 Task: Find connections with filter location White Rock with filter topic #Analyticswith filter profile language English with filter current company Pharma Job Portal with filter school New Era High School with filter industry Wholesale Paper Products with filter service category Grant Writing with filter keywords title Geologist
Action: Mouse moved to (652, 125)
Screenshot: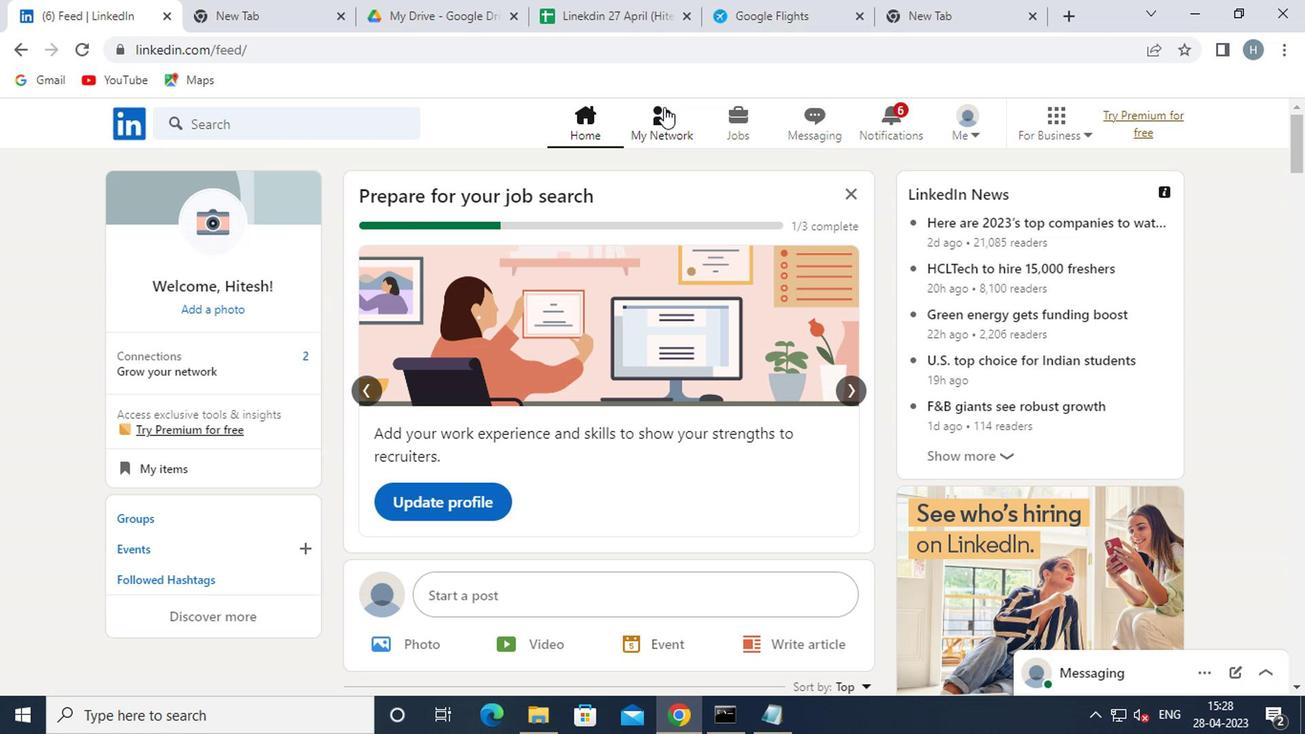 
Action: Mouse pressed left at (652, 125)
Screenshot: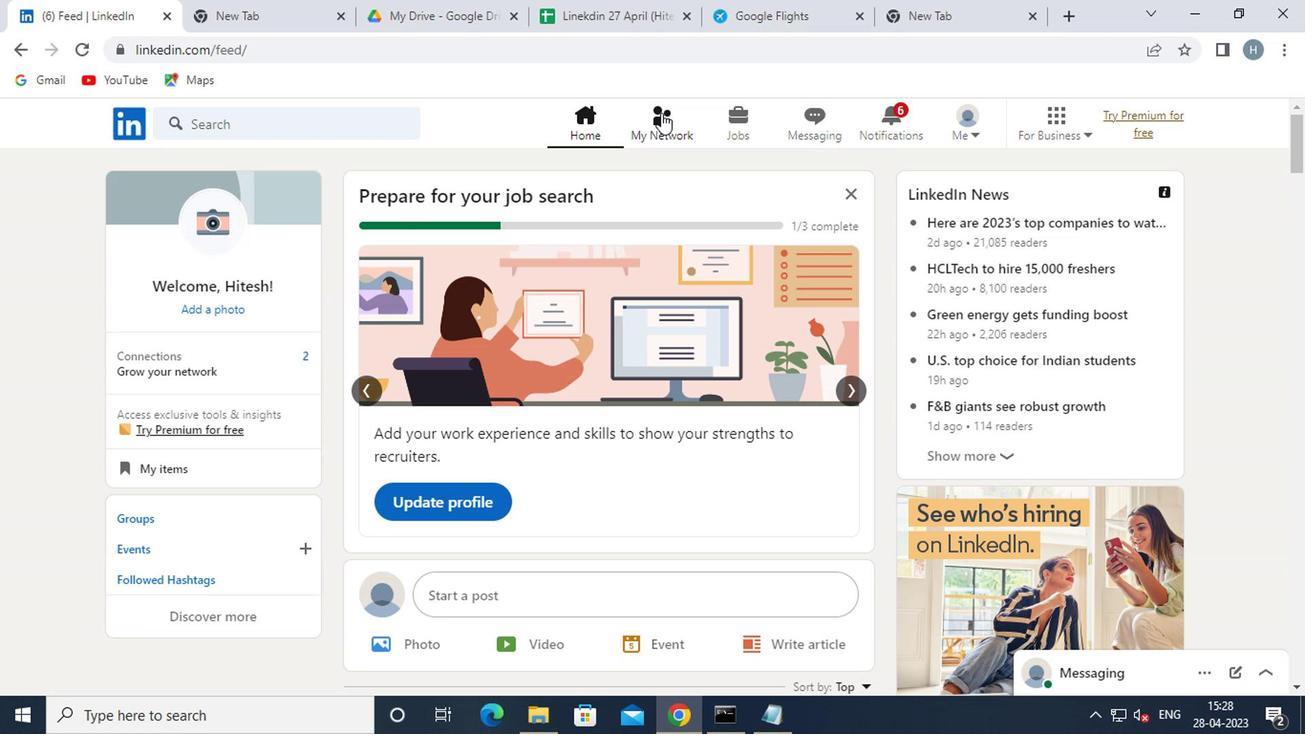 
Action: Mouse moved to (352, 236)
Screenshot: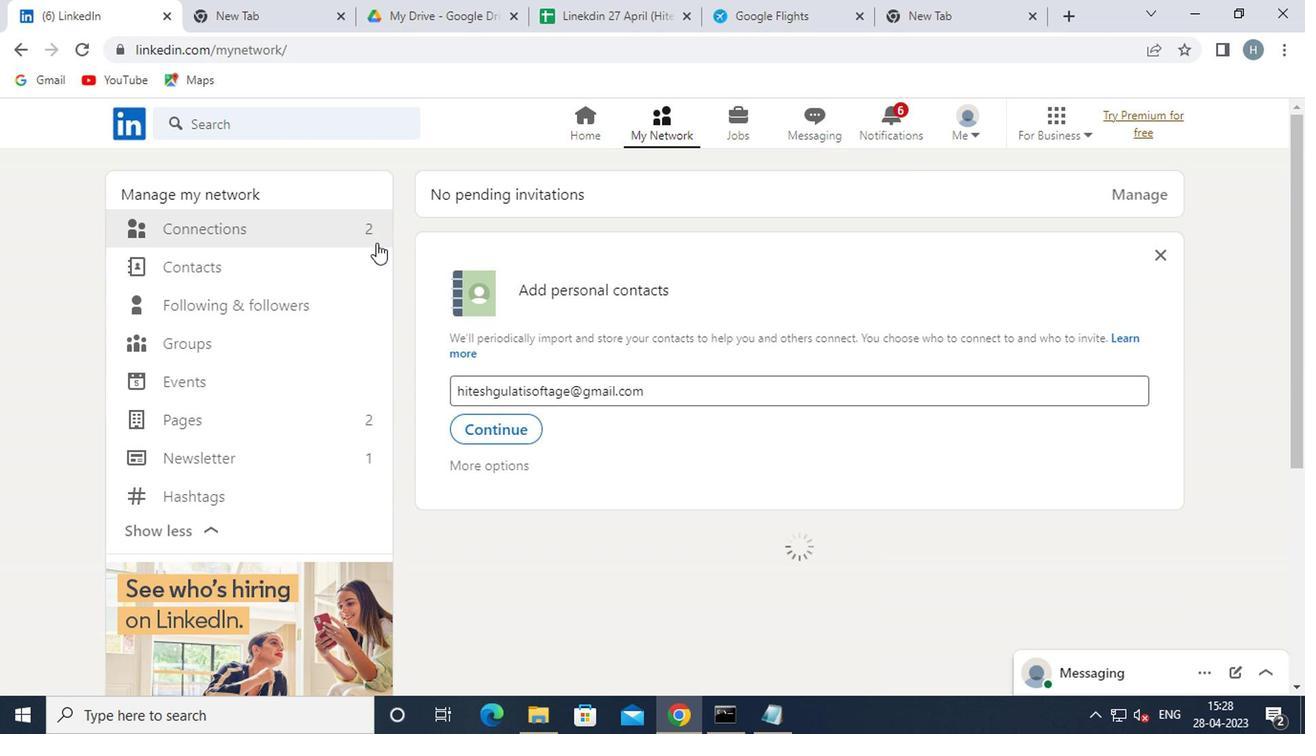 
Action: Mouse pressed left at (352, 236)
Screenshot: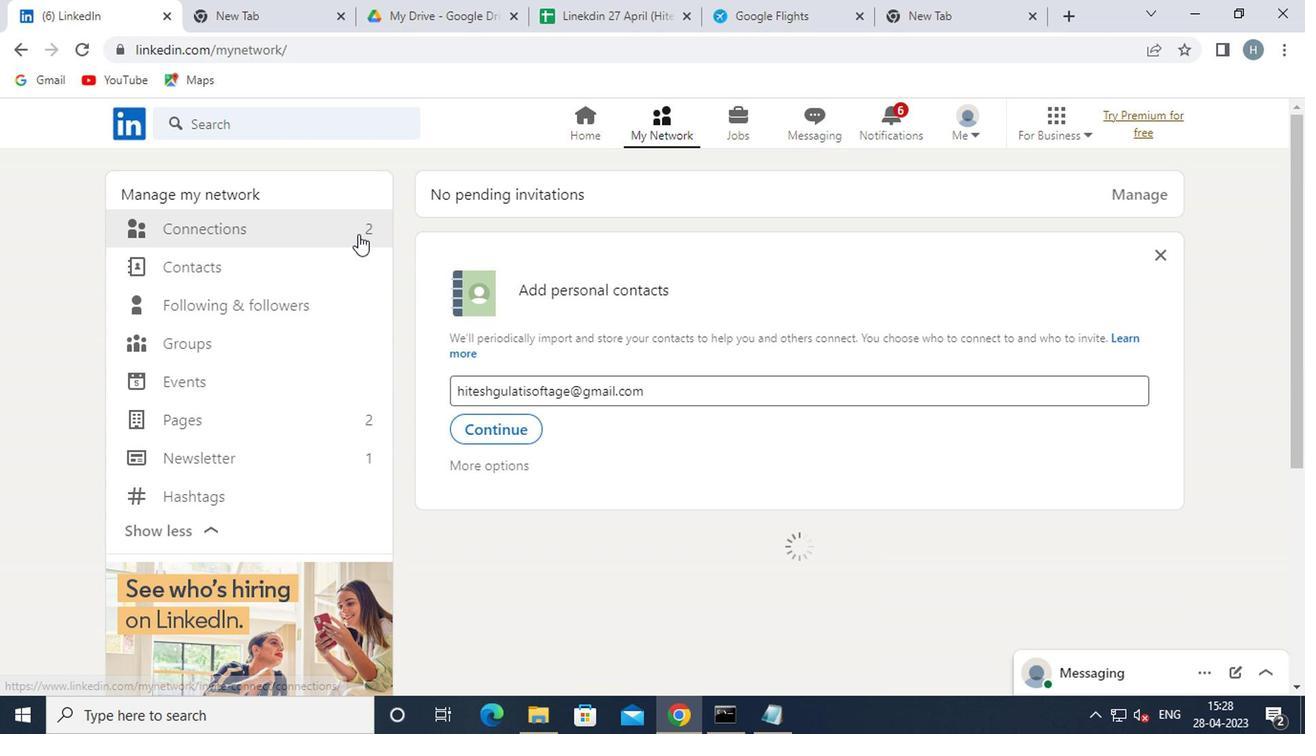 
Action: Mouse moved to (756, 231)
Screenshot: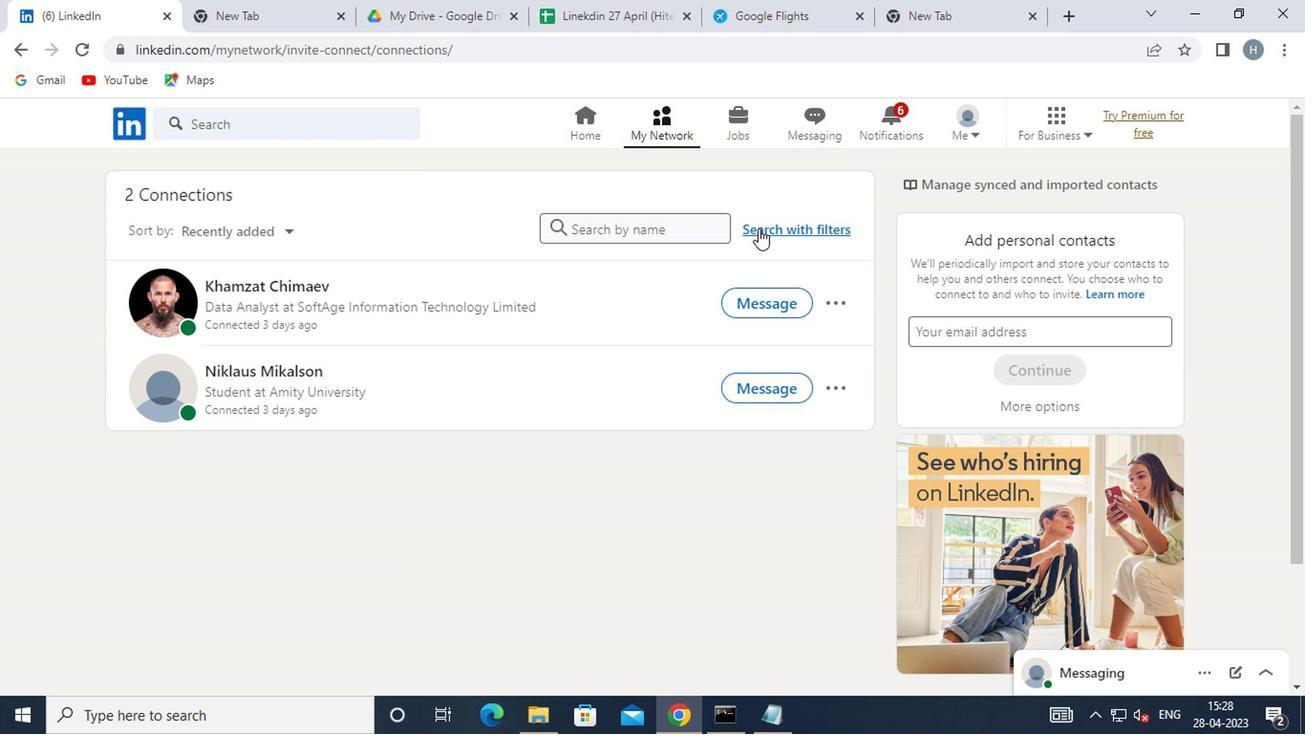 
Action: Mouse pressed left at (756, 231)
Screenshot: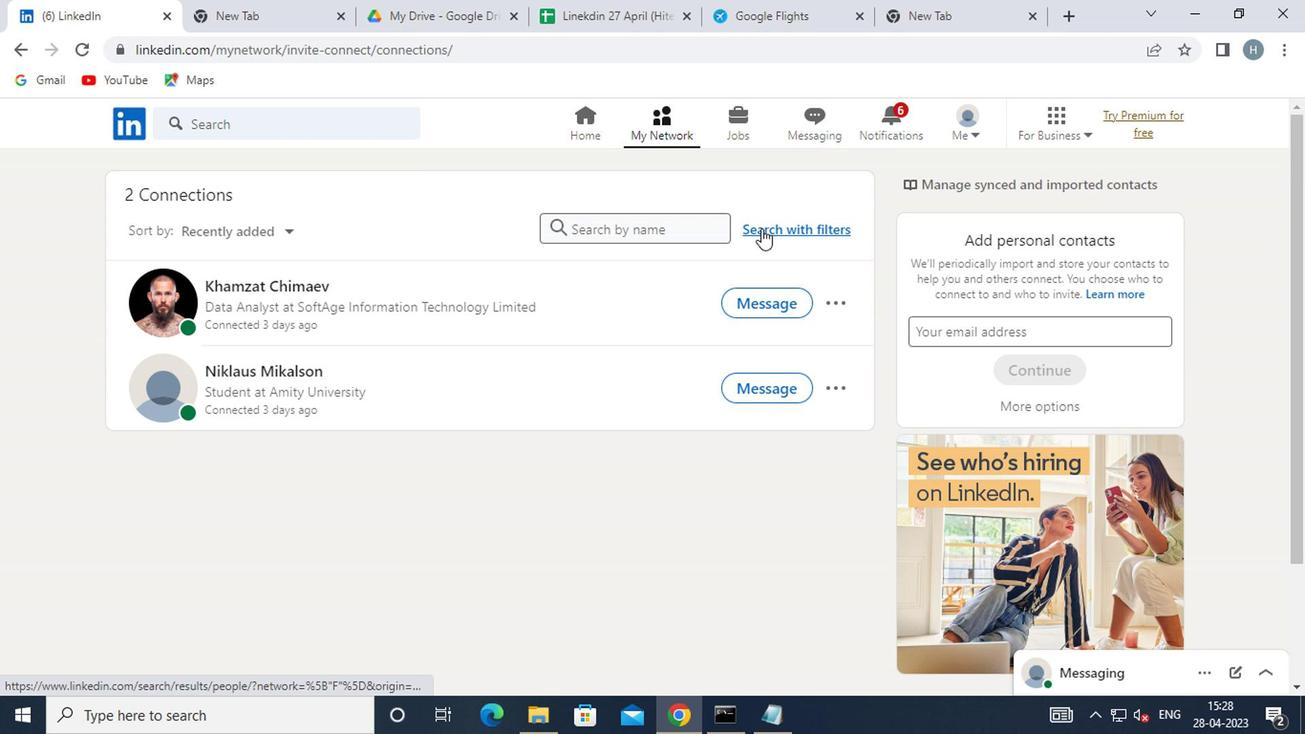 
Action: Mouse moved to (717, 177)
Screenshot: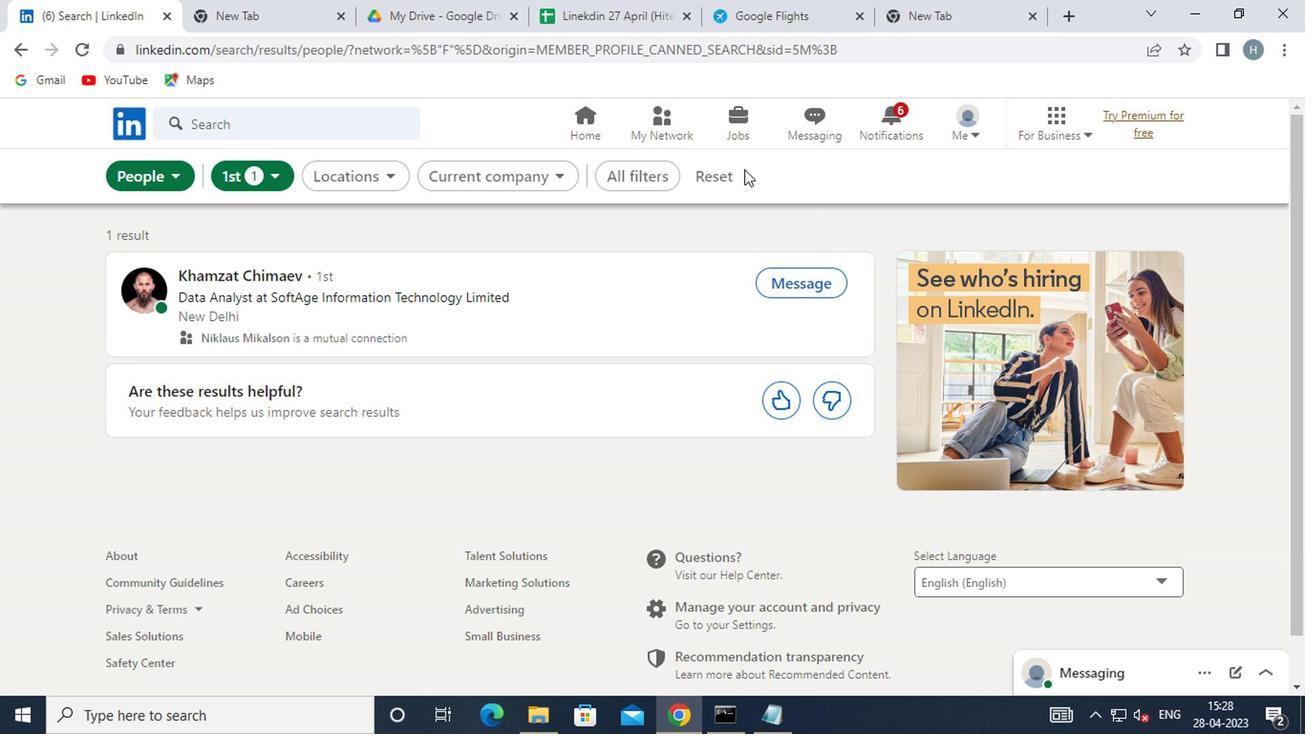 
Action: Mouse pressed left at (717, 177)
Screenshot: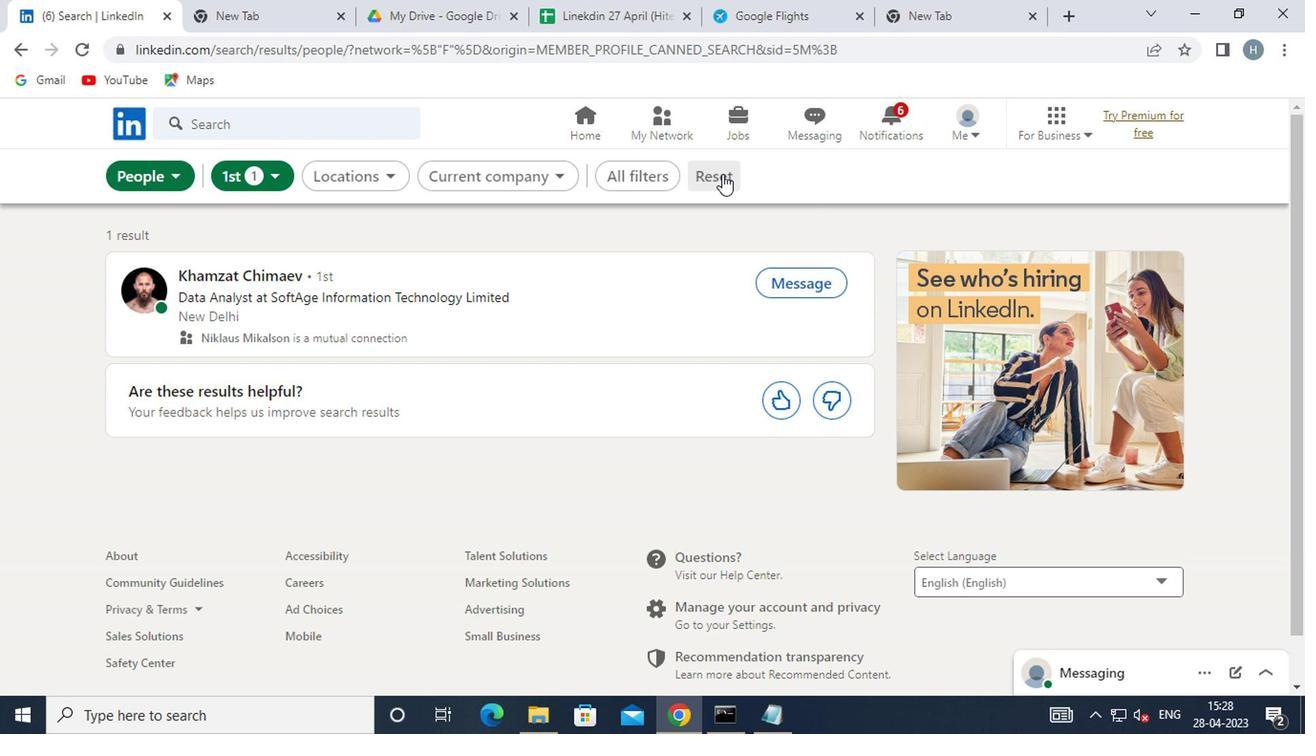 
Action: Mouse moved to (696, 180)
Screenshot: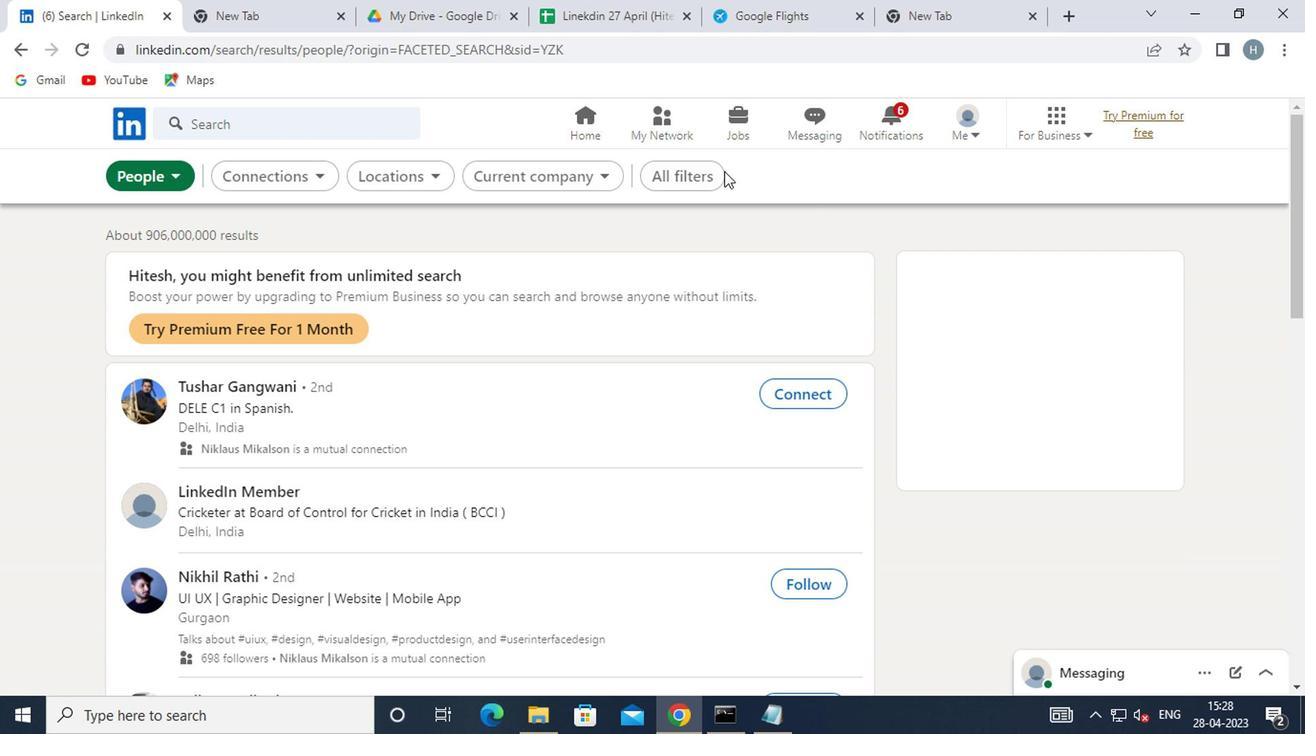 
Action: Mouse pressed left at (696, 180)
Screenshot: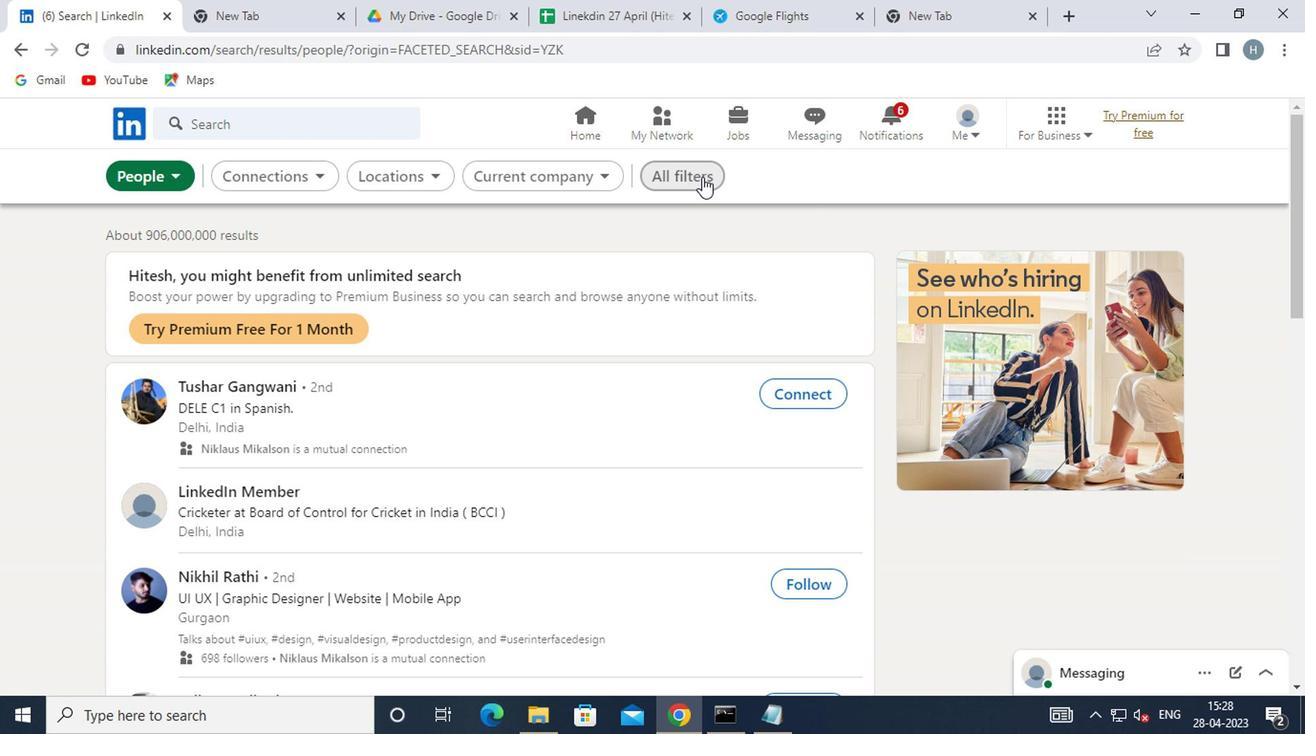 
Action: Mouse moved to (950, 361)
Screenshot: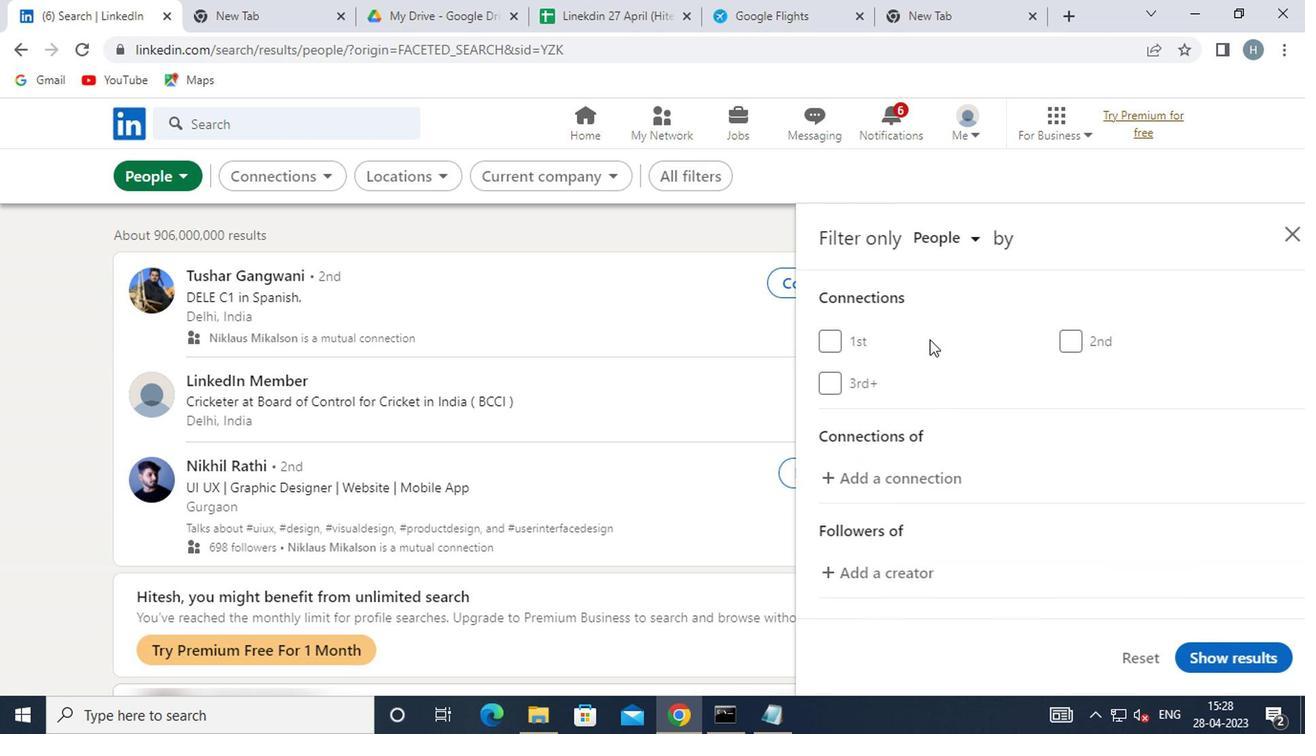 
Action: Mouse scrolled (950, 361) with delta (0, 0)
Screenshot: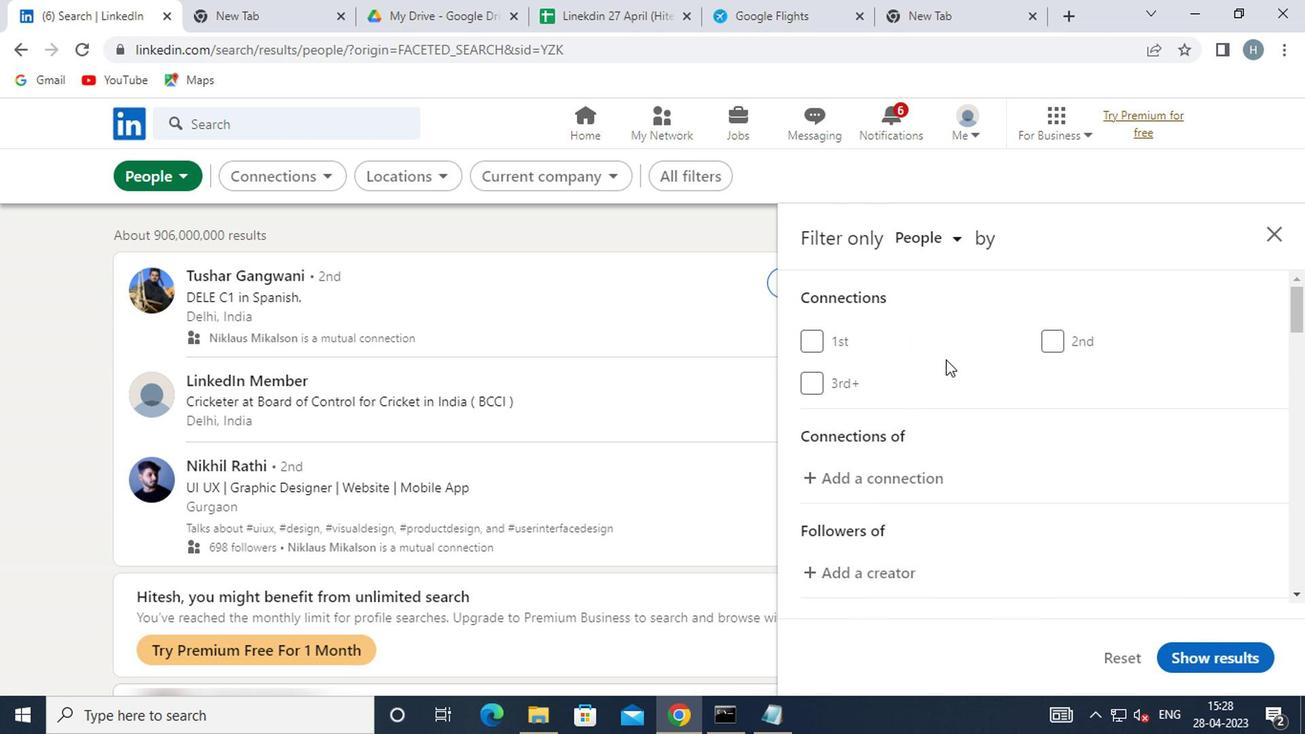 
Action: Mouse scrolled (950, 361) with delta (0, 0)
Screenshot: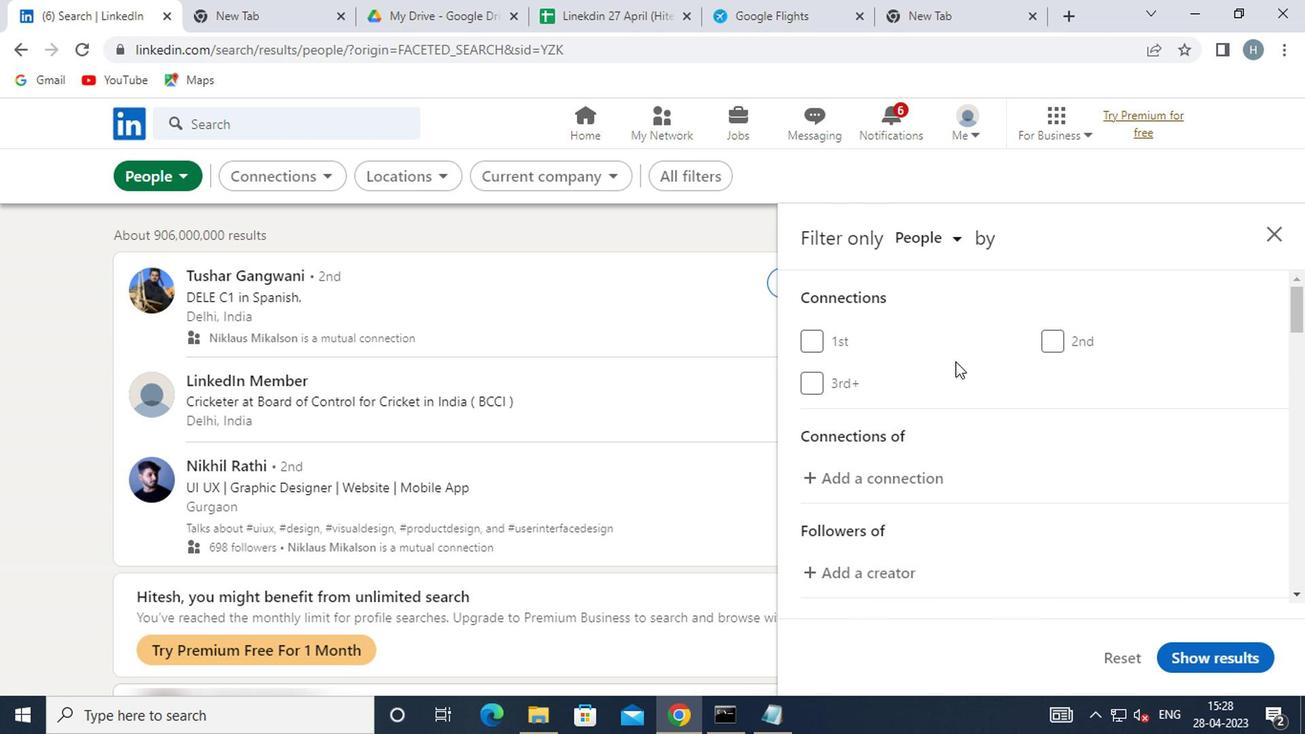 
Action: Mouse scrolled (950, 361) with delta (0, 0)
Screenshot: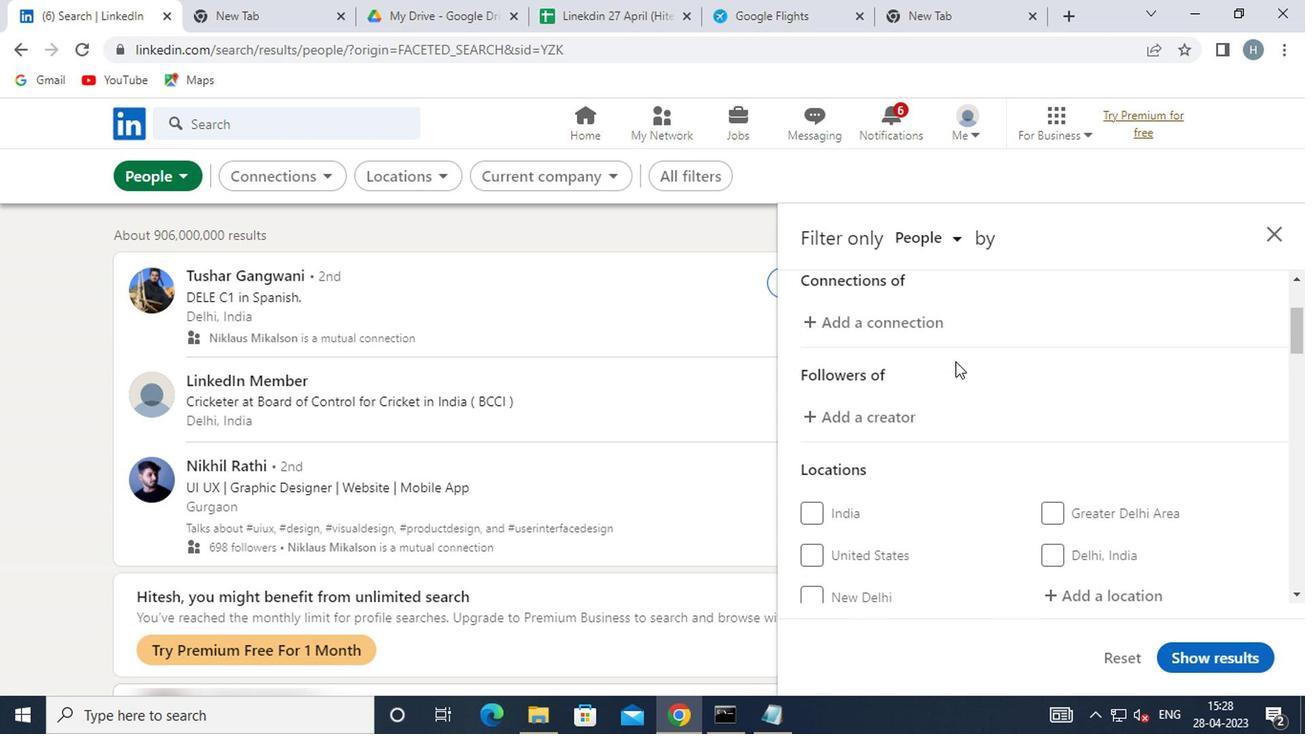 
Action: Mouse moved to (1066, 456)
Screenshot: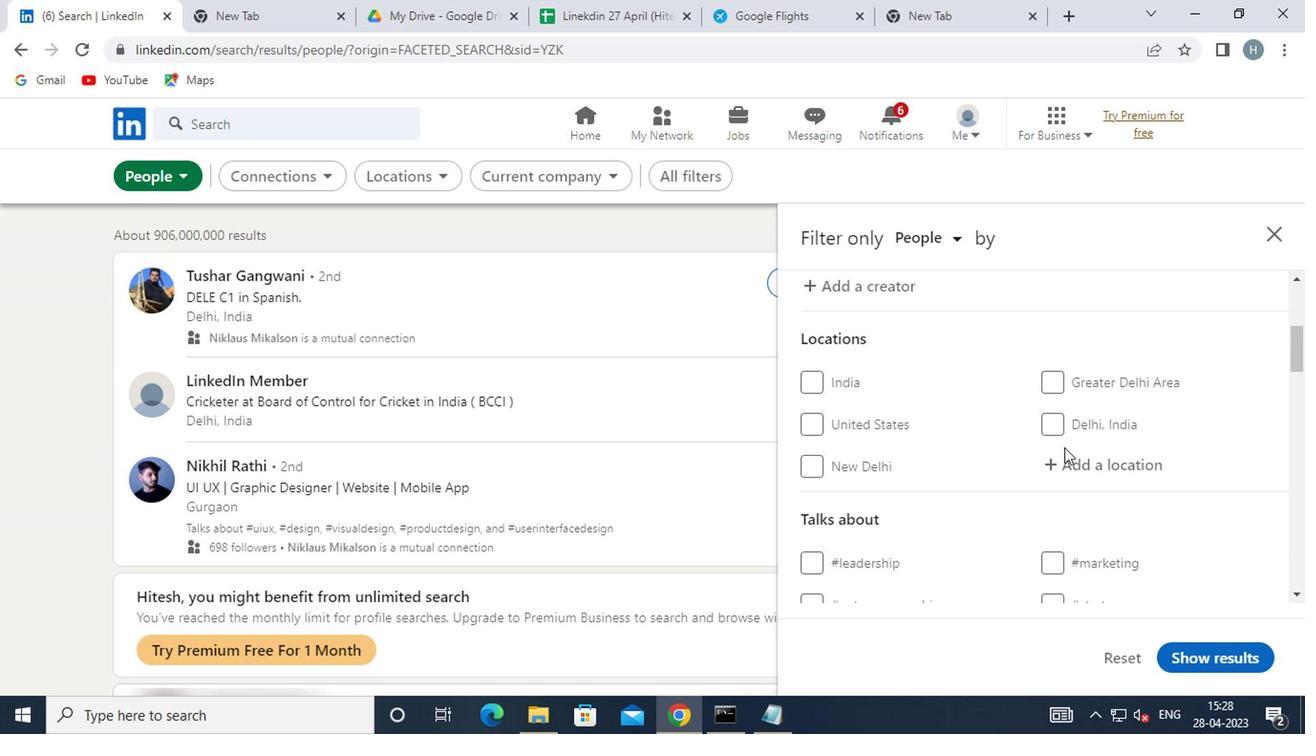 
Action: Mouse pressed left at (1066, 456)
Screenshot: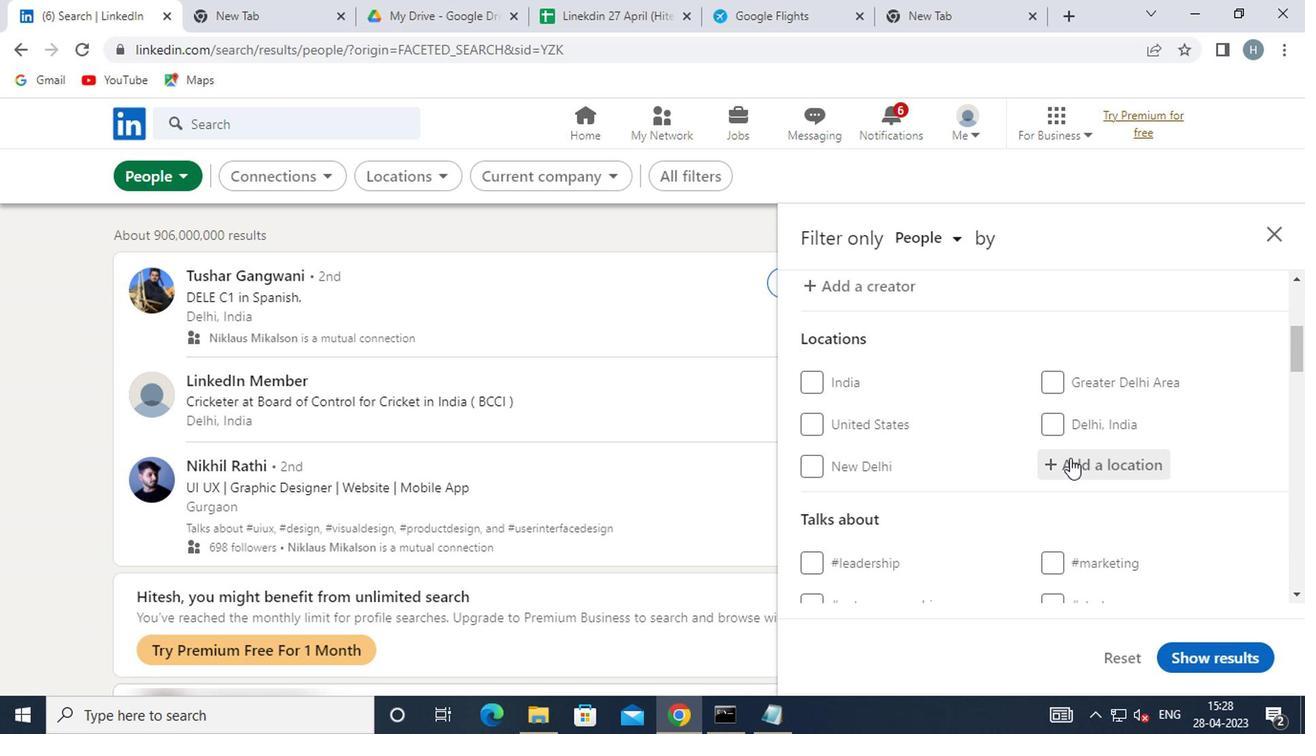 
Action: Mouse moved to (1057, 451)
Screenshot: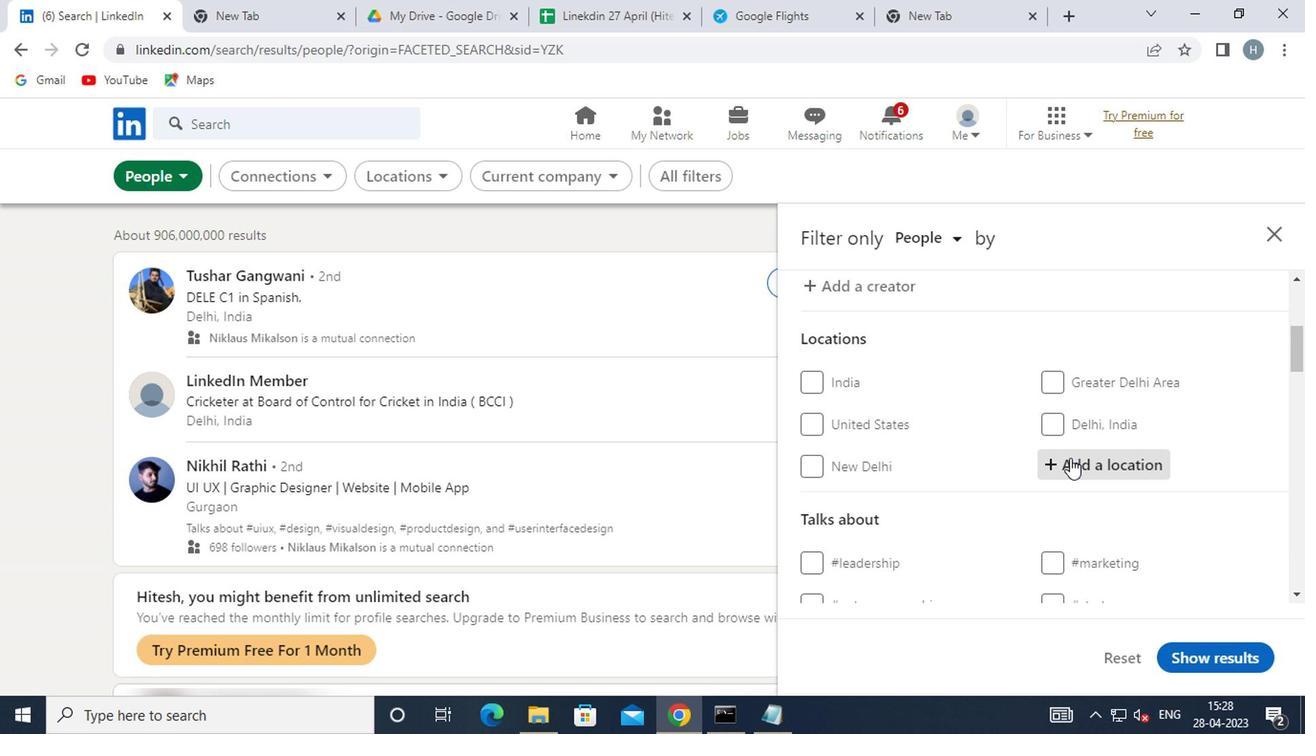 
Action: Key pressed <Key.shift>WHITE<Key.space><Key.shift>ROCK<Key.space><Key.enter>
Screenshot: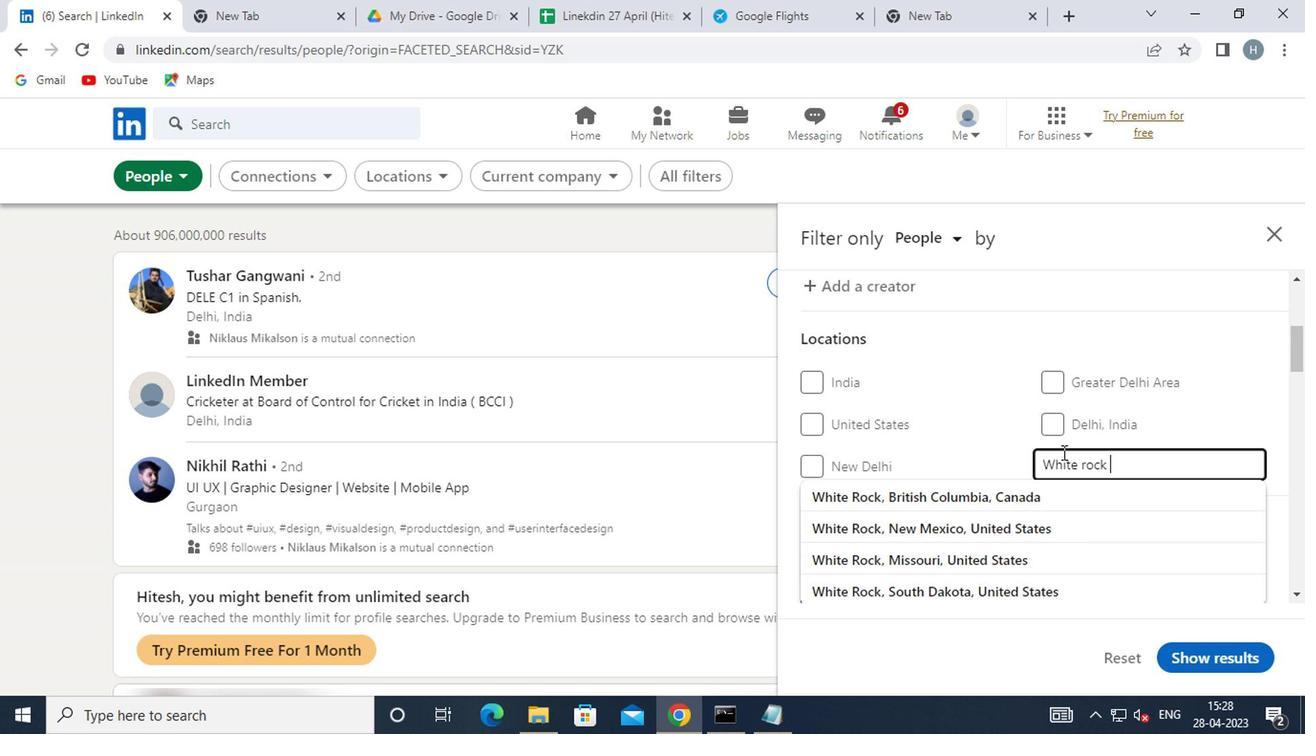 
Action: Mouse moved to (1125, 473)
Screenshot: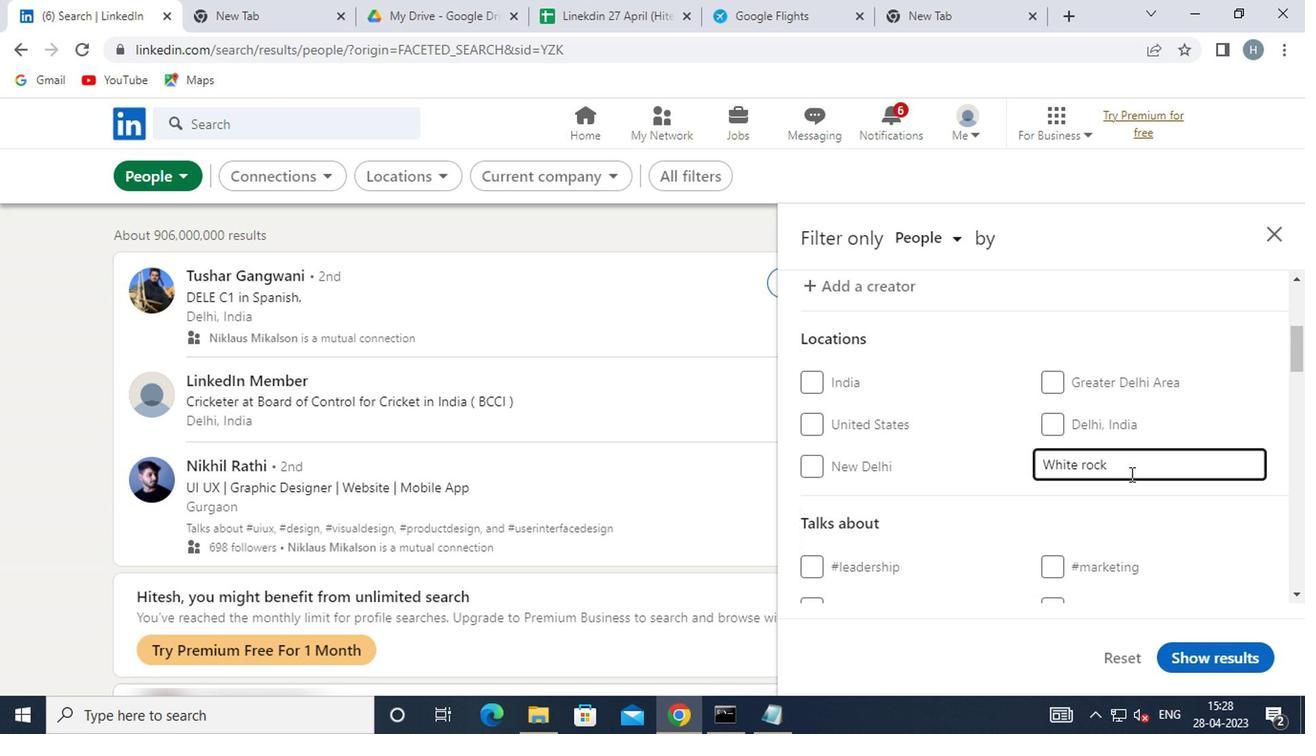 
Action: Key pressed <Key.enter>
Screenshot: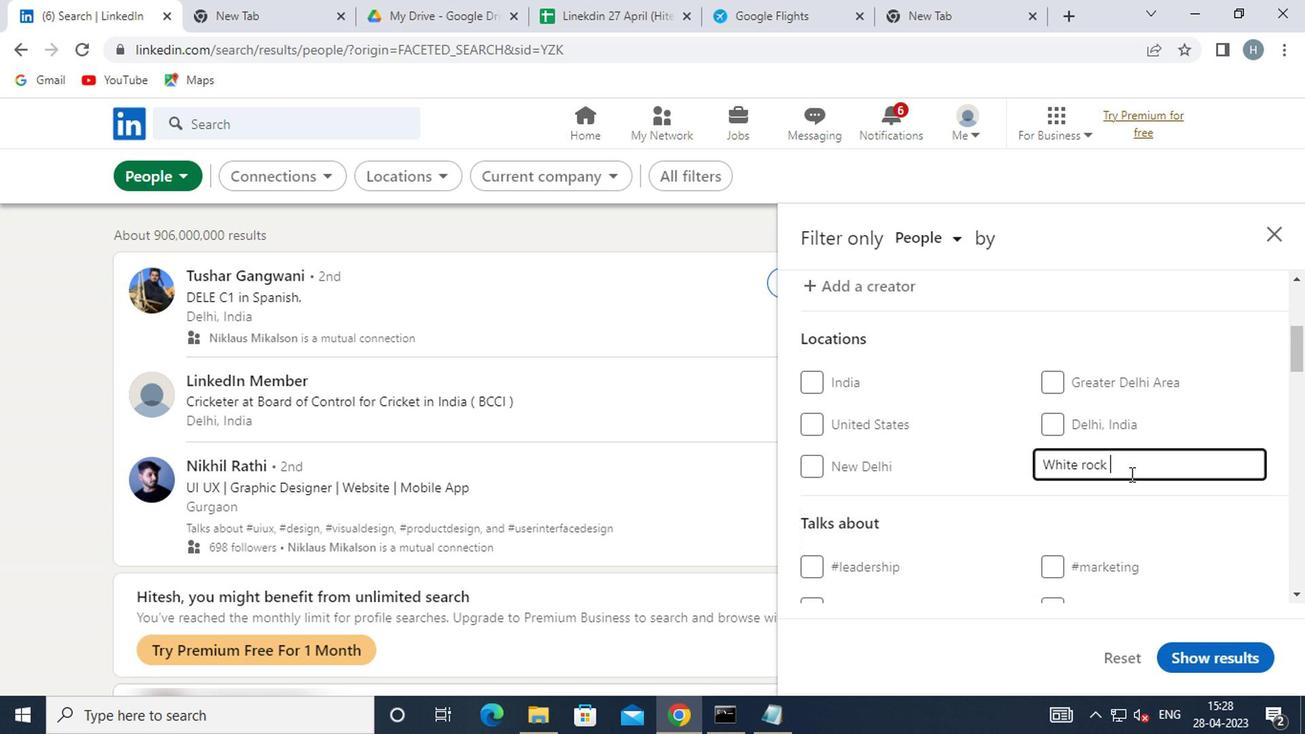
Action: Mouse moved to (1130, 459)
Screenshot: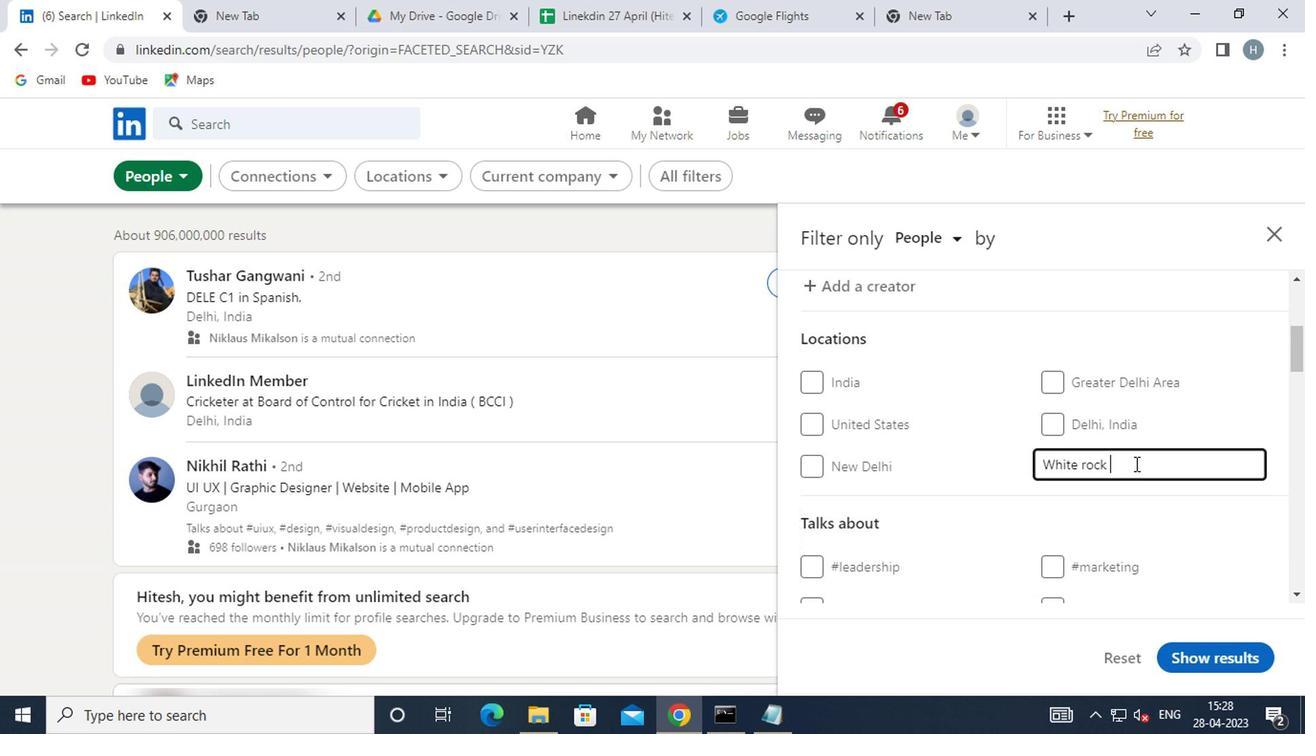 
Action: Key pressed <Key.backspace><Key.backspace><Key.backspace><Key.backspace><Key.backspace><Key.shift>ROCK<Key.enter>
Screenshot: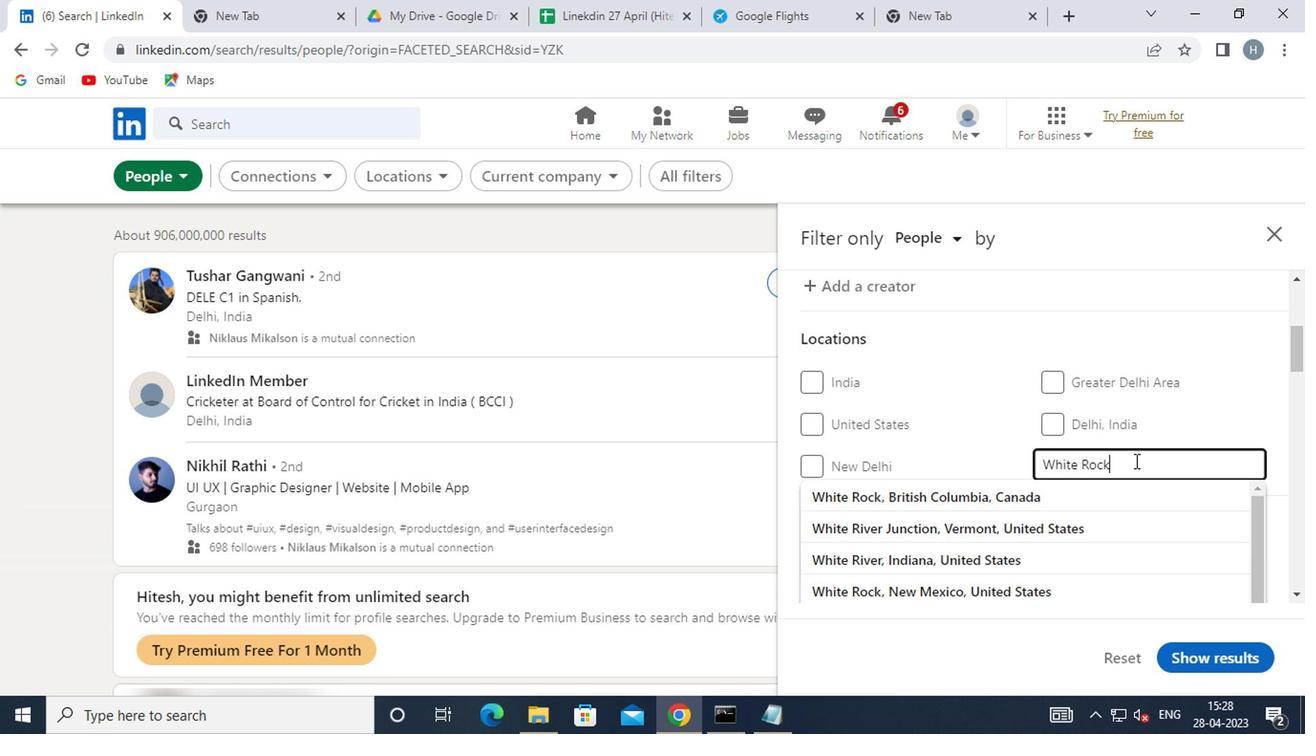 
Action: Mouse moved to (1155, 463)
Screenshot: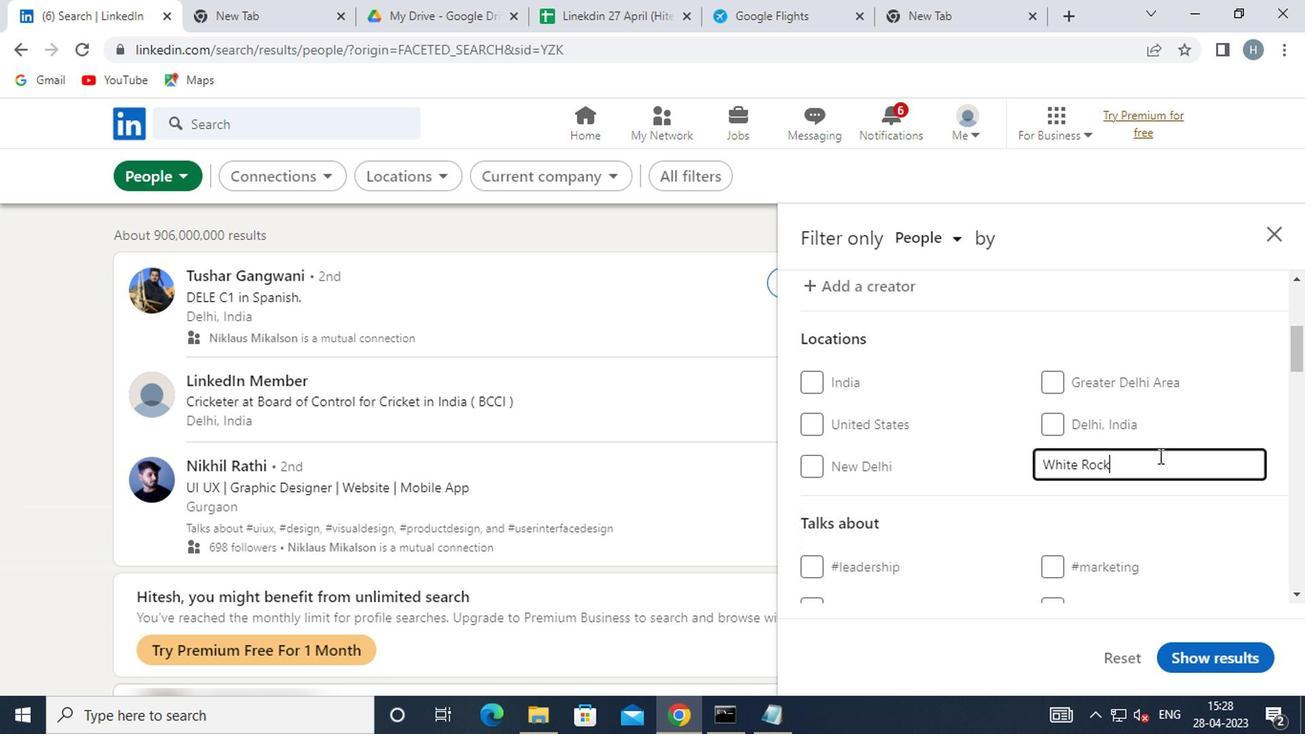 
Action: Mouse scrolled (1155, 463) with delta (0, 0)
Screenshot: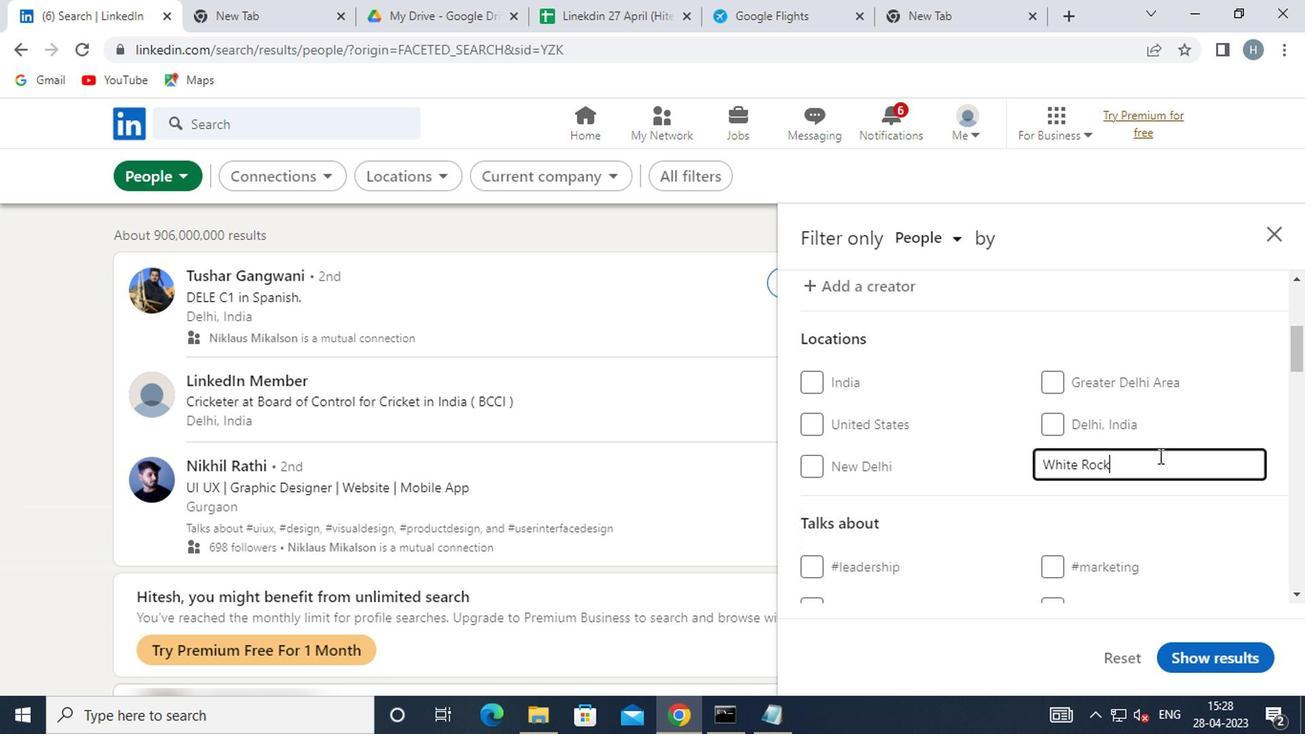 
Action: Mouse moved to (1153, 470)
Screenshot: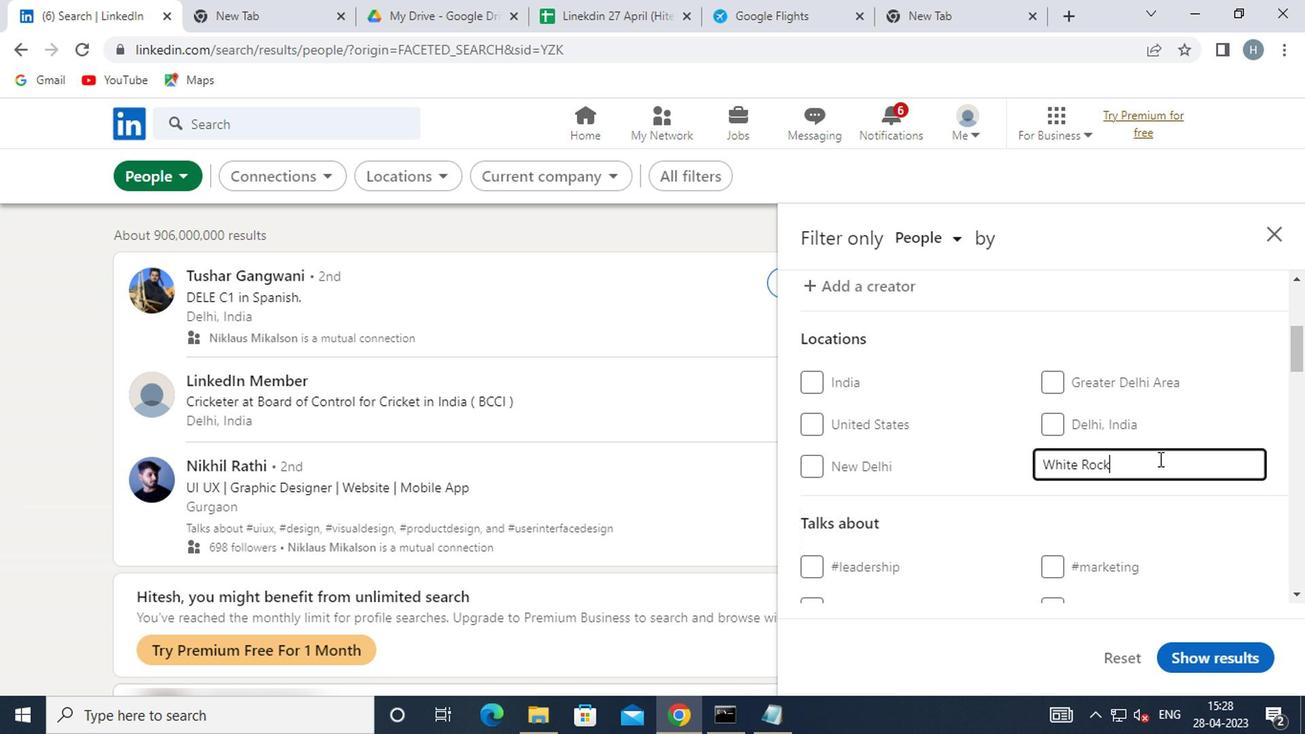 
Action: Mouse scrolled (1153, 469) with delta (0, -1)
Screenshot: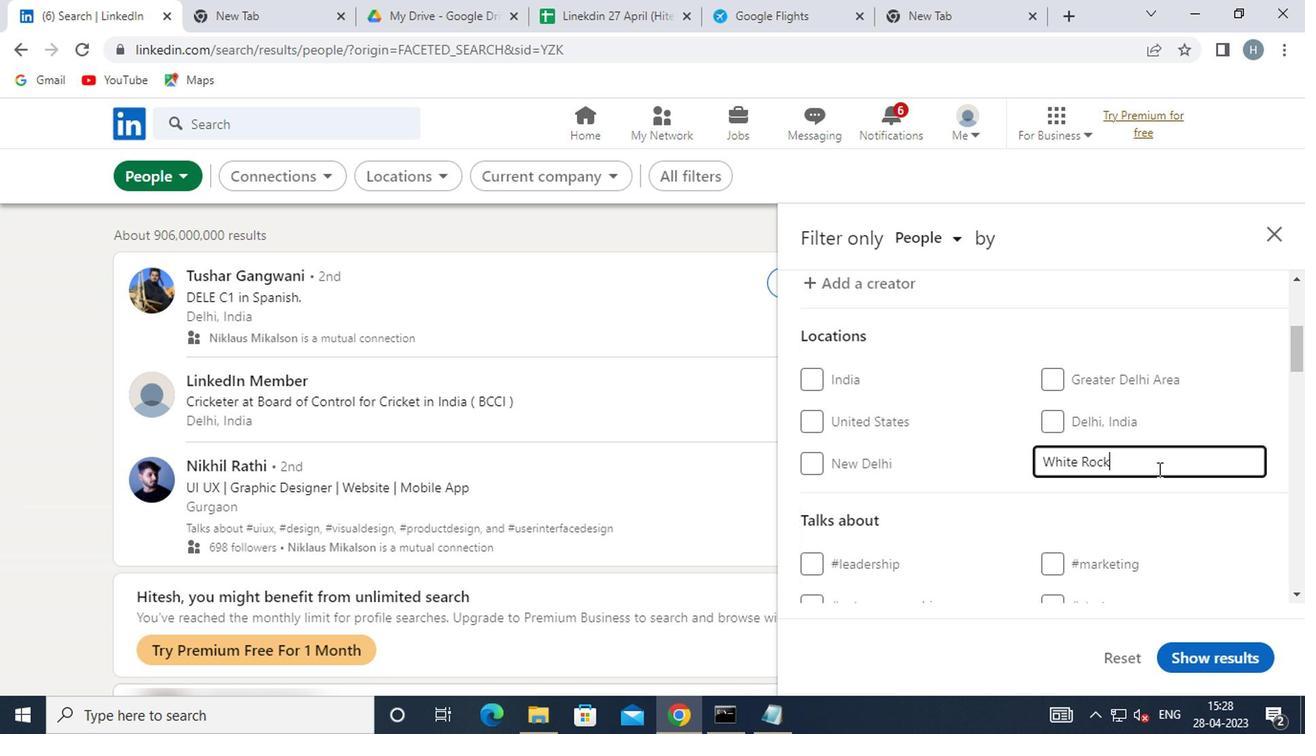 
Action: Mouse scrolled (1153, 469) with delta (0, -1)
Screenshot: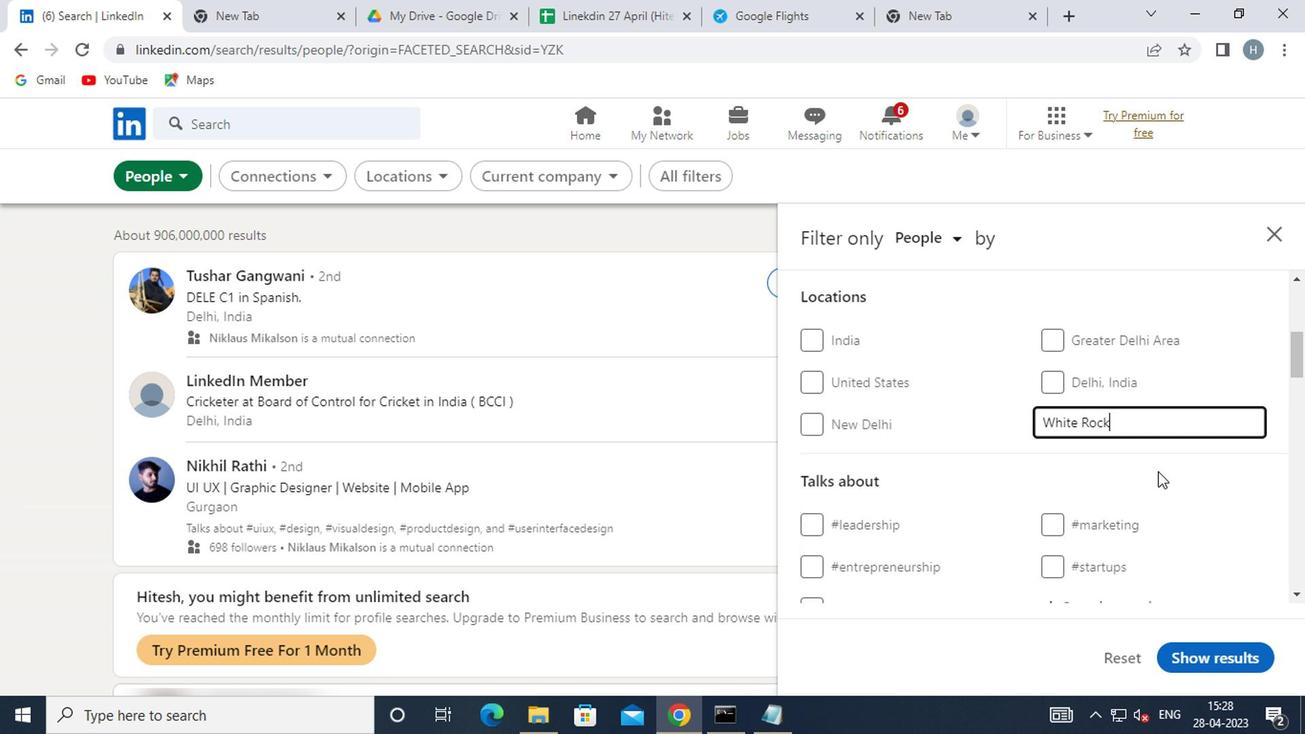 
Action: Mouse moved to (1121, 365)
Screenshot: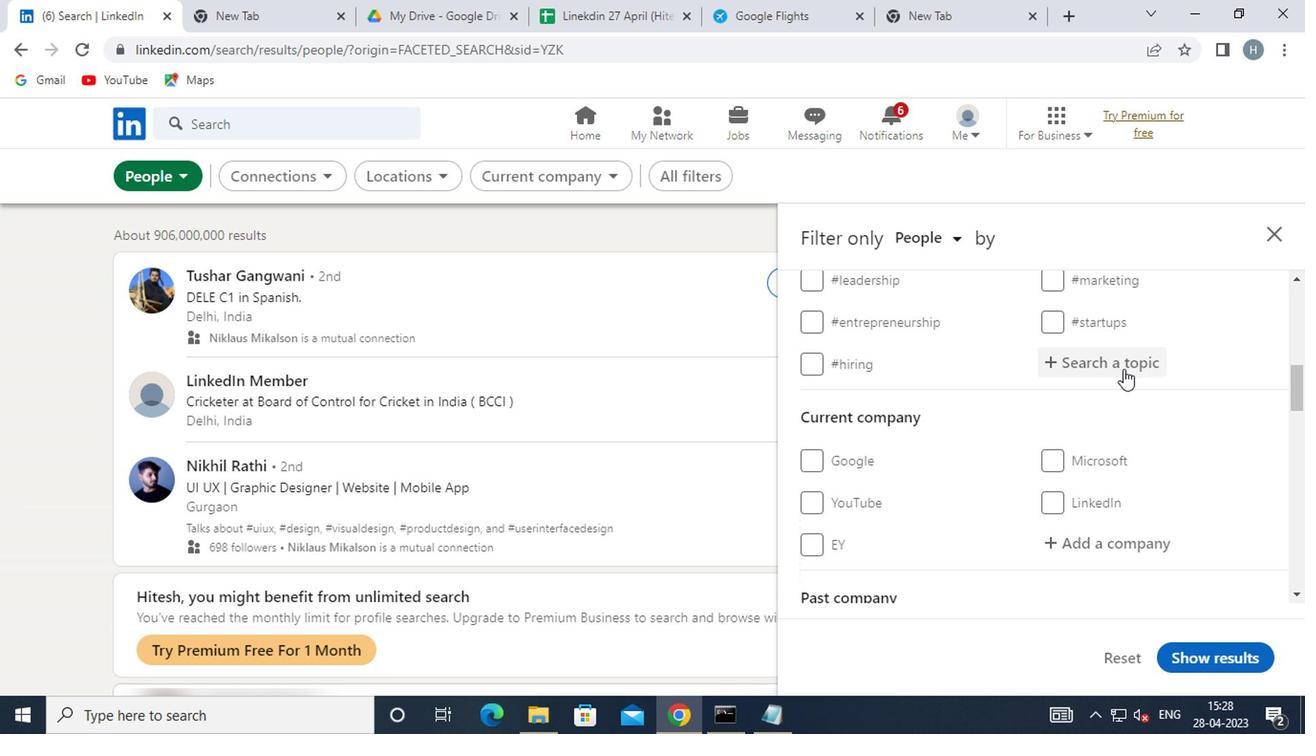 
Action: Mouse pressed left at (1121, 365)
Screenshot: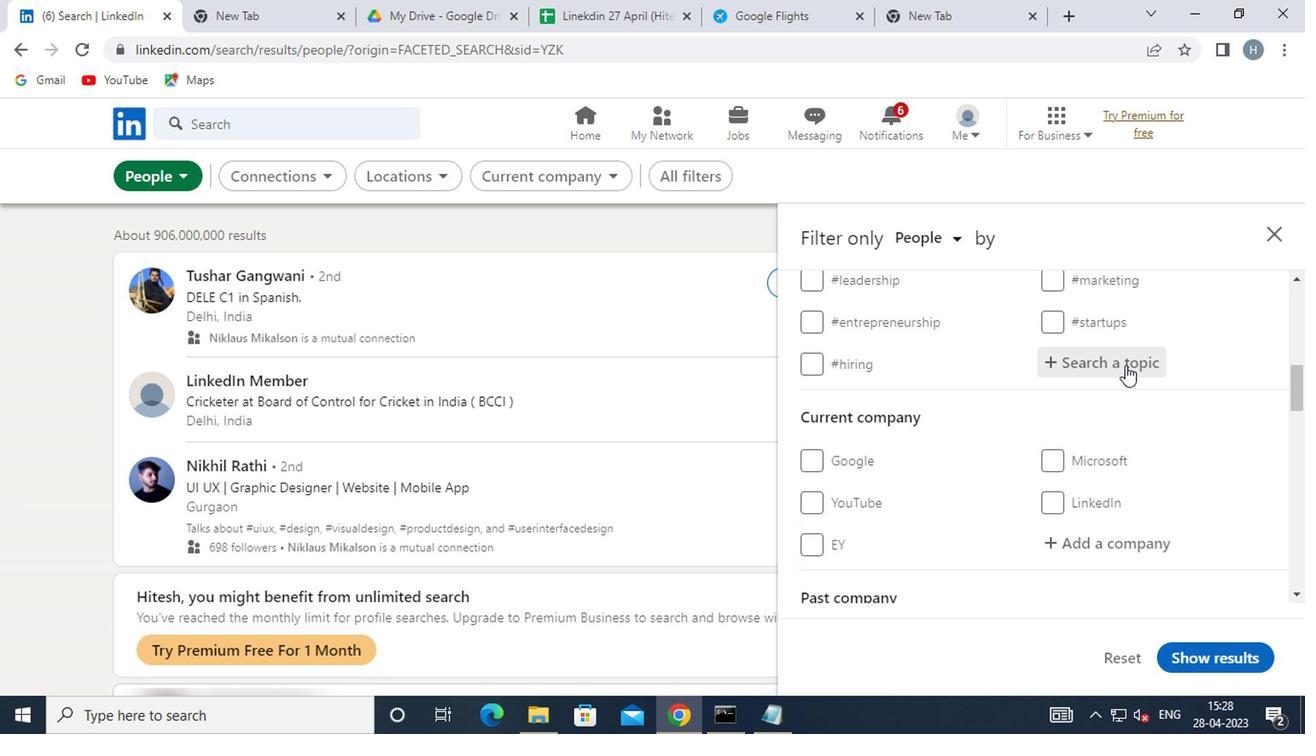 
Action: Key pressed <Key.shift>AN
Screenshot: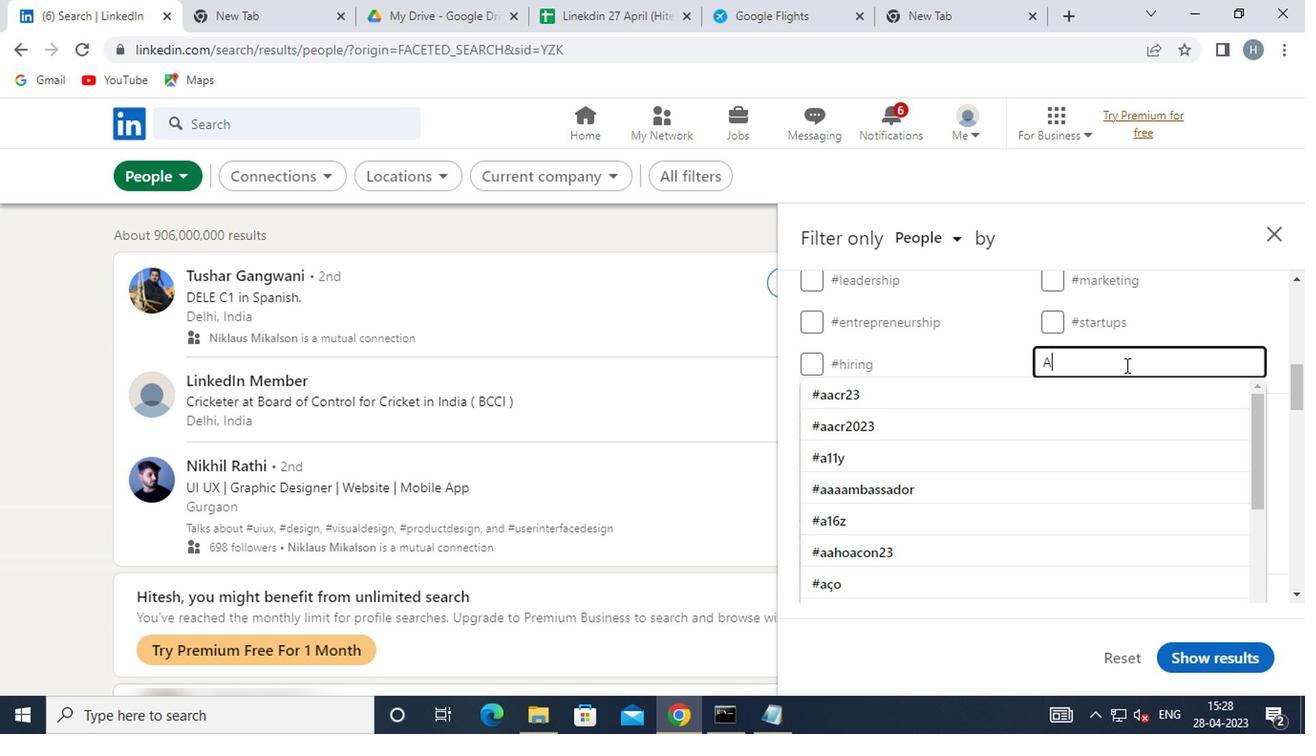 
Action: Mouse moved to (1125, 365)
Screenshot: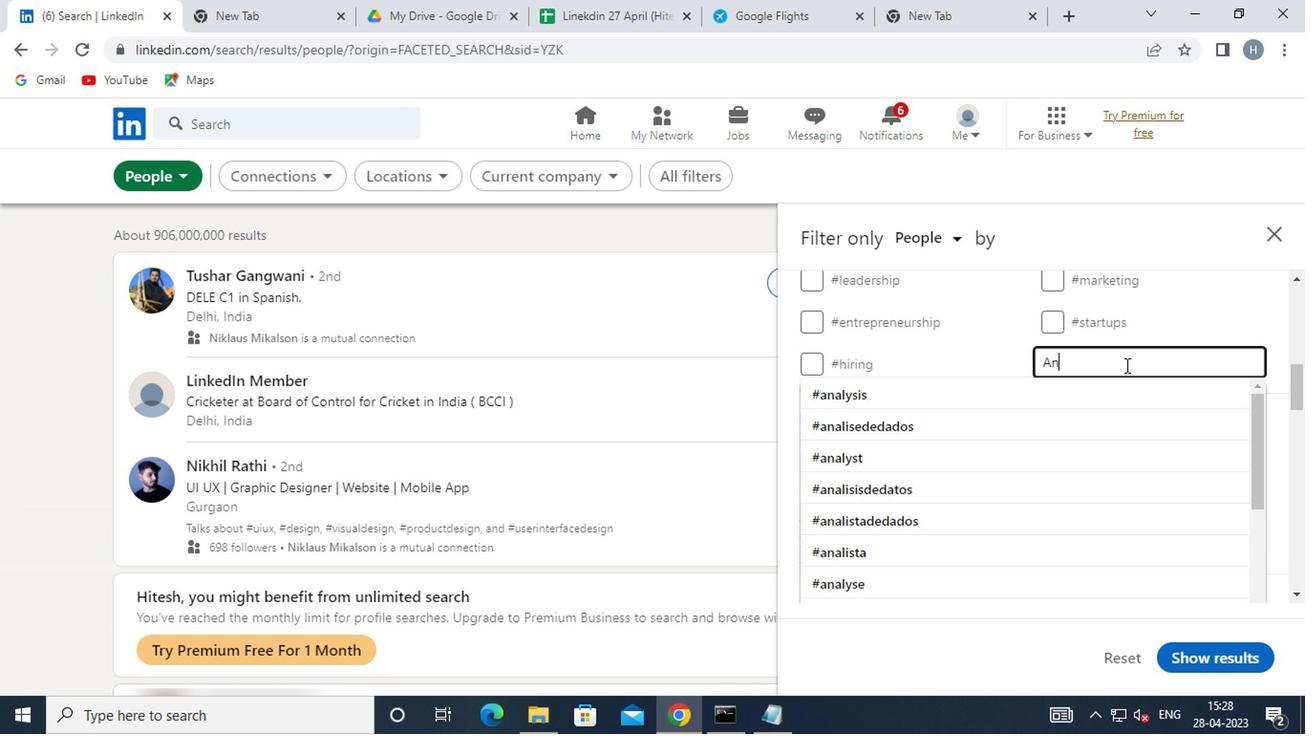 
Action: Key pressed ALY
Screenshot: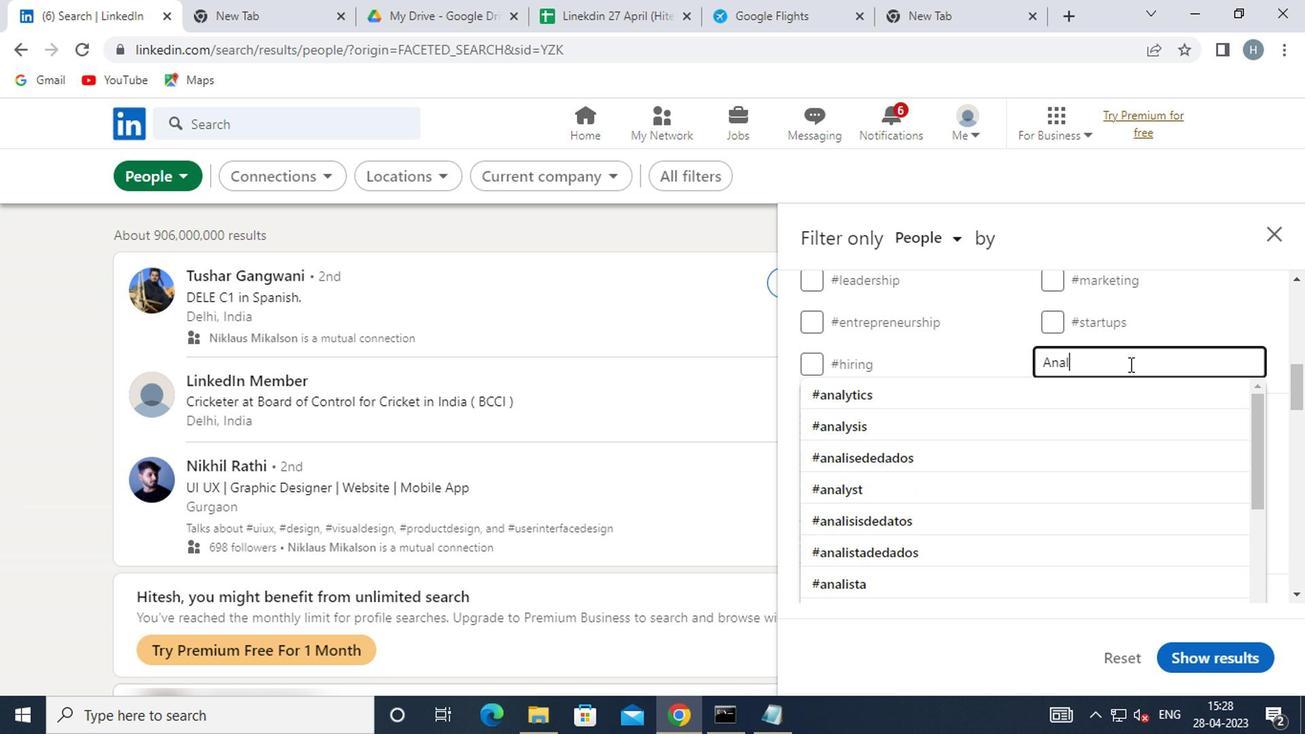
Action: Mouse moved to (987, 395)
Screenshot: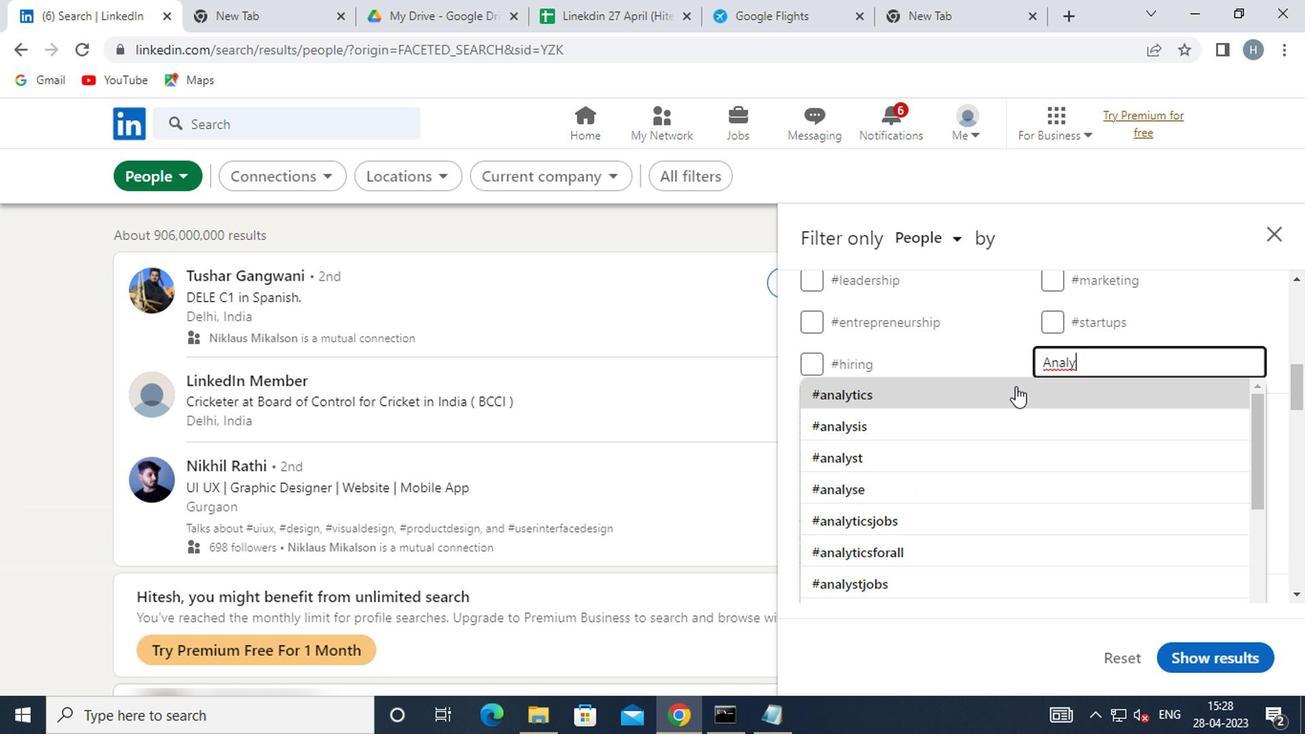 
Action: Mouse pressed left at (987, 395)
Screenshot: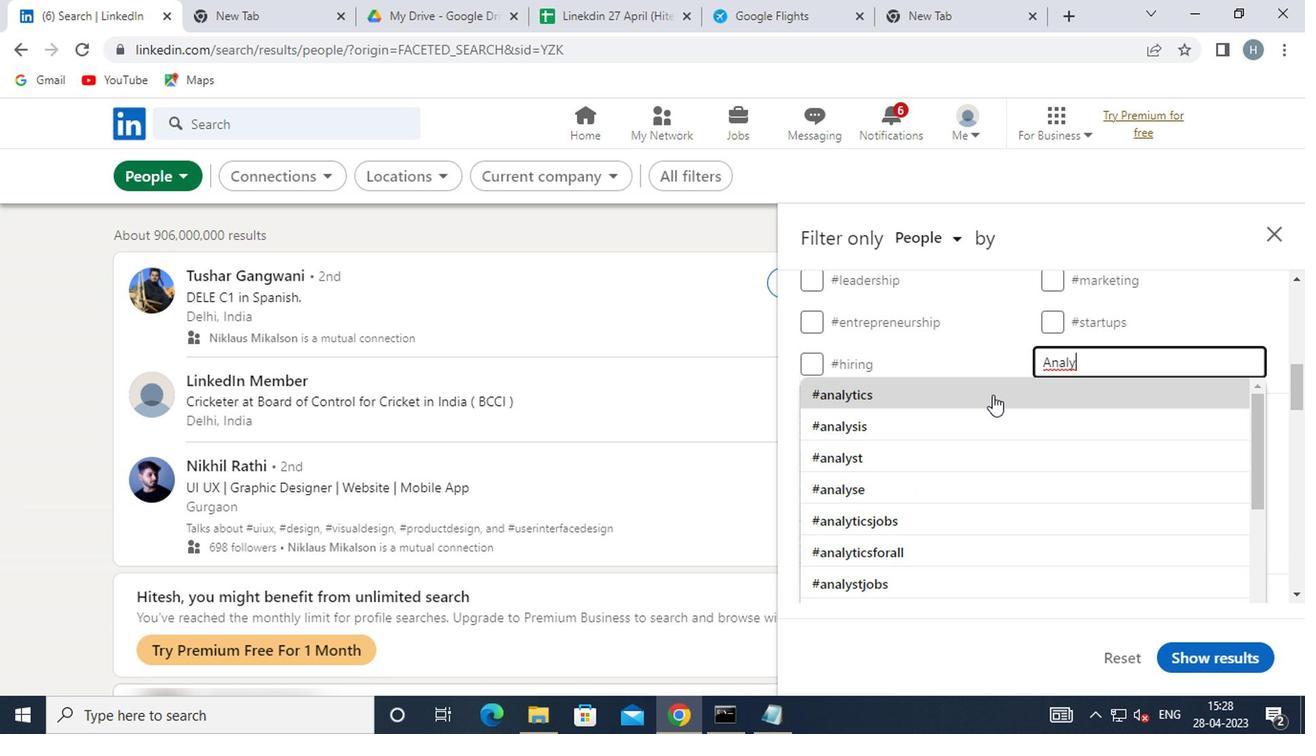 
Action: Mouse scrolled (987, 394) with delta (0, 0)
Screenshot: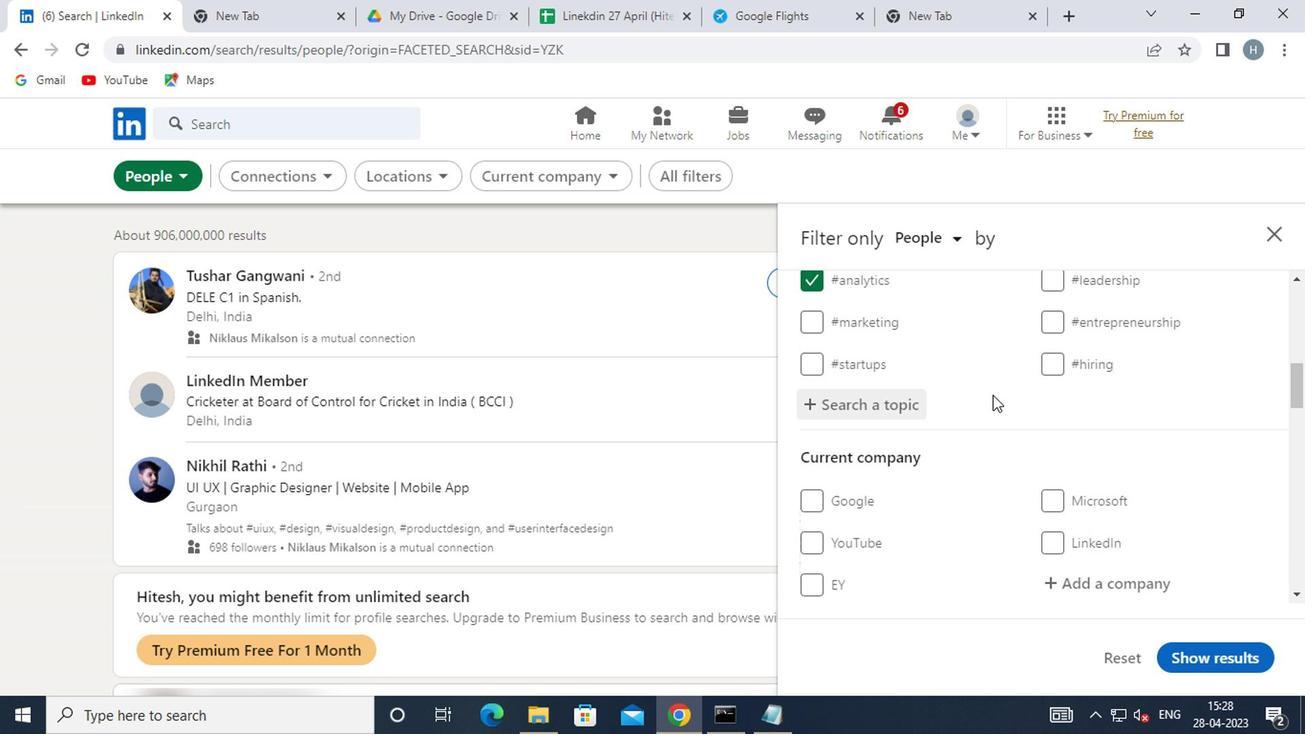 
Action: Mouse scrolled (987, 394) with delta (0, 0)
Screenshot: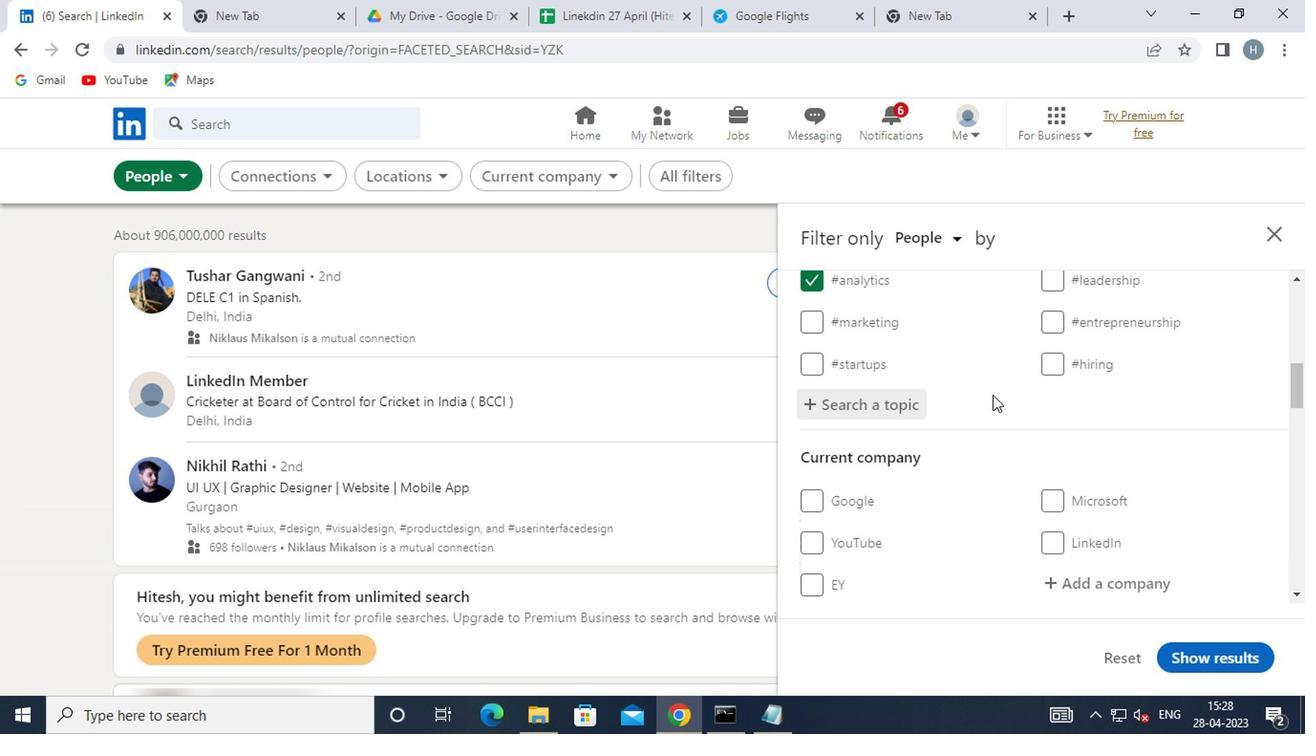
Action: Mouse scrolled (987, 394) with delta (0, 0)
Screenshot: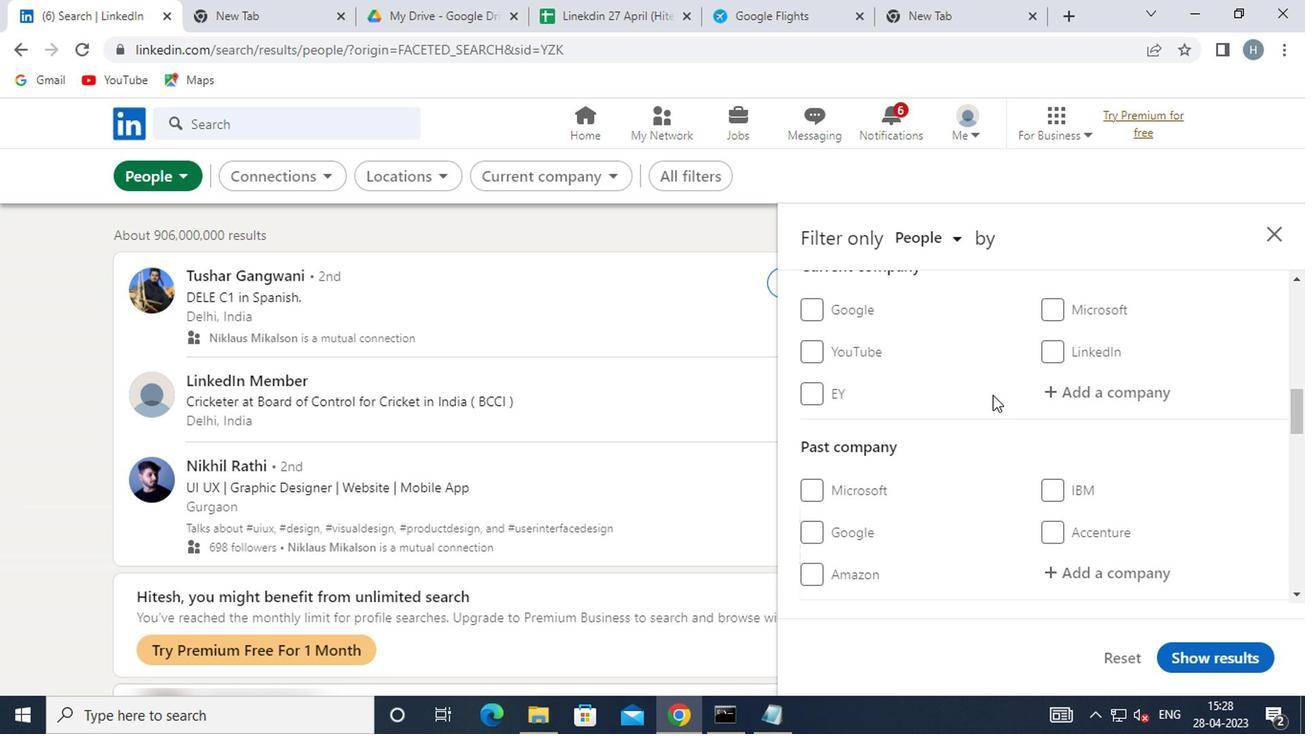
Action: Mouse moved to (987, 395)
Screenshot: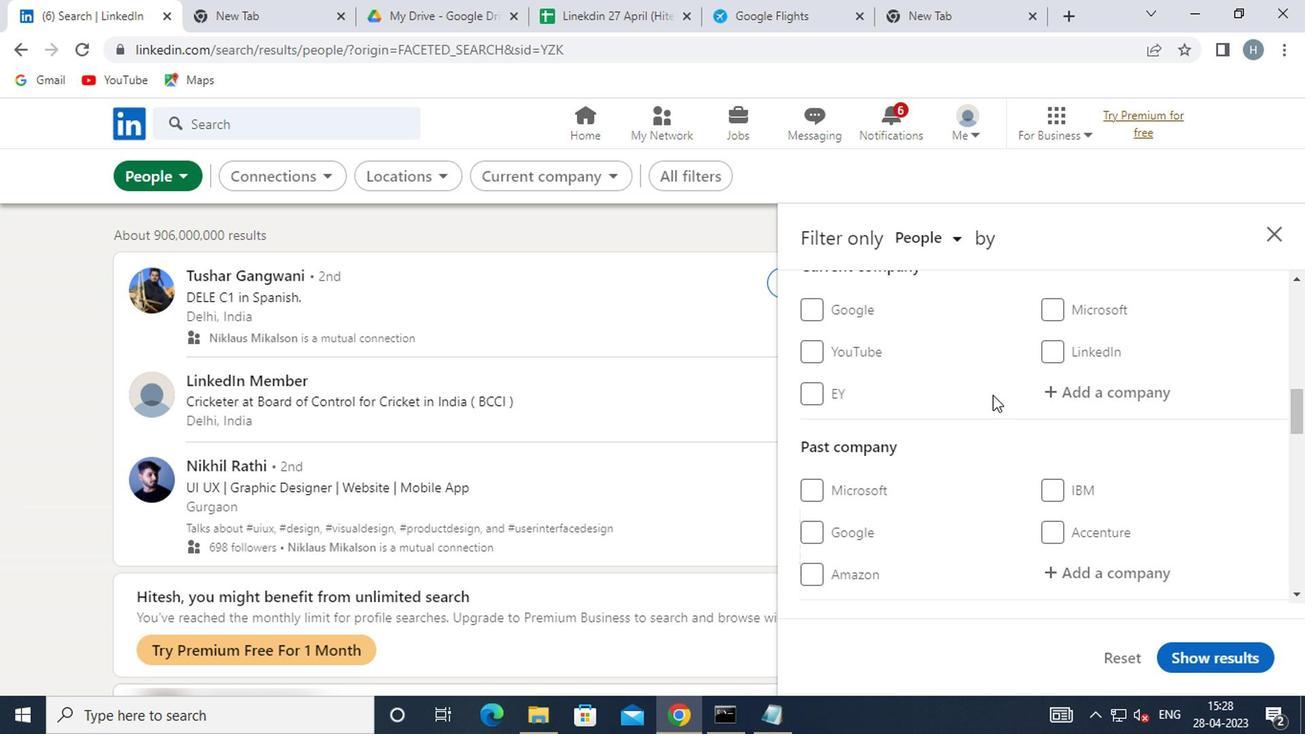 
Action: Mouse scrolled (987, 394) with delta (0, 0)
Screenshot: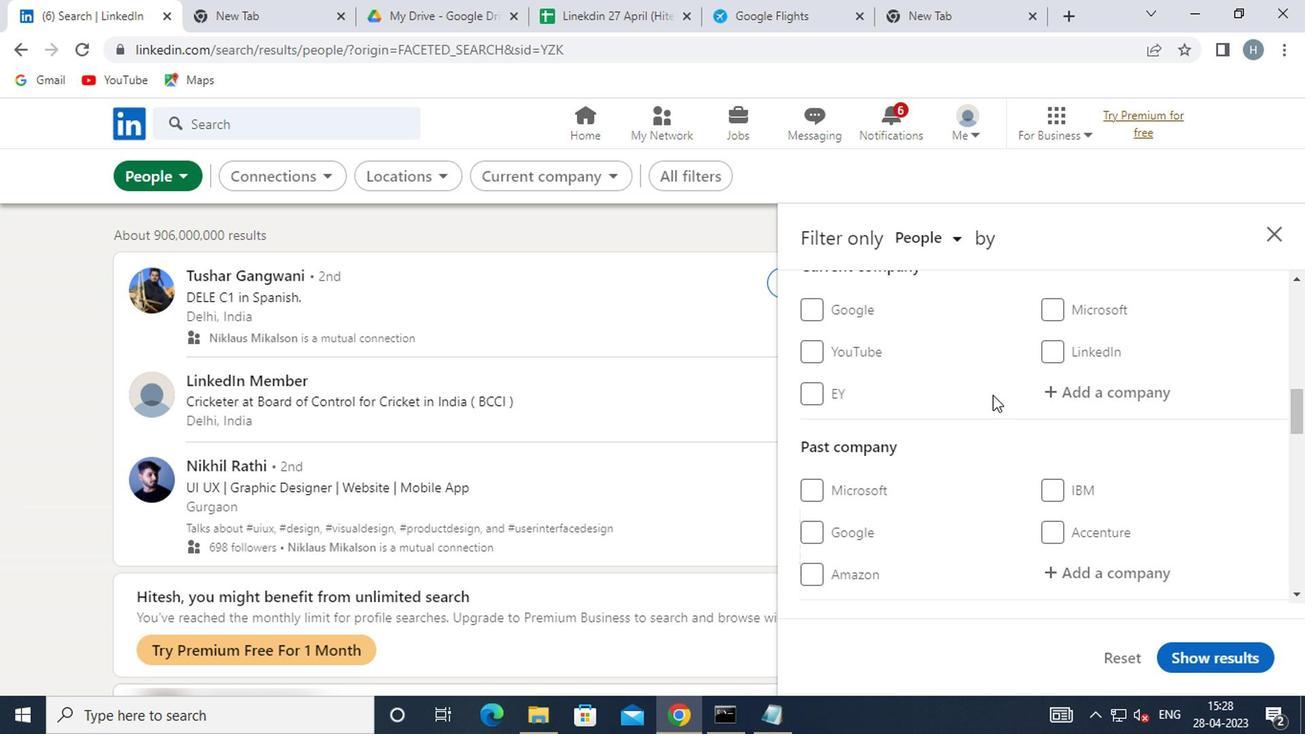 
Action: Mouse moved to (985, 398)
Screenshot: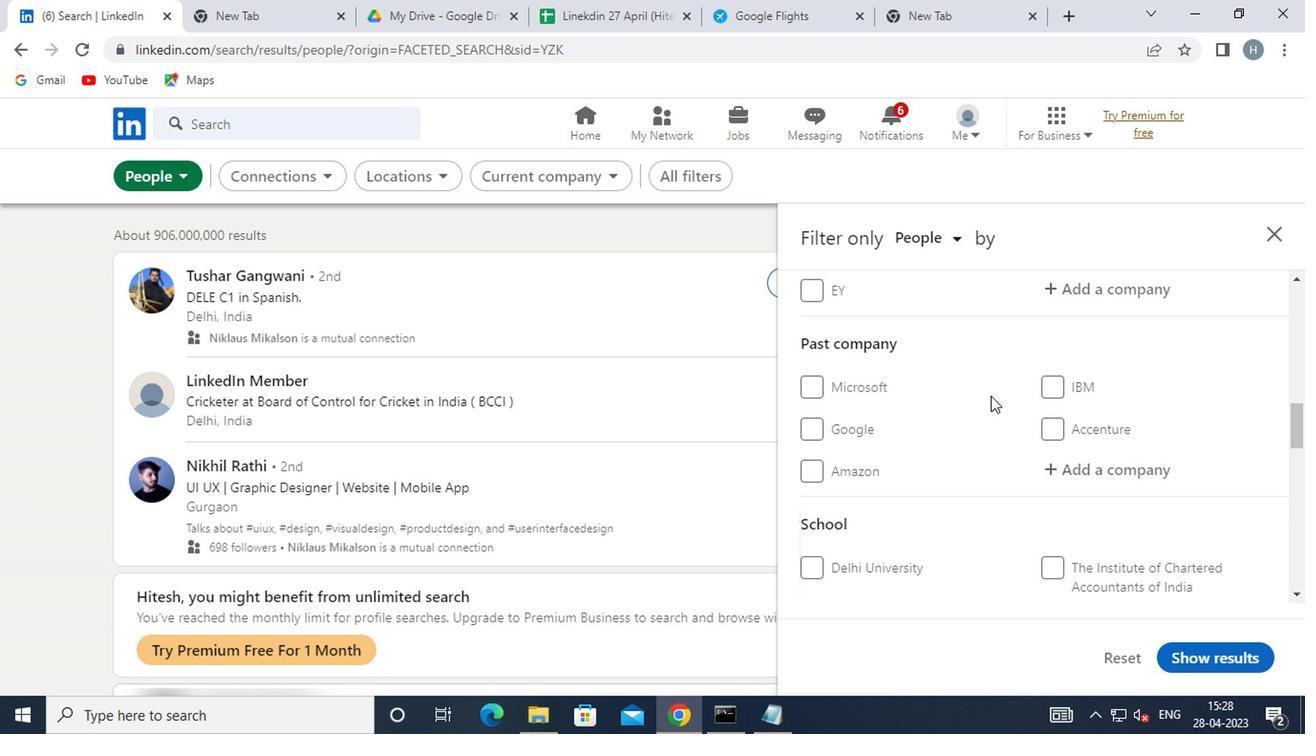 
Action: Mouse scrolled (985, 397) with delta (0, 0)
Screenshot: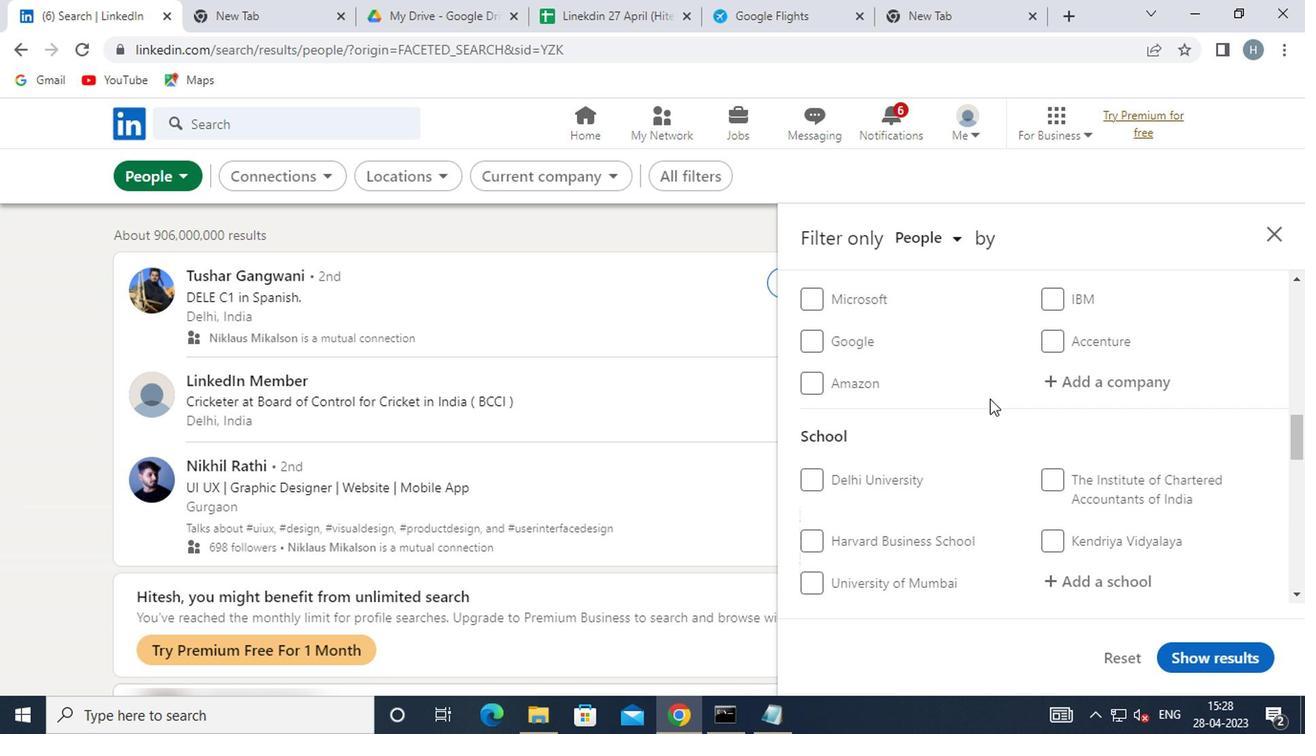 
Action: Mouse moved to (984, 398)
Screenshot: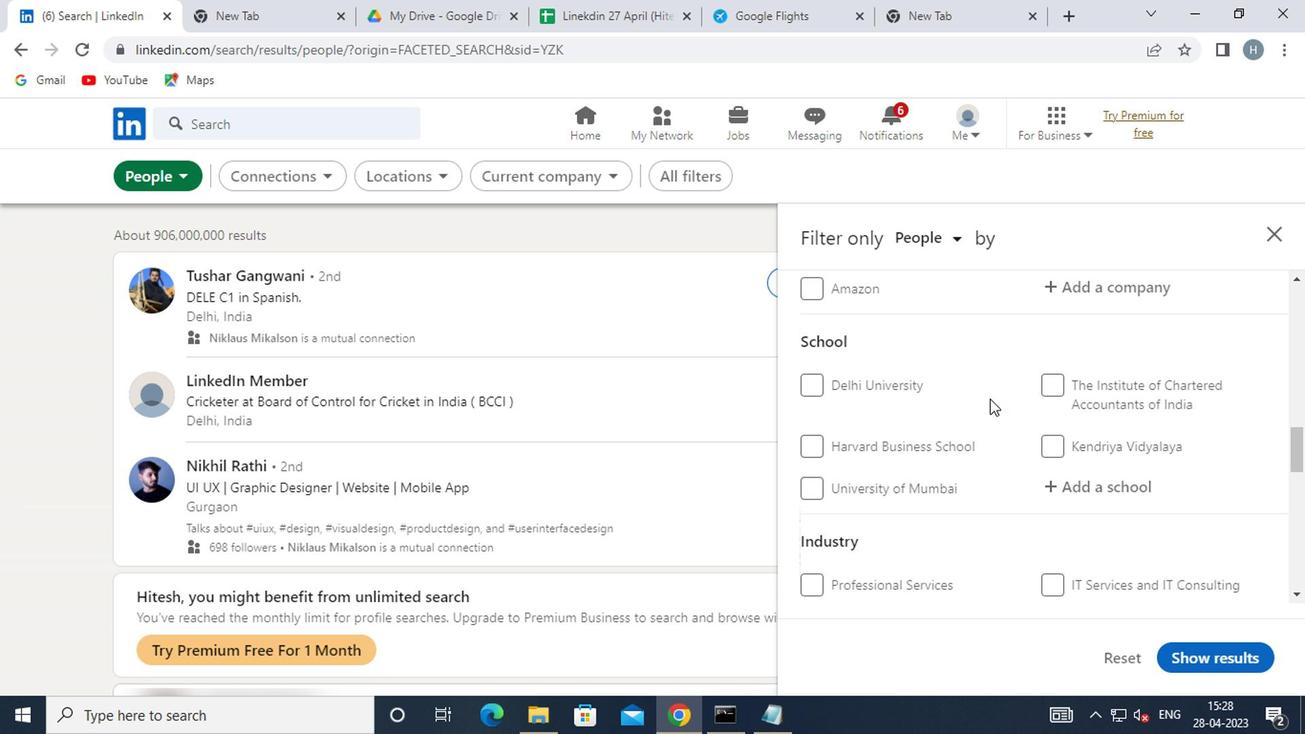 
Action: Mouse scrolled (984, 397) with delta (0, 0)
Screenshot: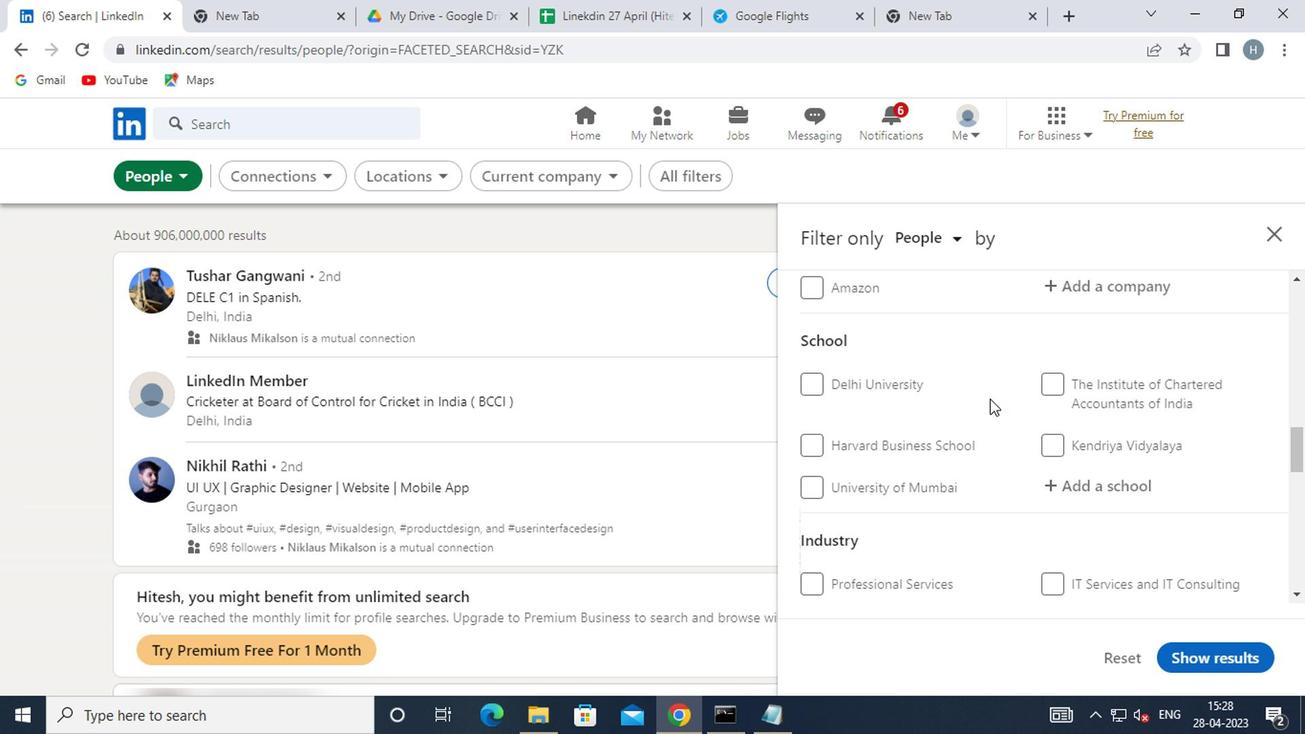
Action: Mouse moved to (987, 395)
Screenshot: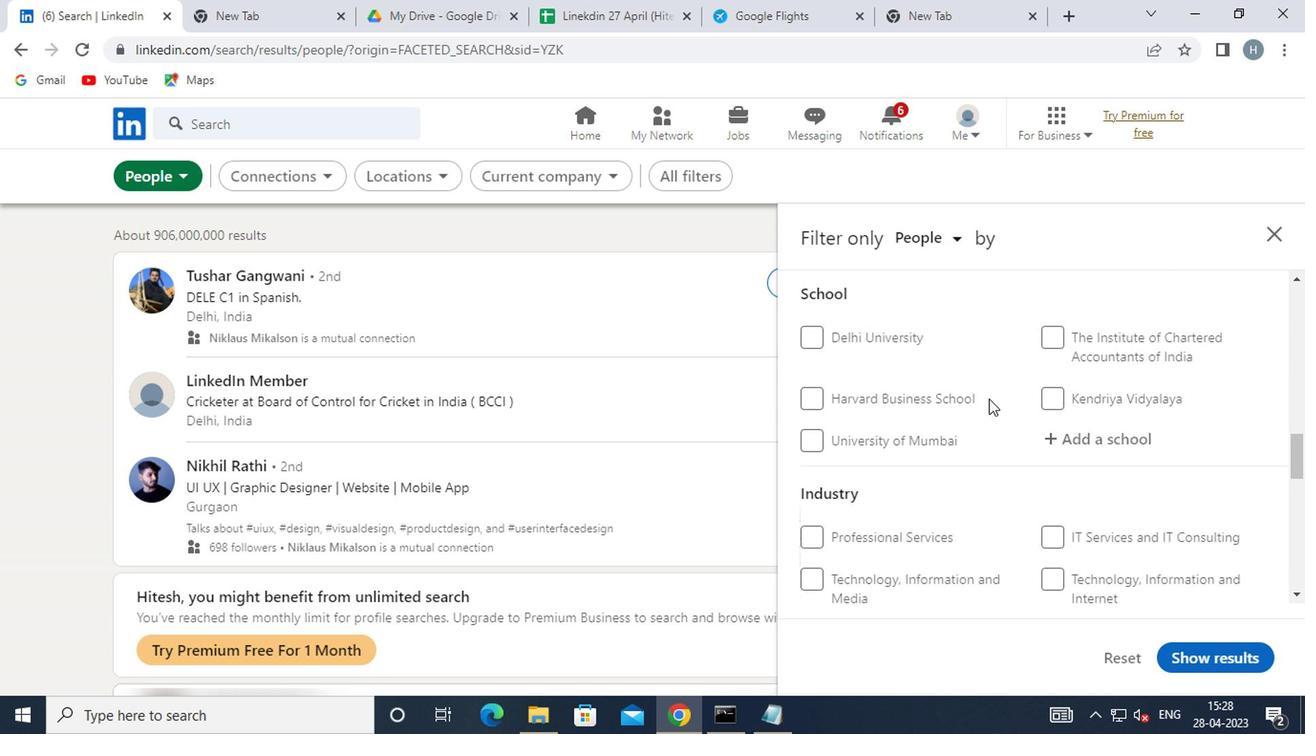 
Action: Mouse scrolled (987, 395) with delta (0, 0)
Screenshot: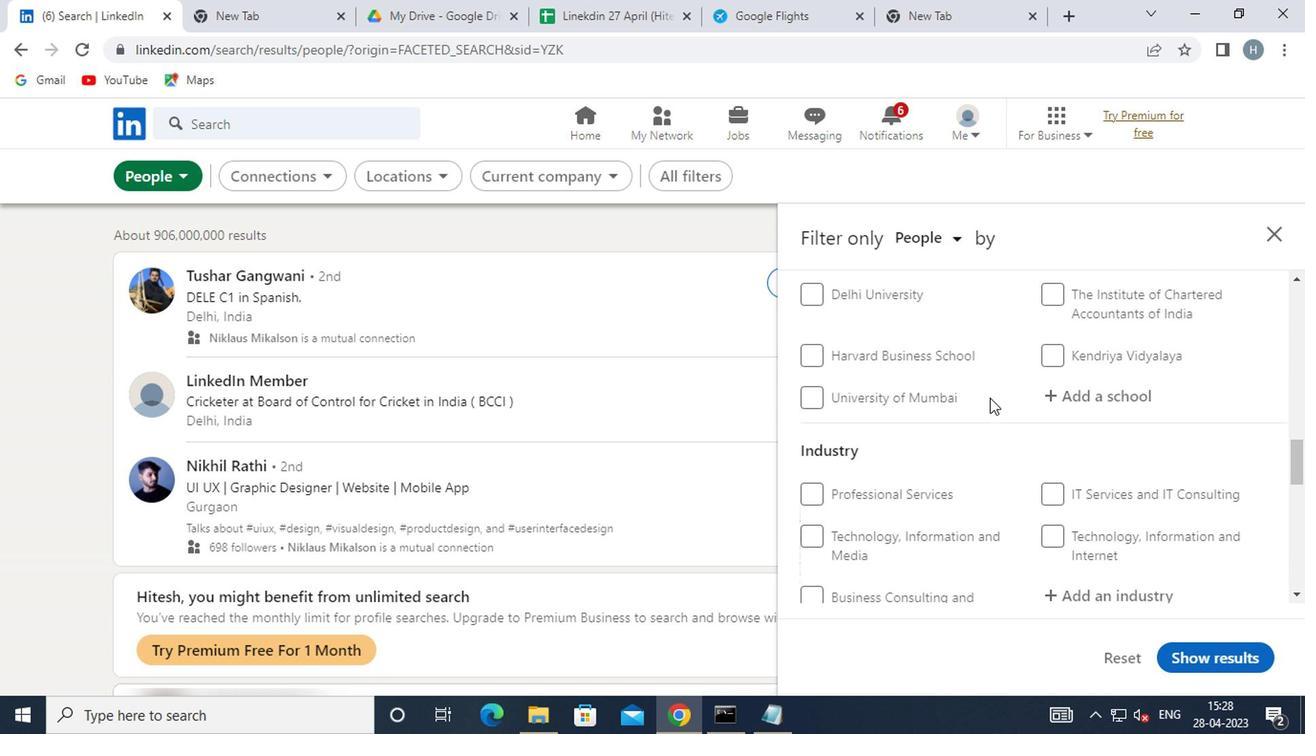 
Action: Mouse scrolled (987, 395) with delta (0, 0)
Screenshot: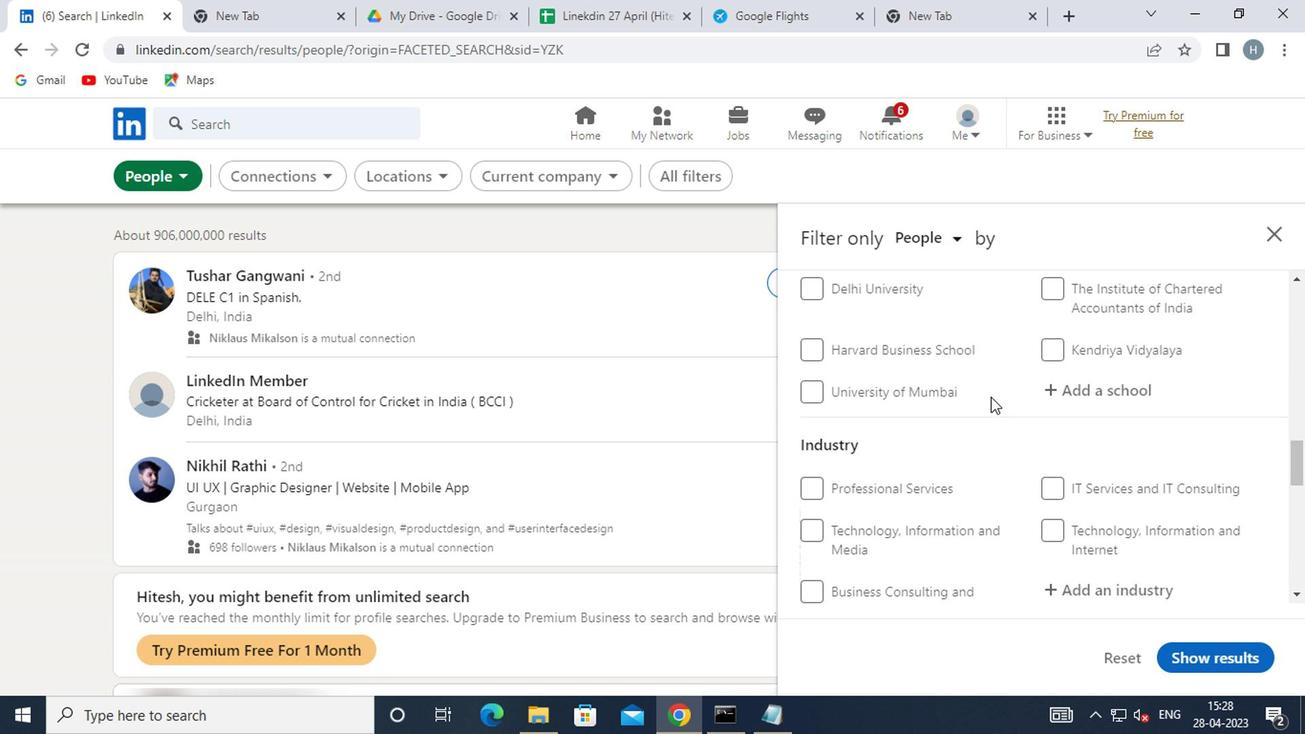 
Action: Mouse scrolled (987, 395) with delta (0, 0)
Screenshot: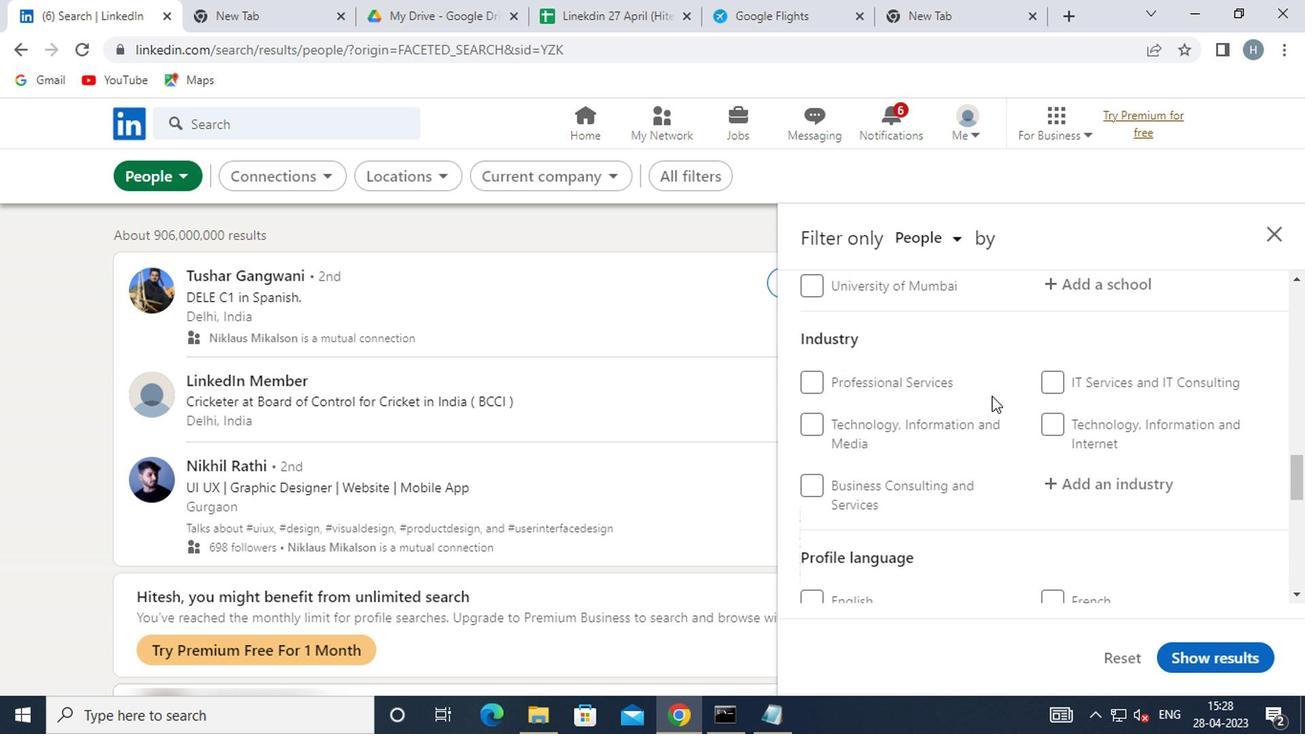 
Action: Mouse moved to (836, 420)
Screenshot: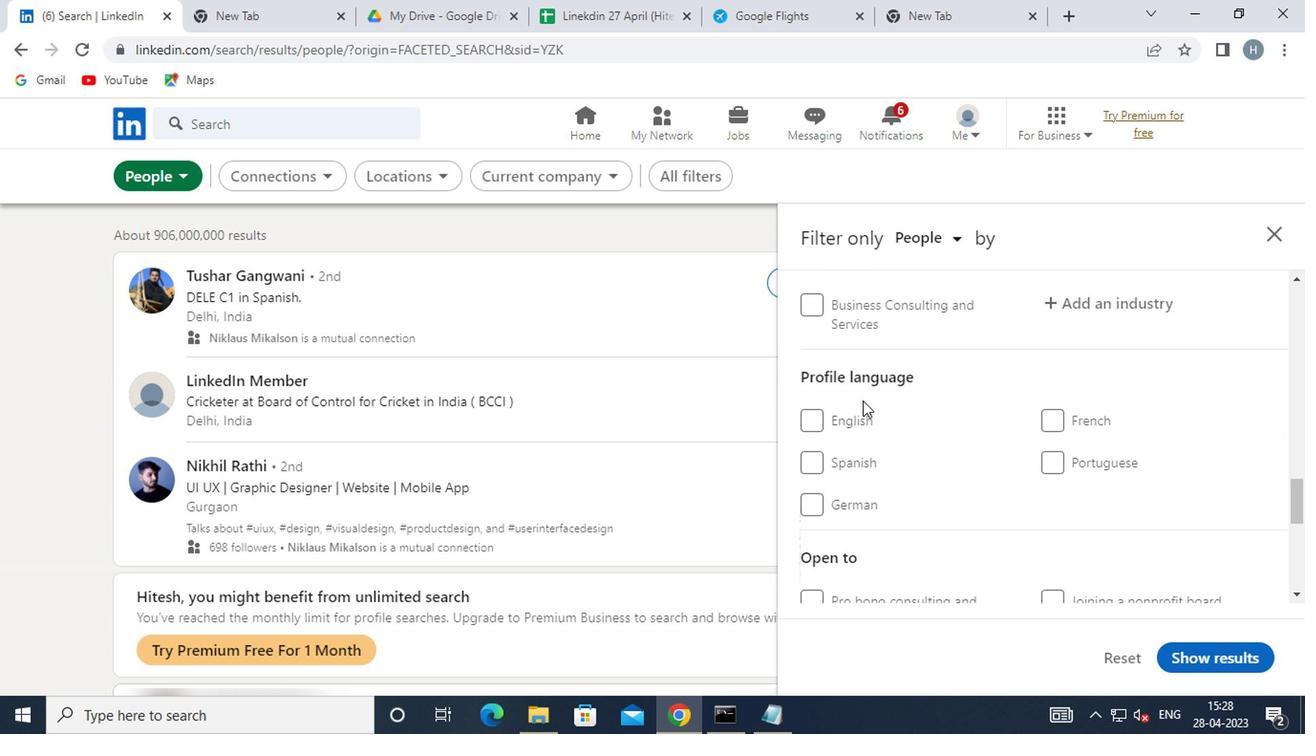 
Action: Mouse pressed left at (836, 420)
Screenshot: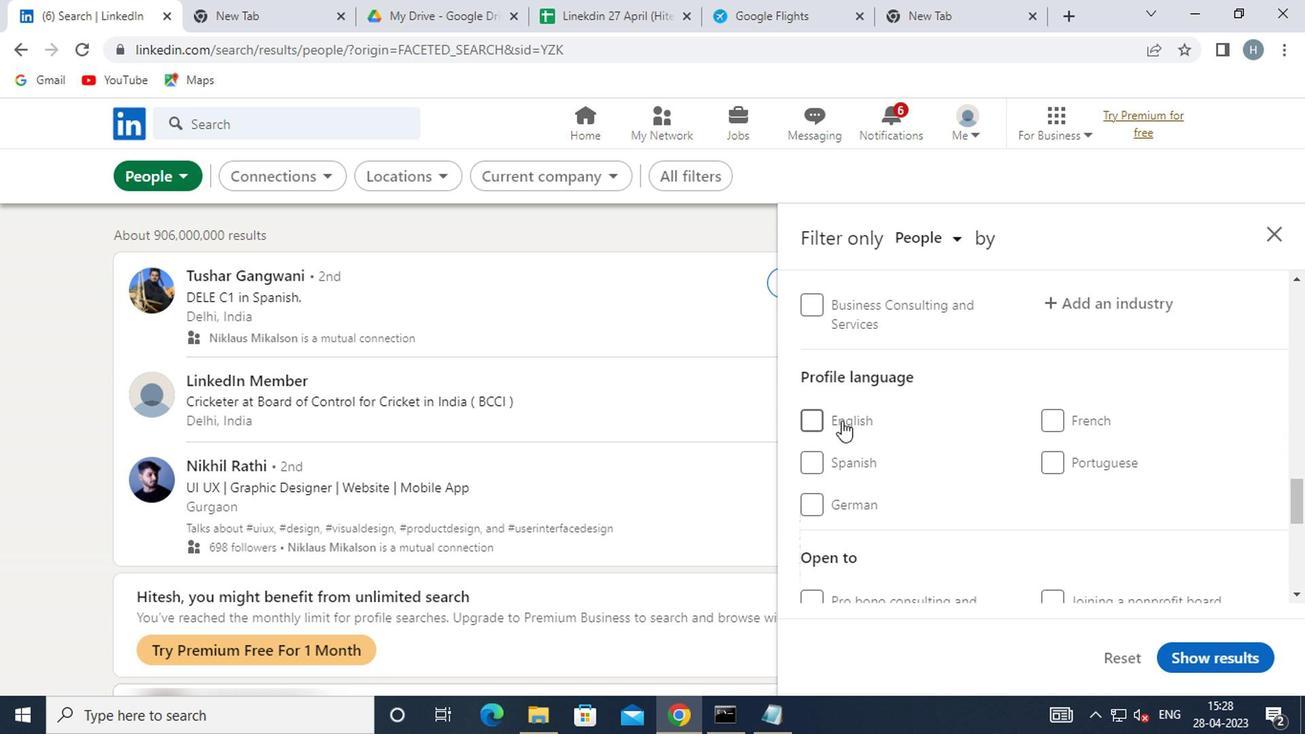 
Action: Mouse moved to (1052, 409)
Screenshot: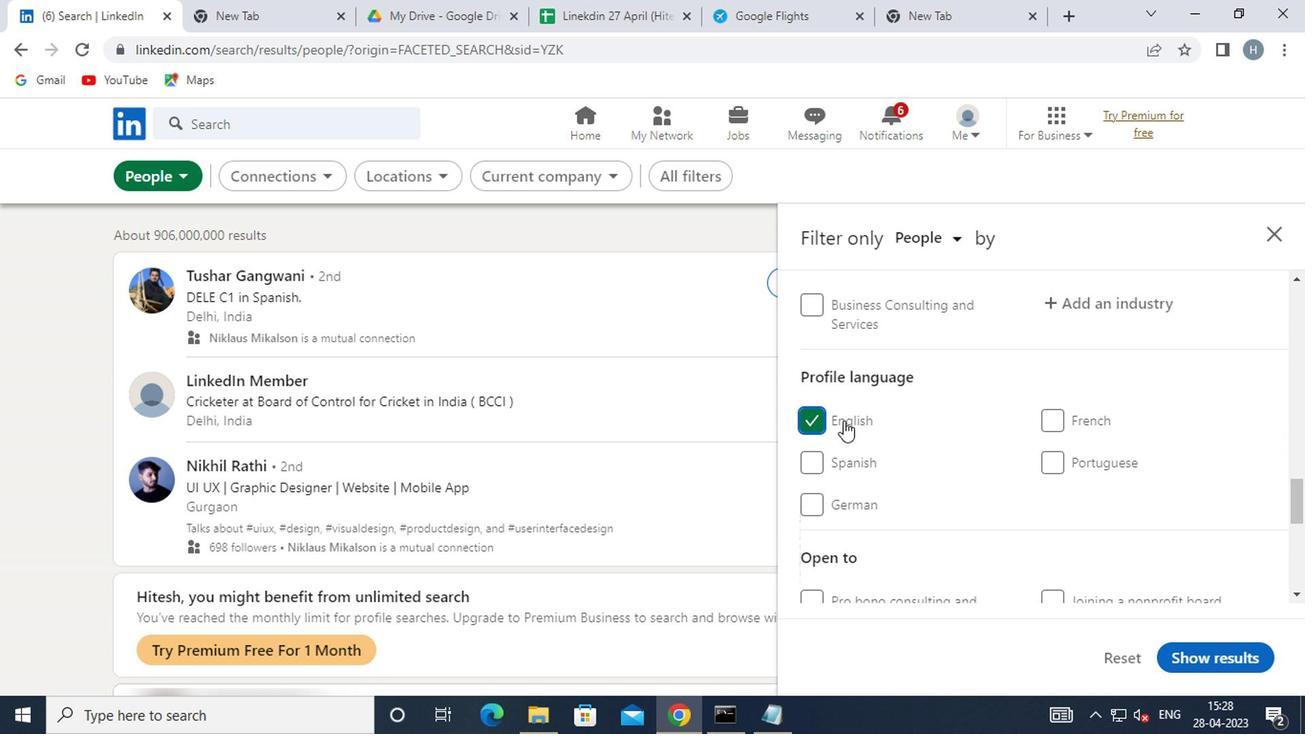 
Action: Mouse scrolled (1052, 409) with delta (0, 0)
Screenshot: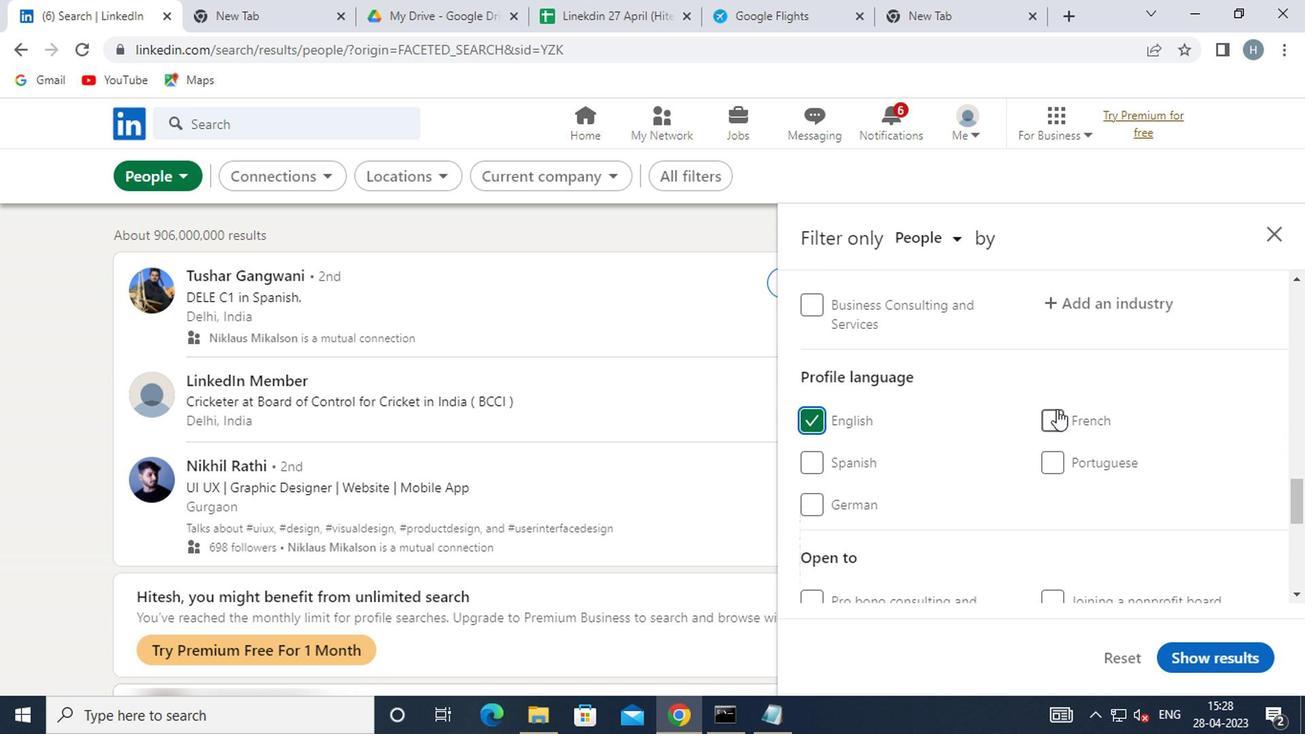 
Action: Mouse scrolled (1052, 409) with delta (0, 0)
Screenshot: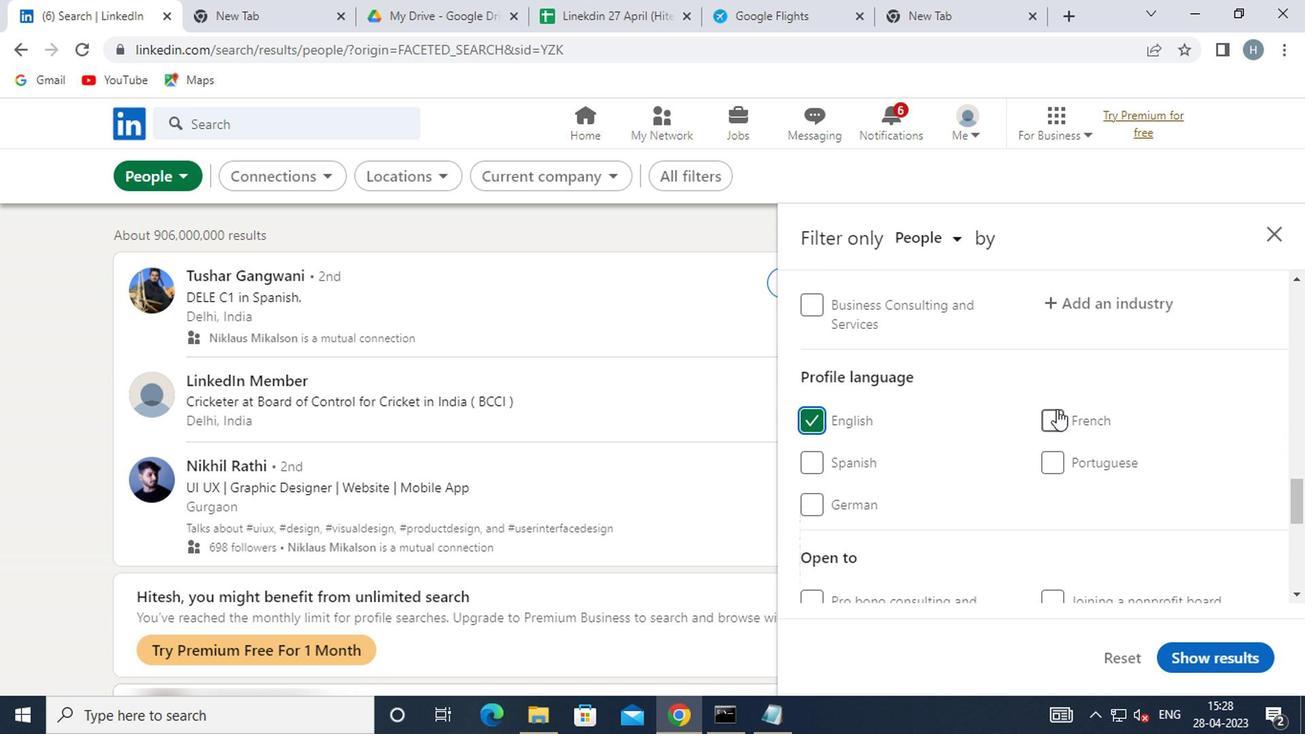 
Action: Mouse scrolled (1052, 409) with delta (0, 0)
Screenshot: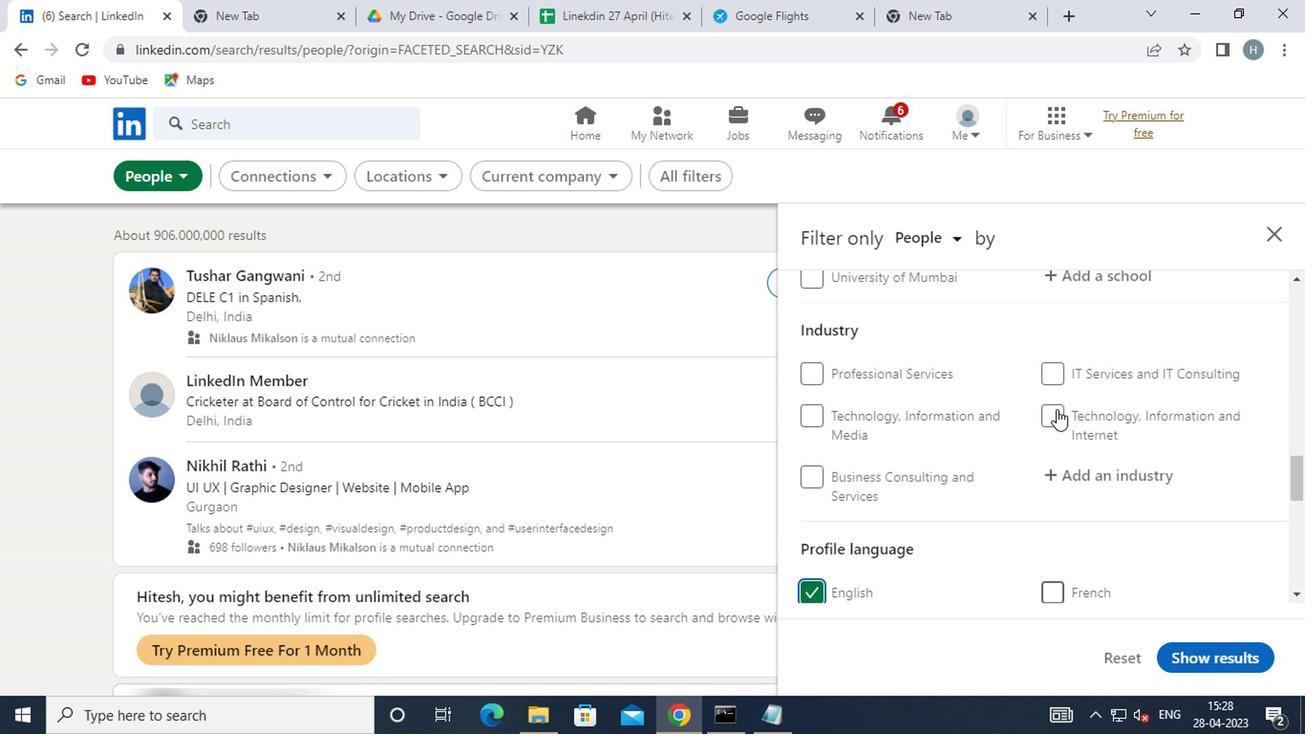 
Action: Mouse scrolled (1052, 409) with delta (0, 0)
Screenshot: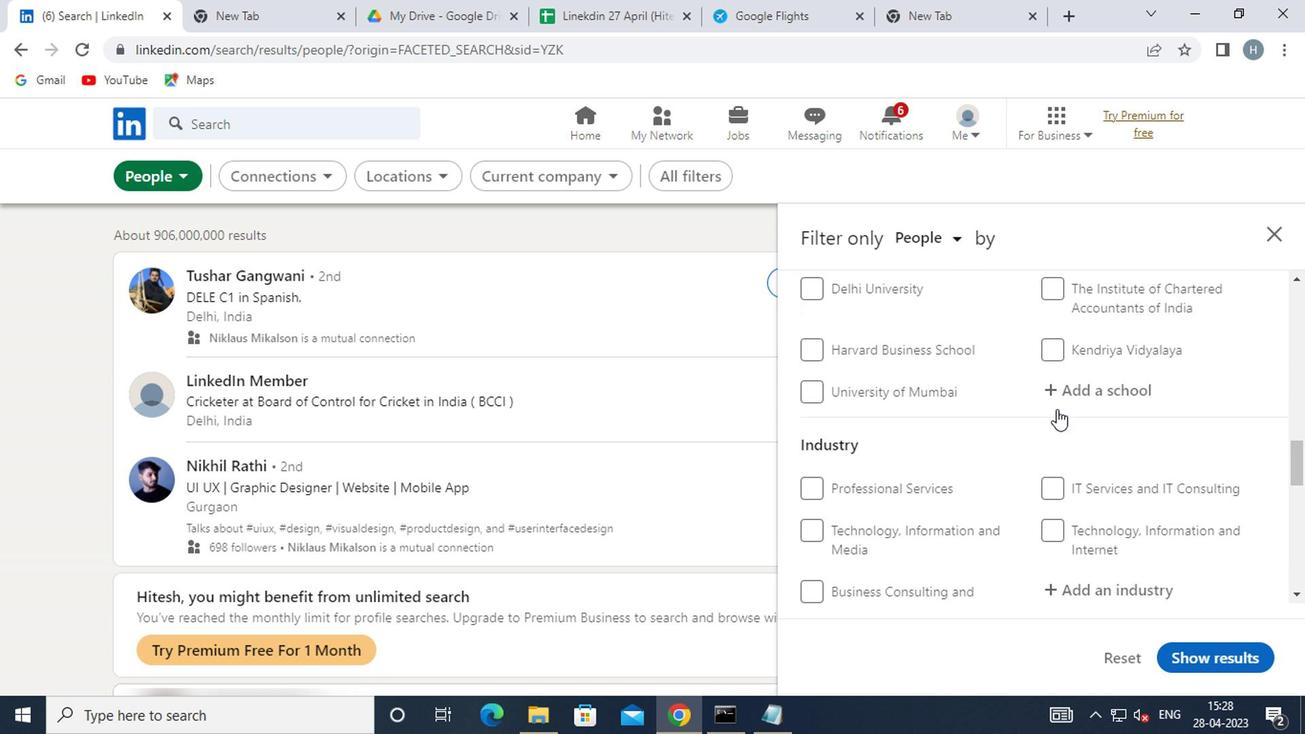 
Action: Mouse moved to (1053, 409)
Screenshot: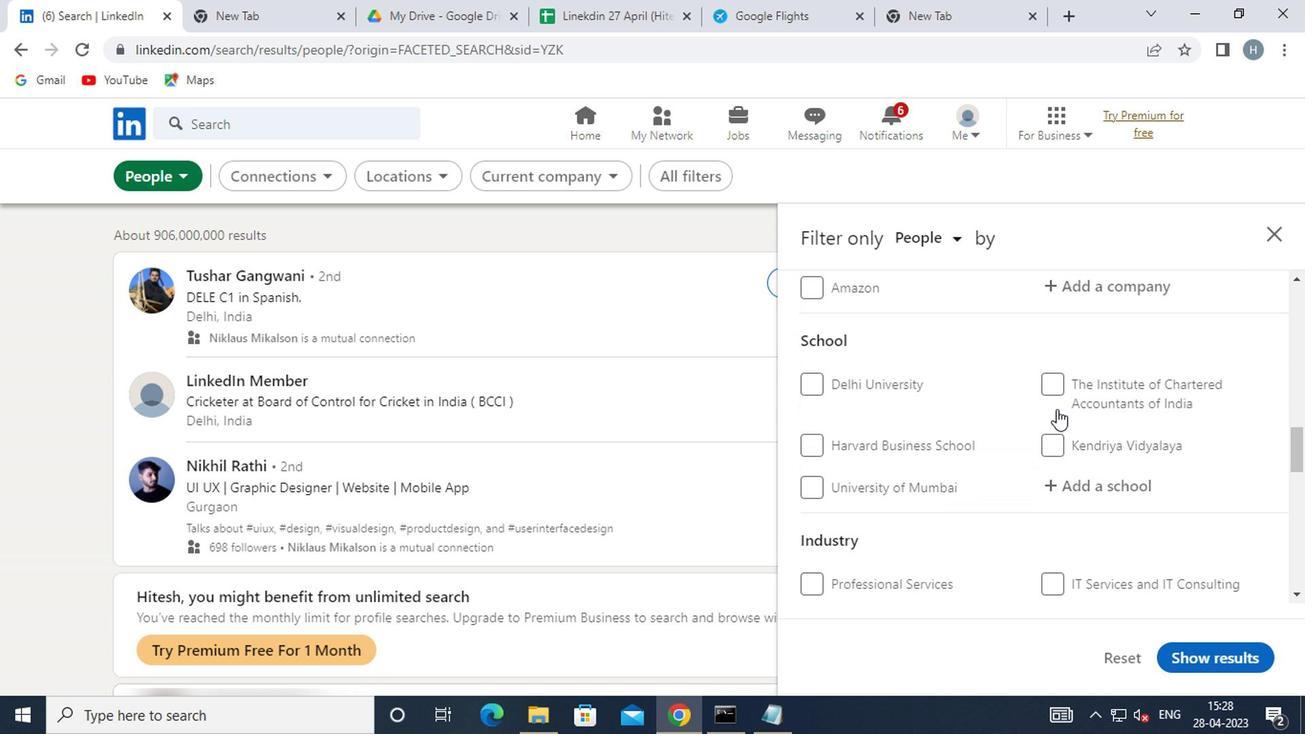 
Action: Mouse scrolled (1053, 410) with delta (0, 0)
Screenshot: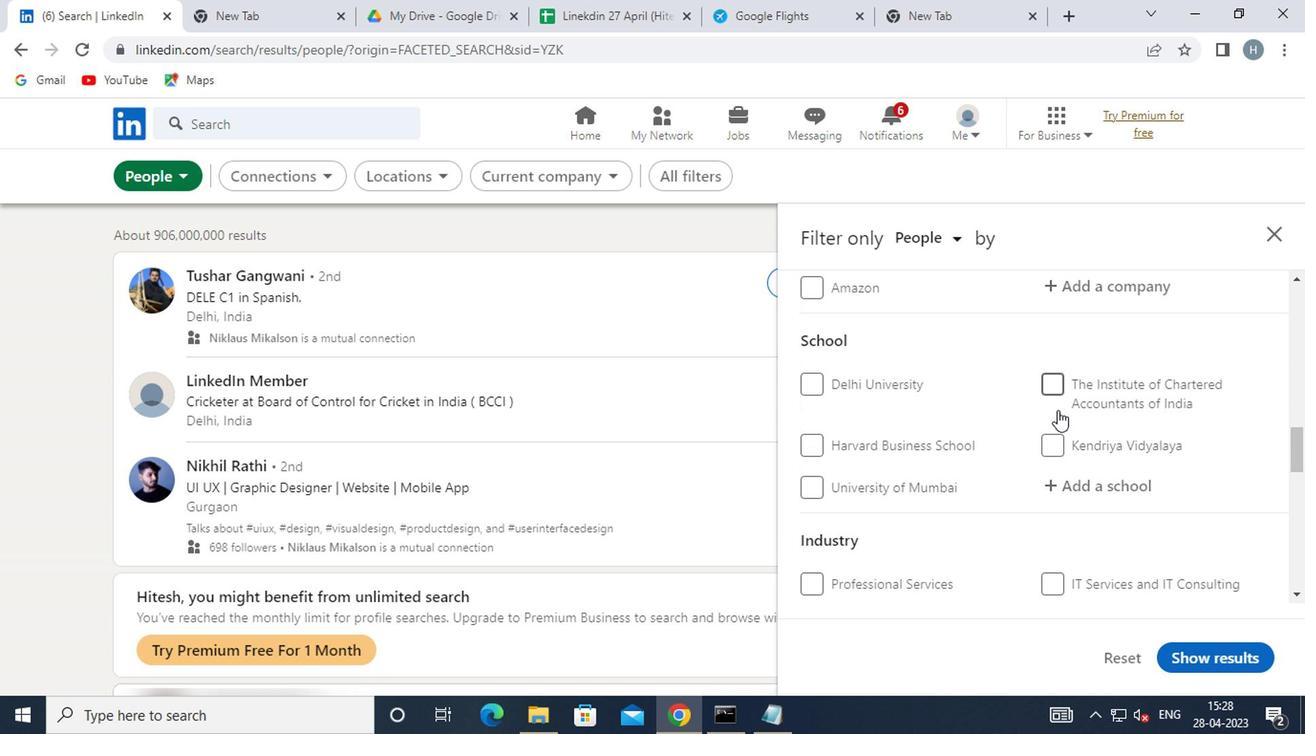 
Action: Mouse scrolled (1053, 410) with delta (0, 0)
Screenshot: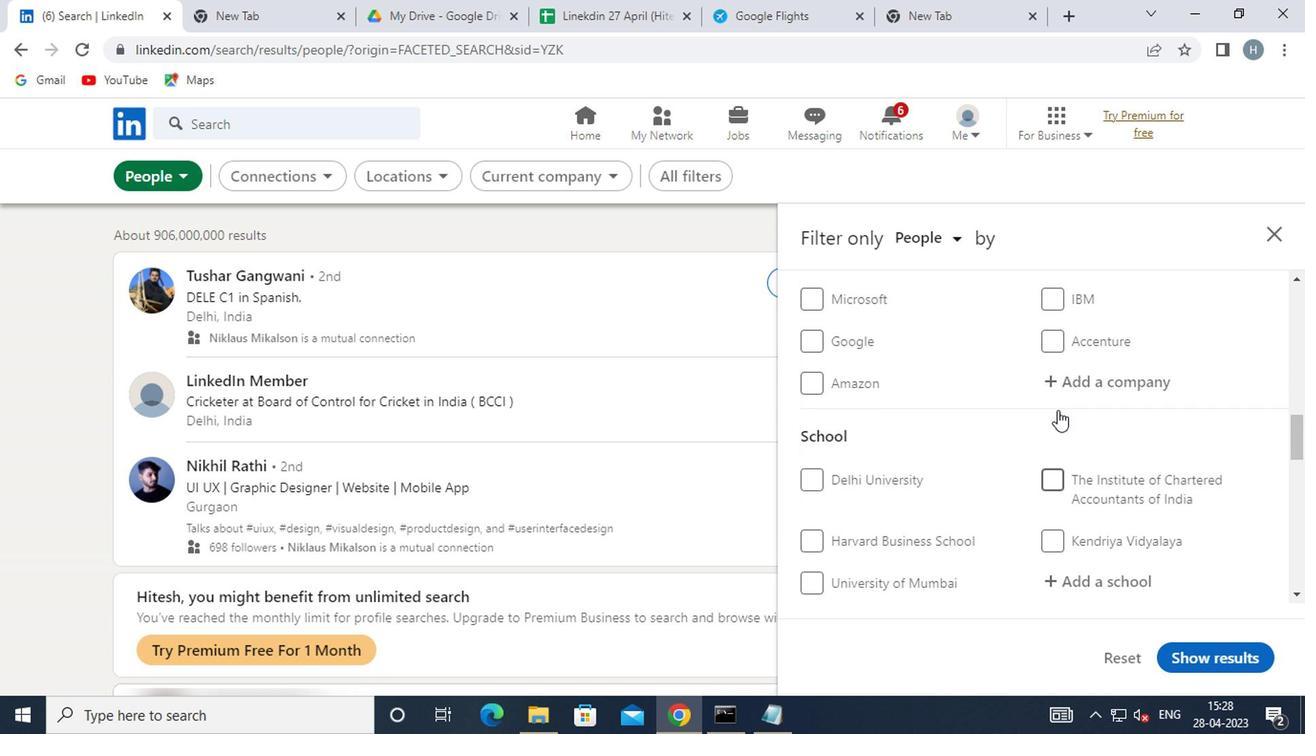 
Action: Mouse scrolled (1053, 410) with delta (0, 0)
Screenshot: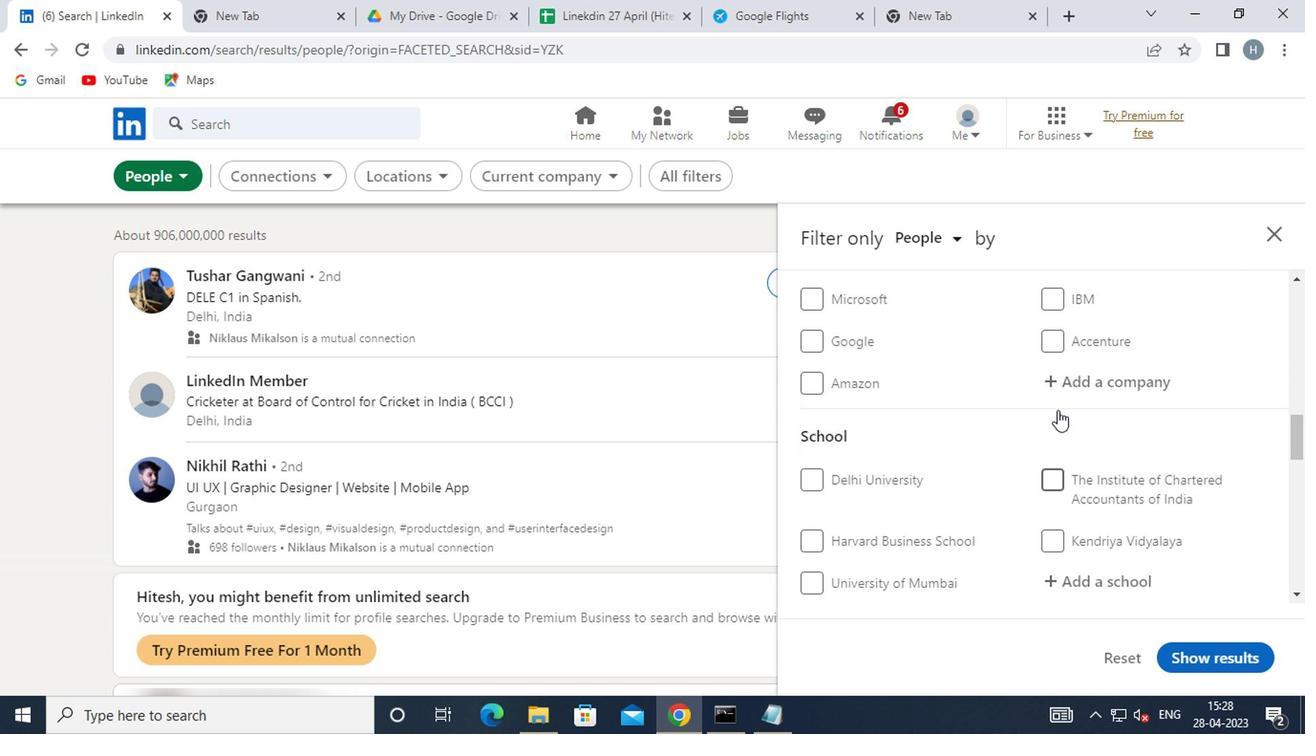 
Action: Mouse scrolled (1053, 410) with delta (0, 0)
Screenshot: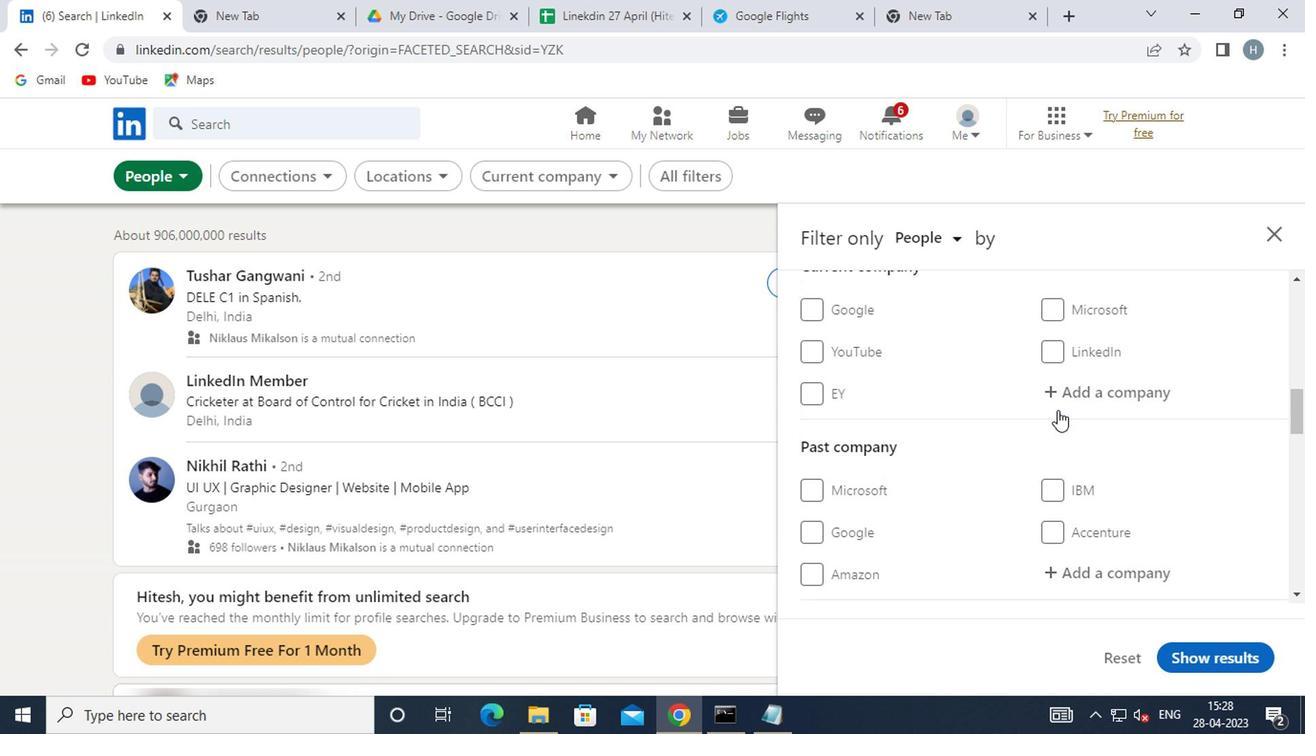 
Action: Mouse moved to (1076, 478)
Screenshot: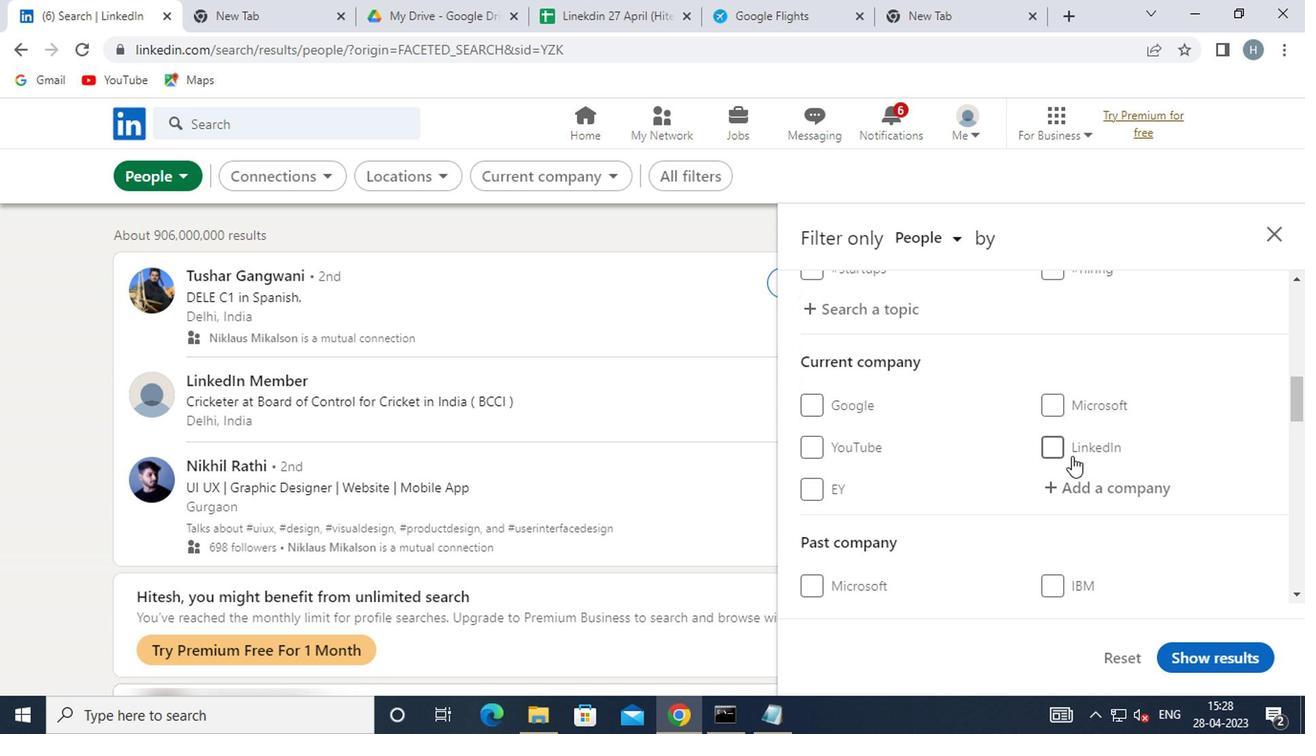 
Action: Mouse pressed left at (1076, 478)
Screenshot: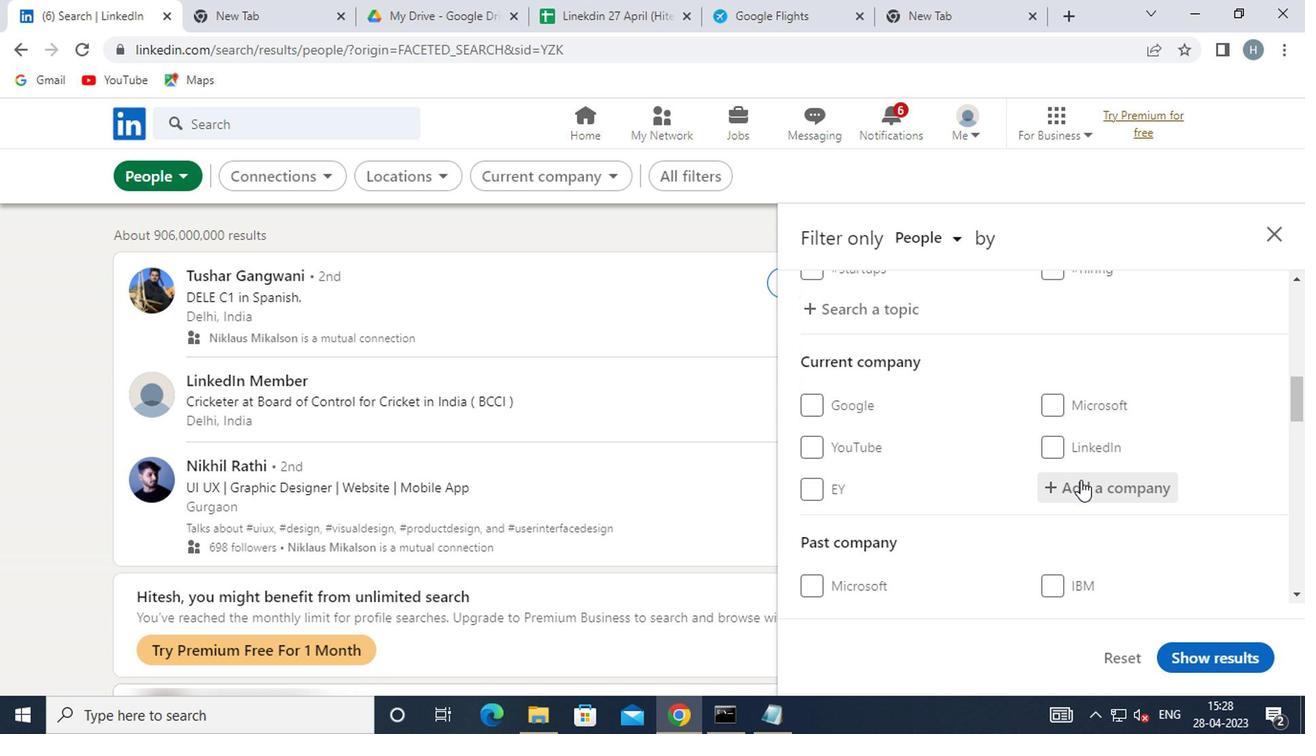 
Action: Mouse moved to (1076, 479)
Screenshot: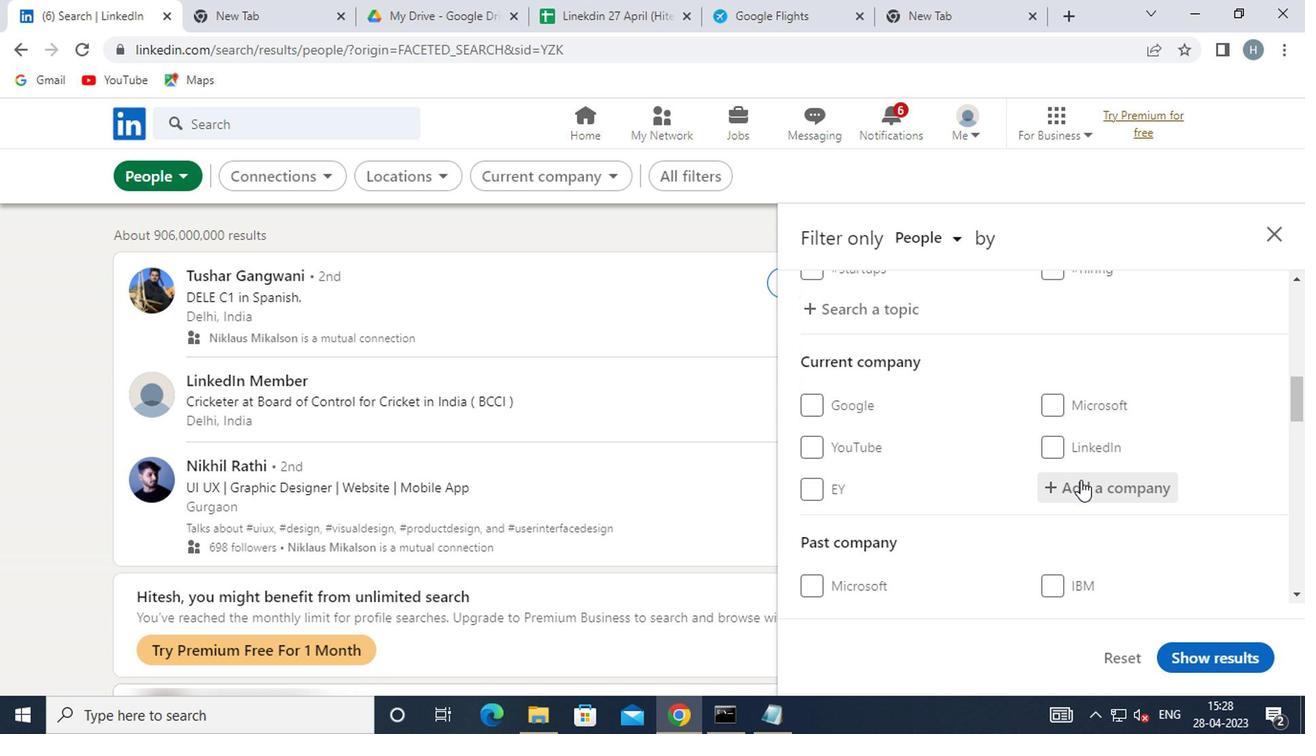 
Action: Key pressed <Key.shift>PHARMA<Key.space><Key.shift>JOB
Screenshot: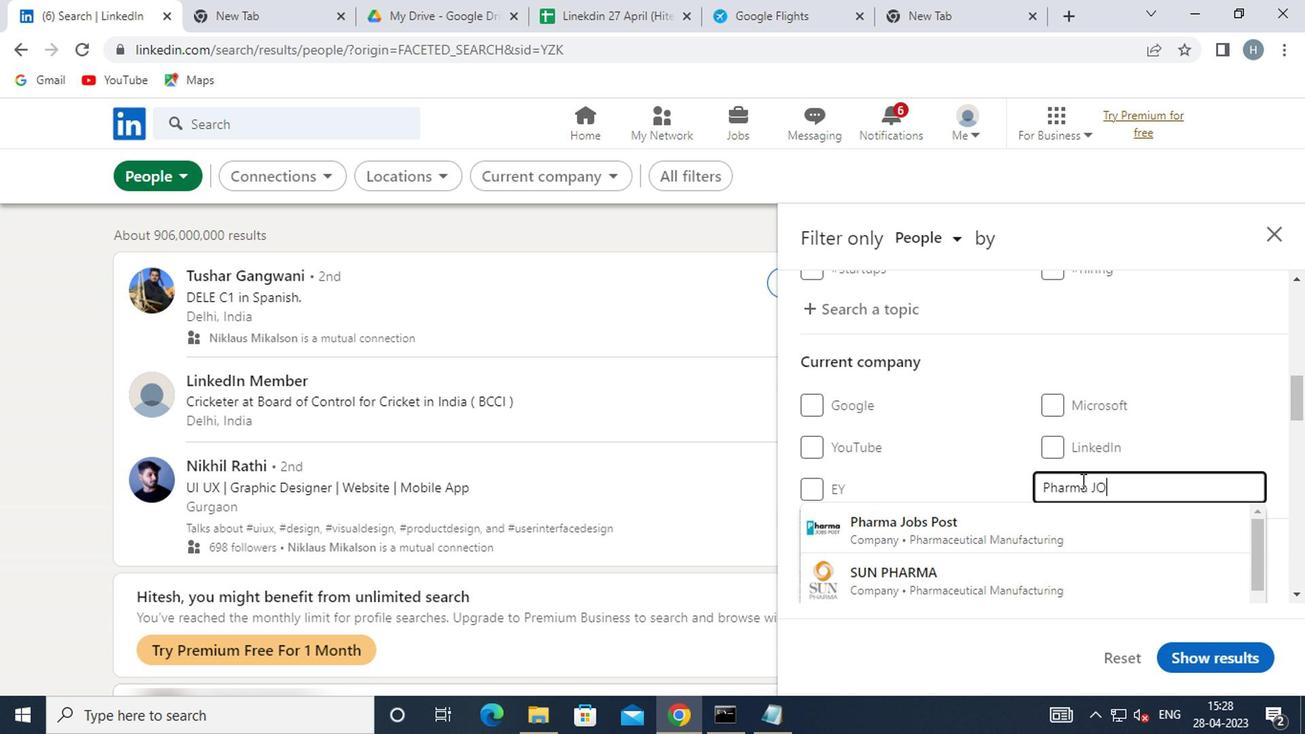 
Action: Mouse moved to (1162, 522)
Screenshot: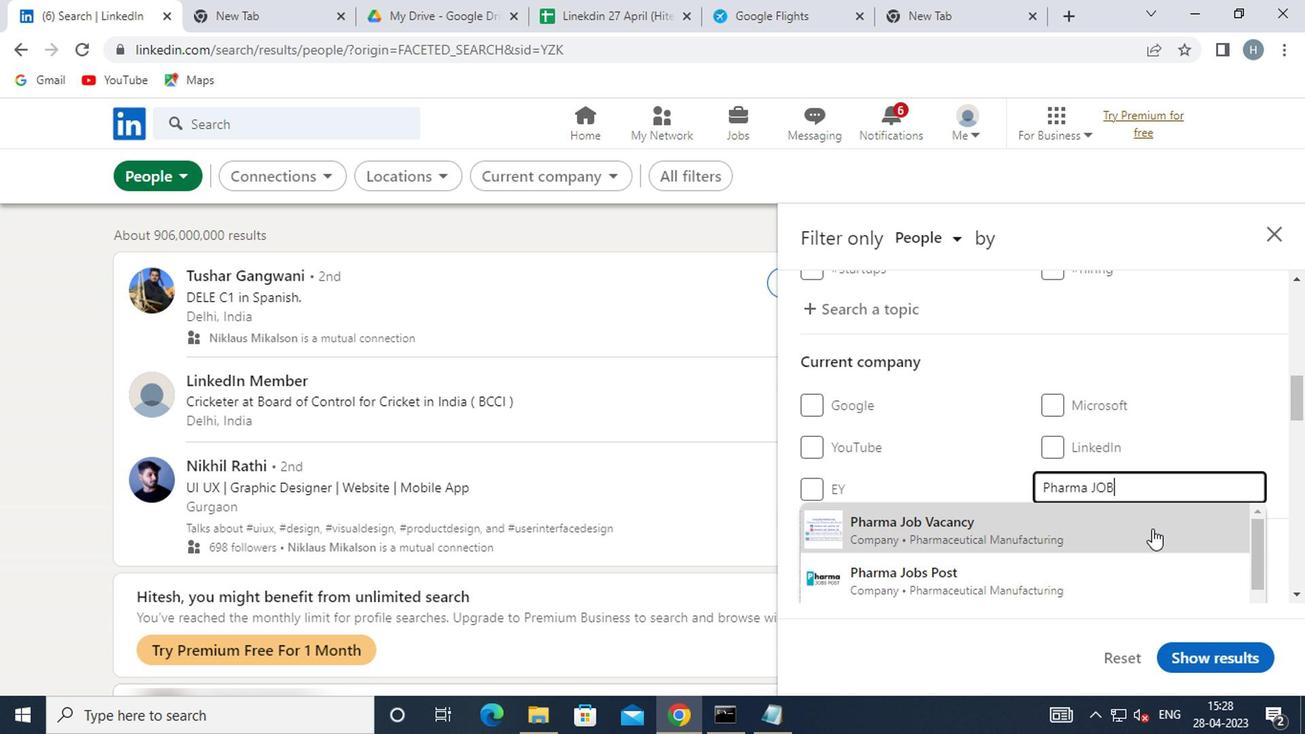 
Action: Key pressed <Key.space><Key.shift>PORT
Screenshot: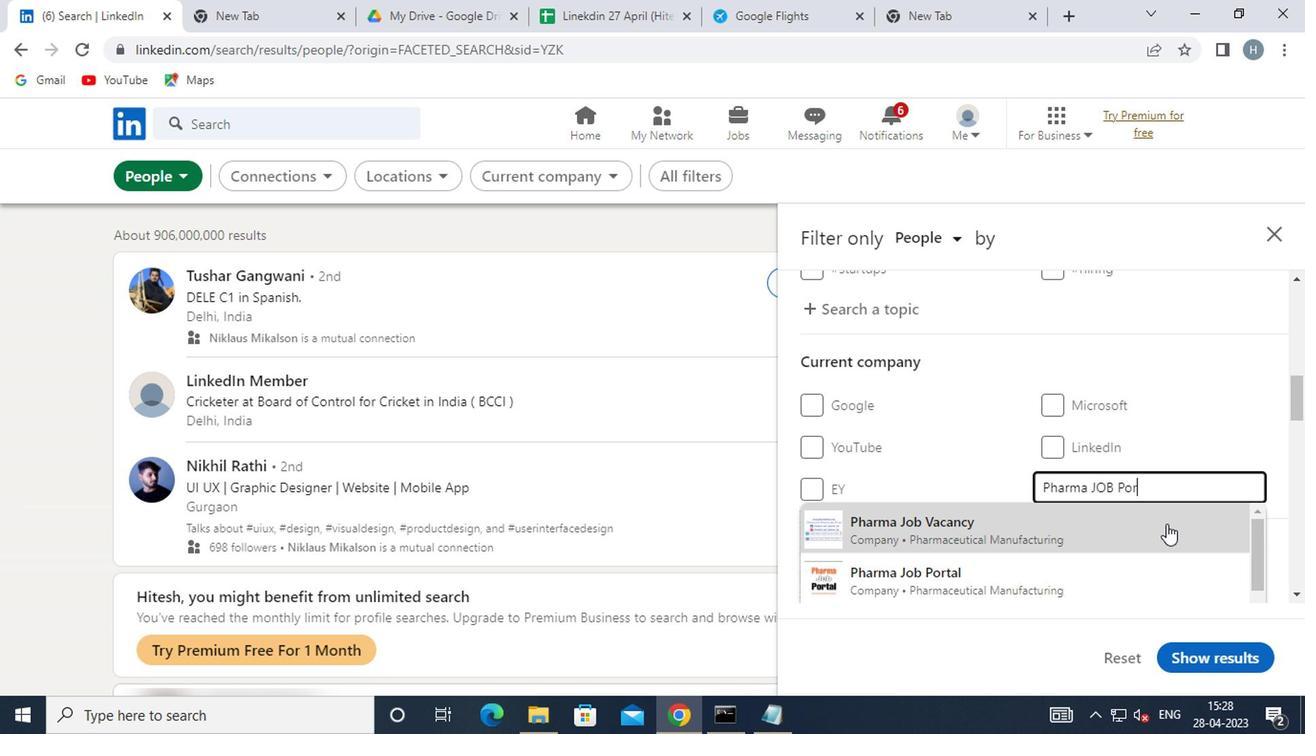 
Action: Mouse pressed left at (1162, 522)
Screenshot: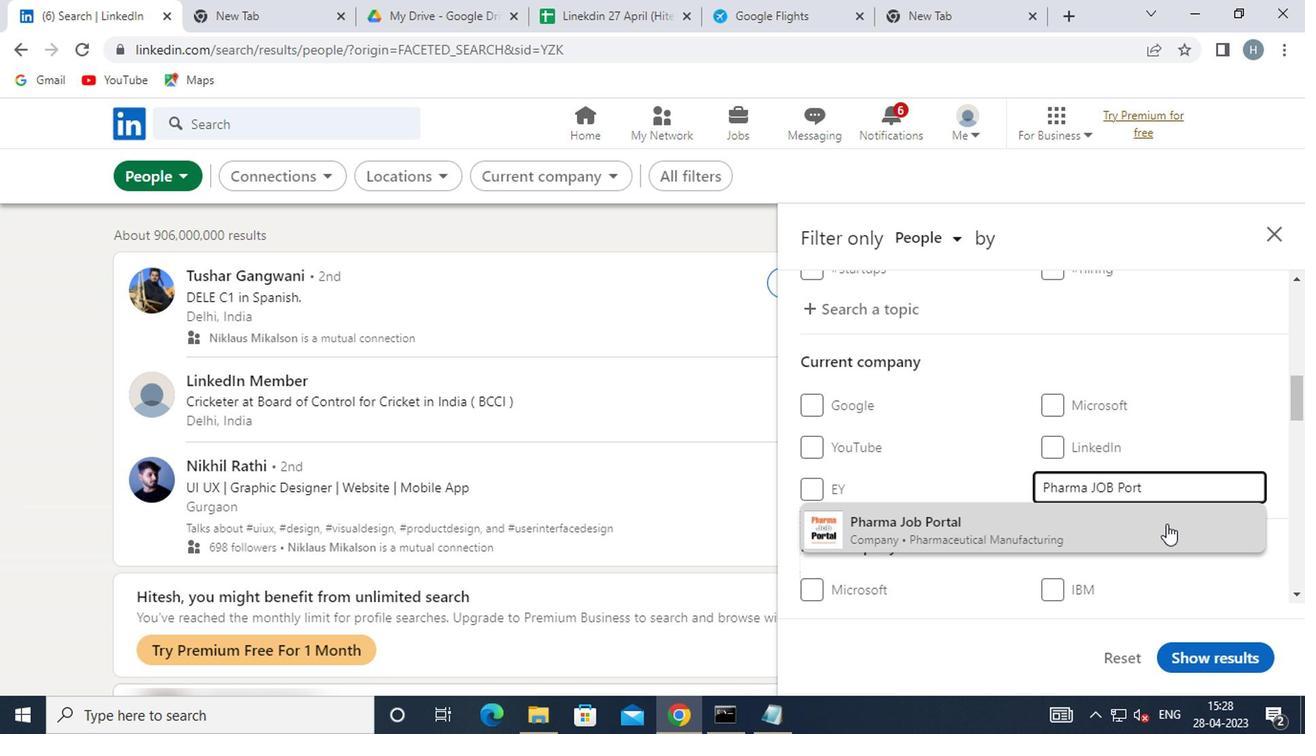 
Action: Mouse moved to (1076, 515)
Screenshot: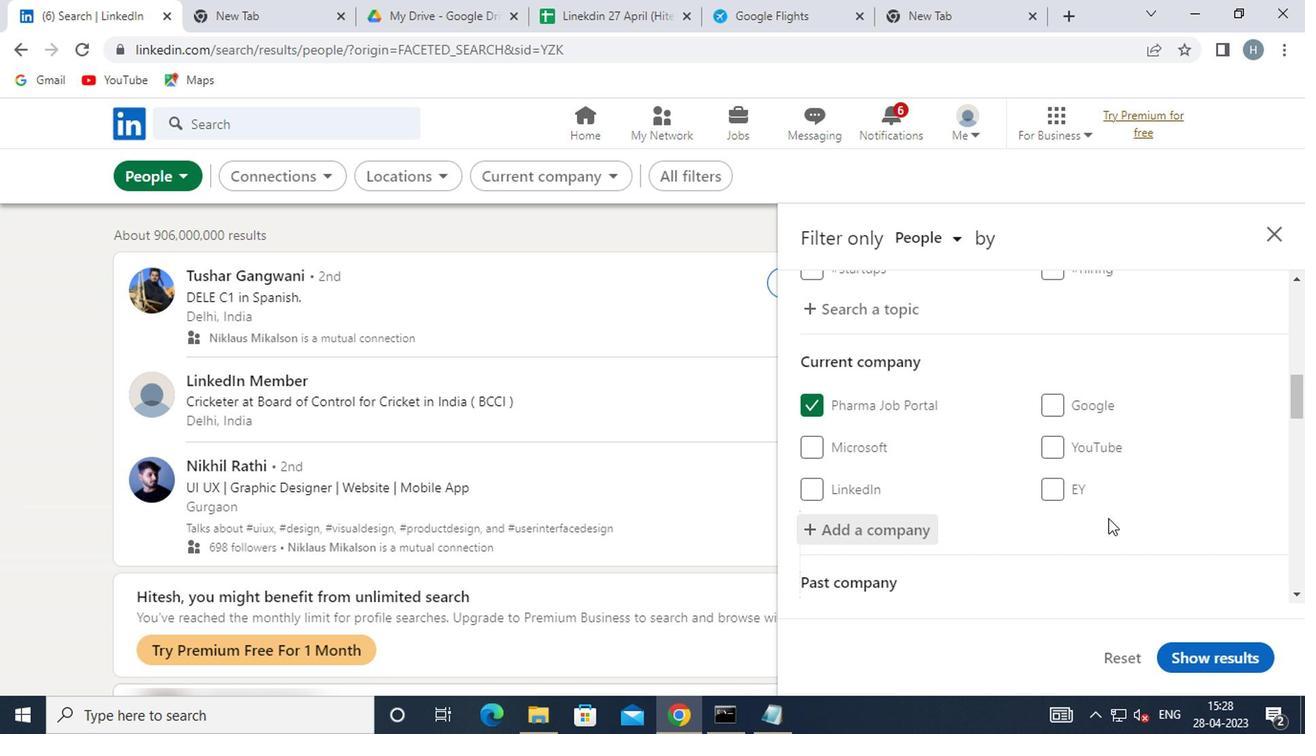 
Action: Mouse scrolled (1076, 514) with delta (0, 0)
Screenshot: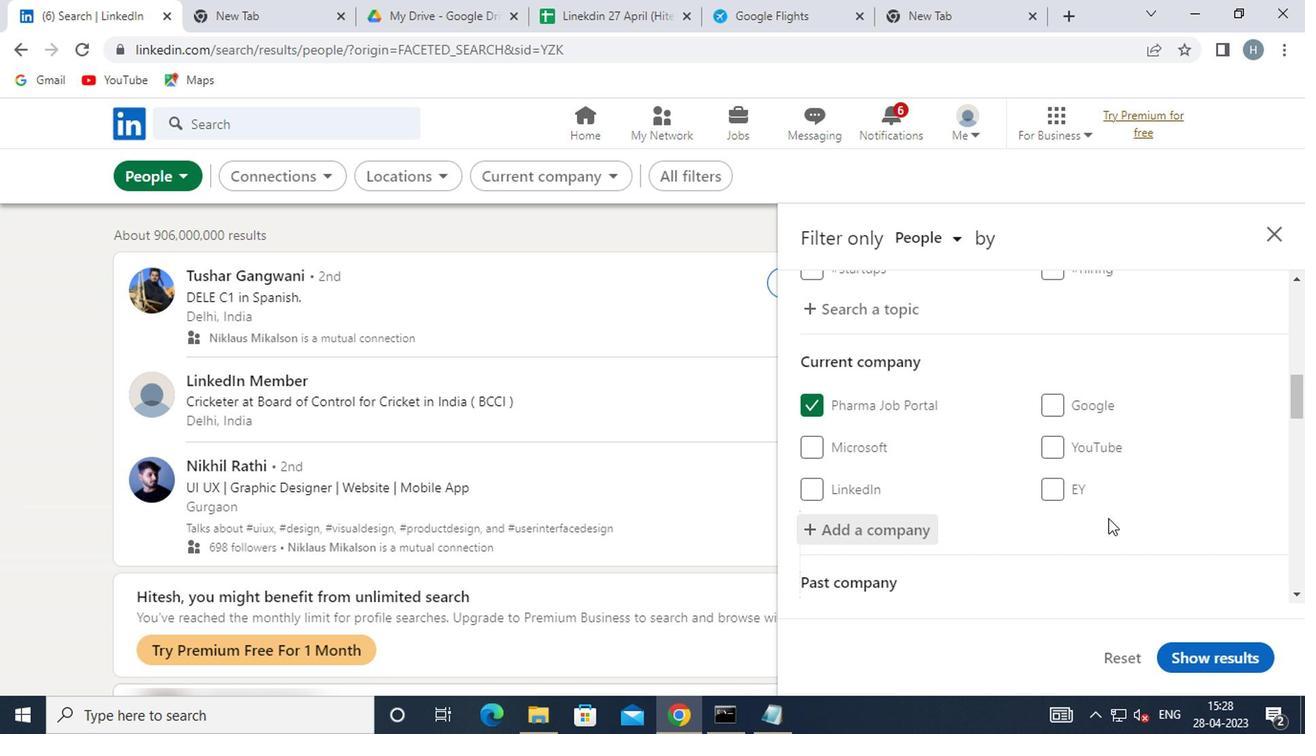 
Action: Mouse scrolled (1076, 514) with delta (0, 0)
Screenshot: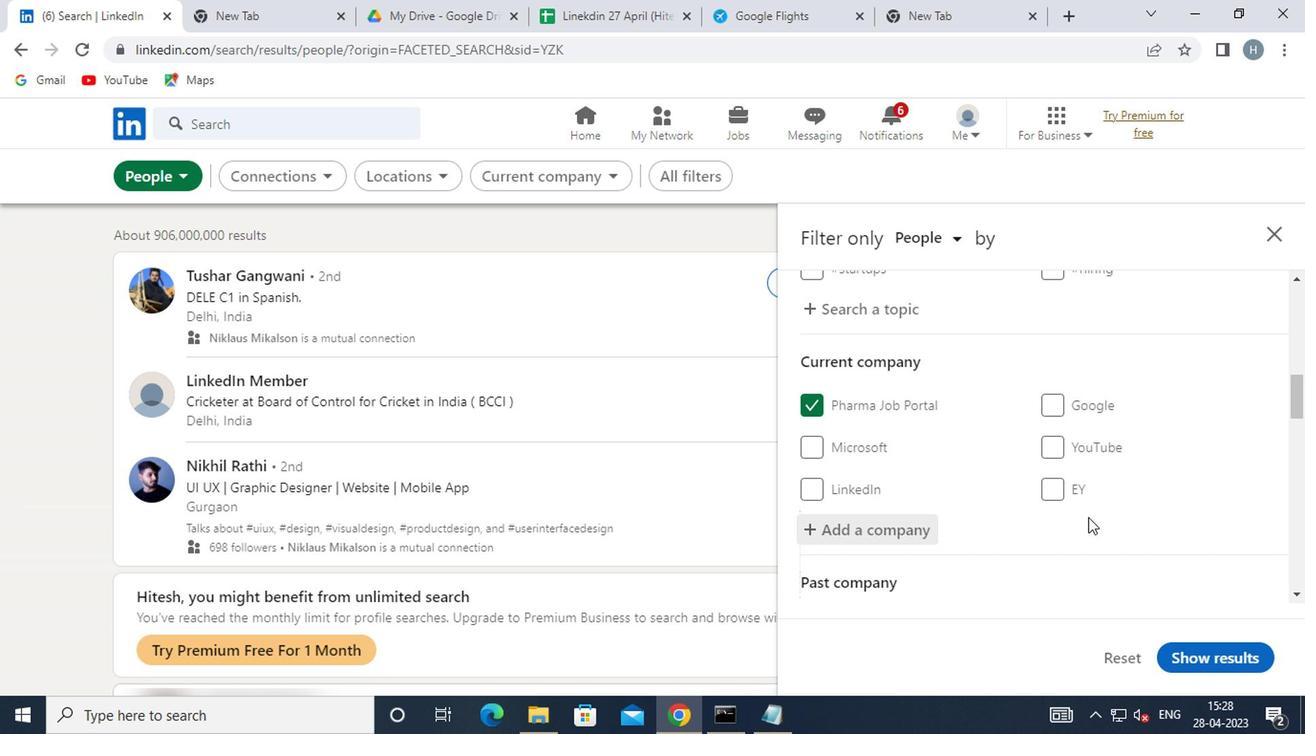 
Action: Mouse moved to (1045, 488)
Screenshot: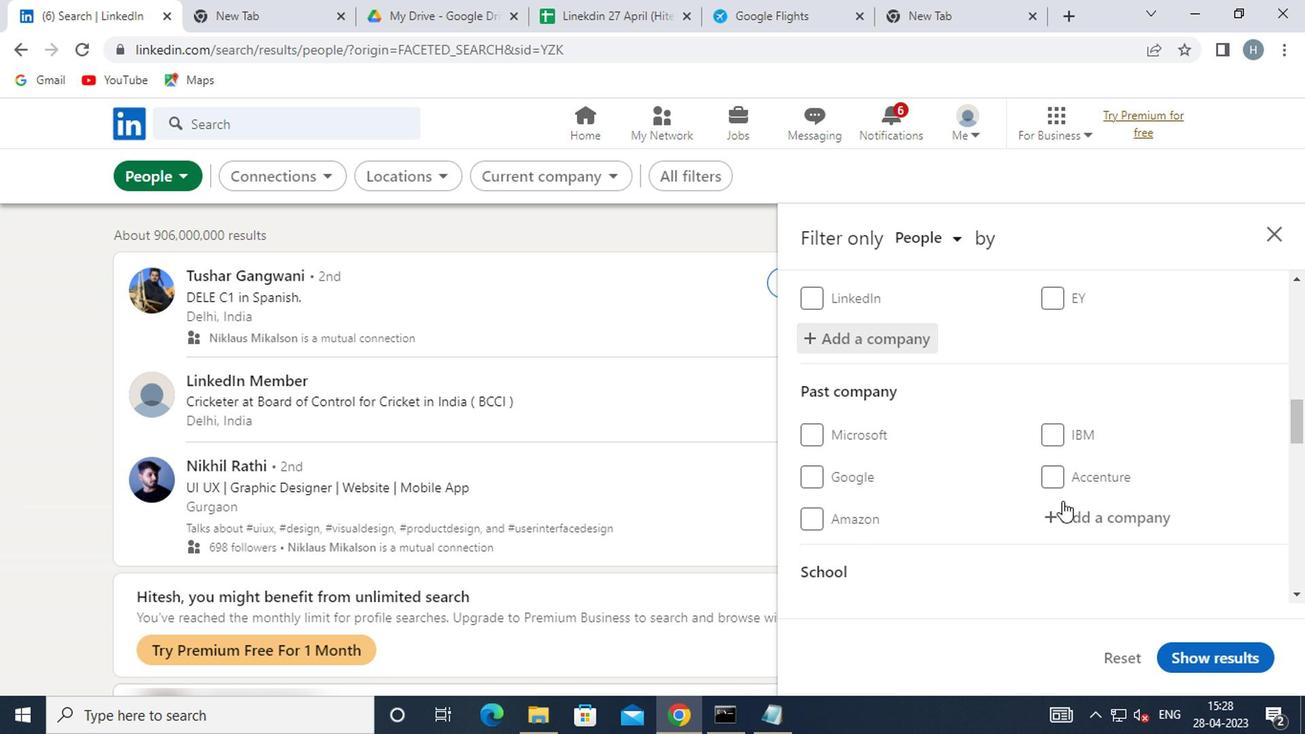 
Action: Mouse scrolled (1045, 488) with delta (0, 0)
Screenshot: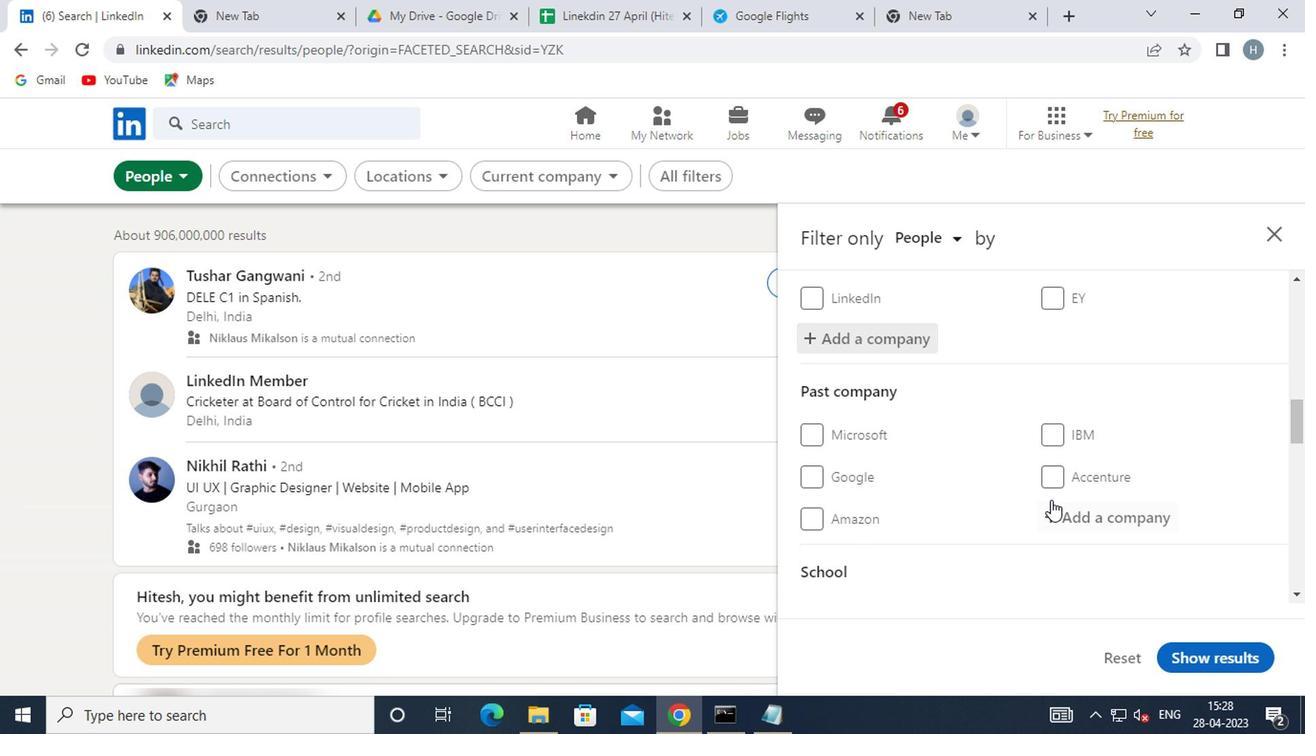 
Action: Mouse moved to (1045, 488)
Screenshot: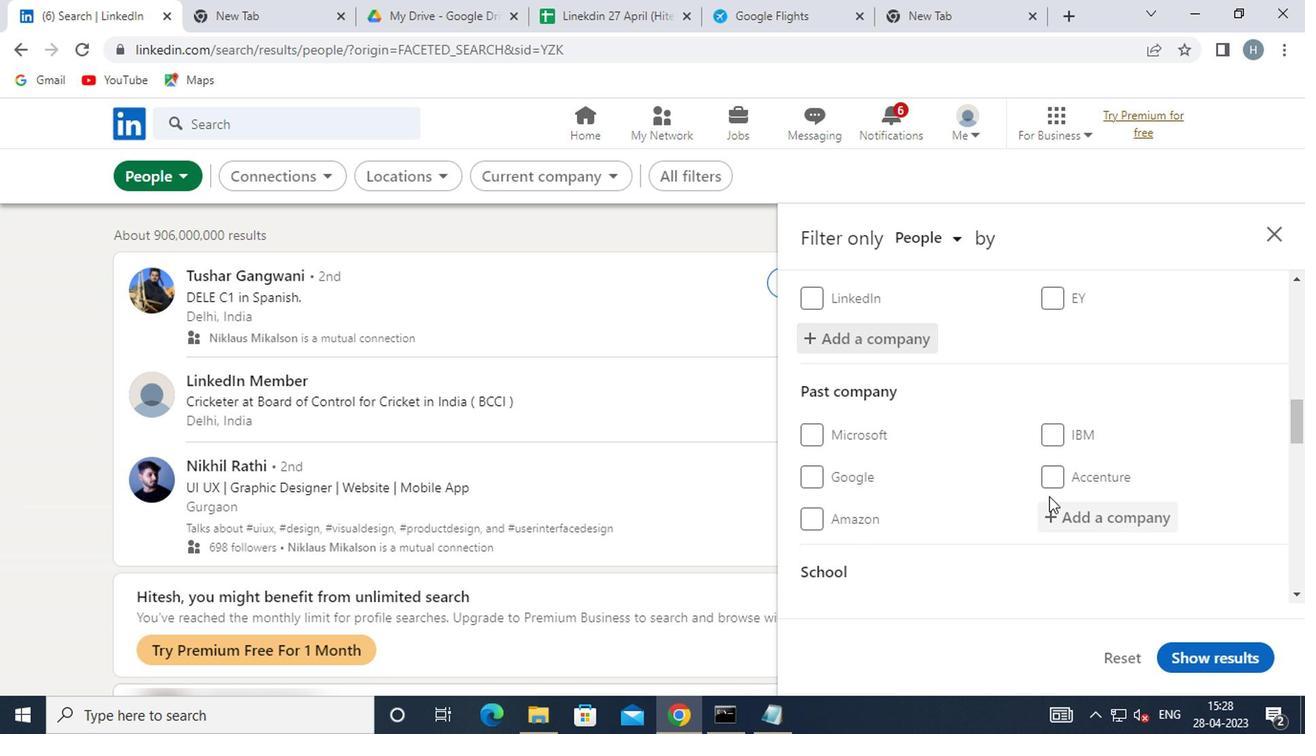 
Action: Mouse scrolled (1045, 488) with delta (0, 0)
Screenshot: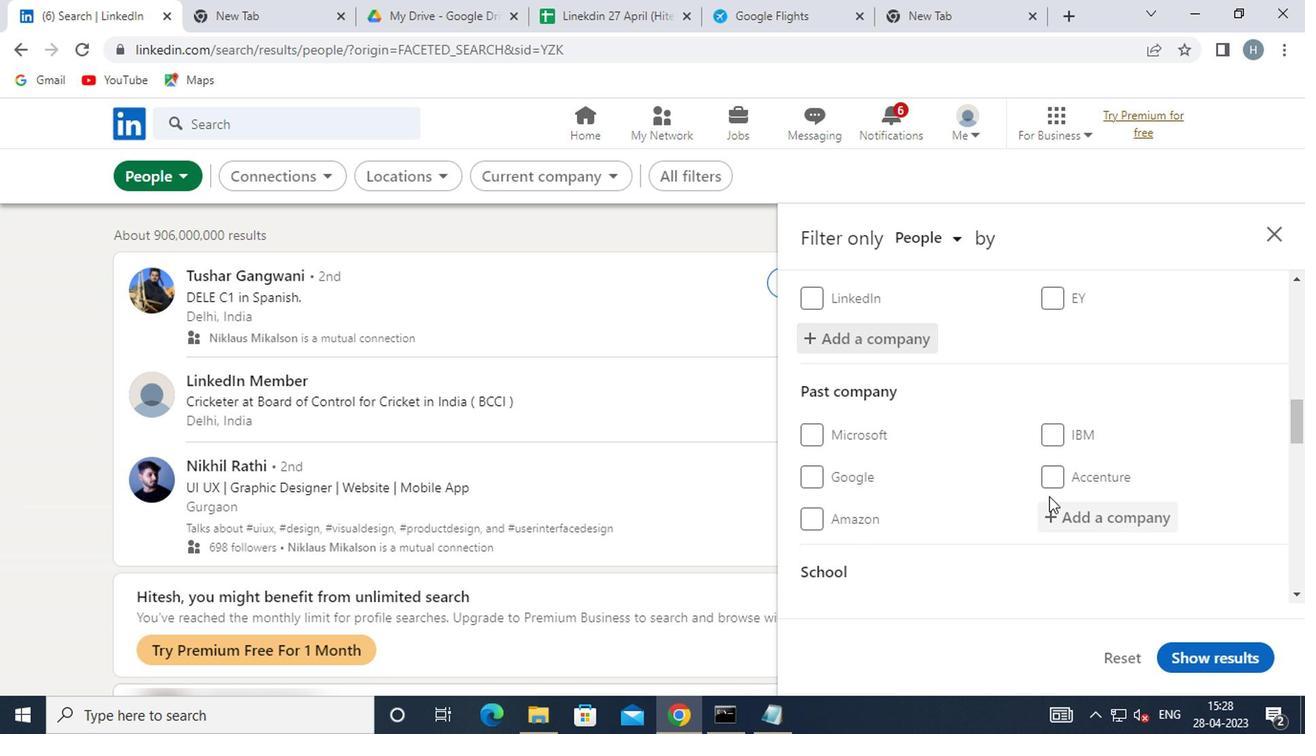 
Action: Mouse moved to (1045, 482)
Screenshot: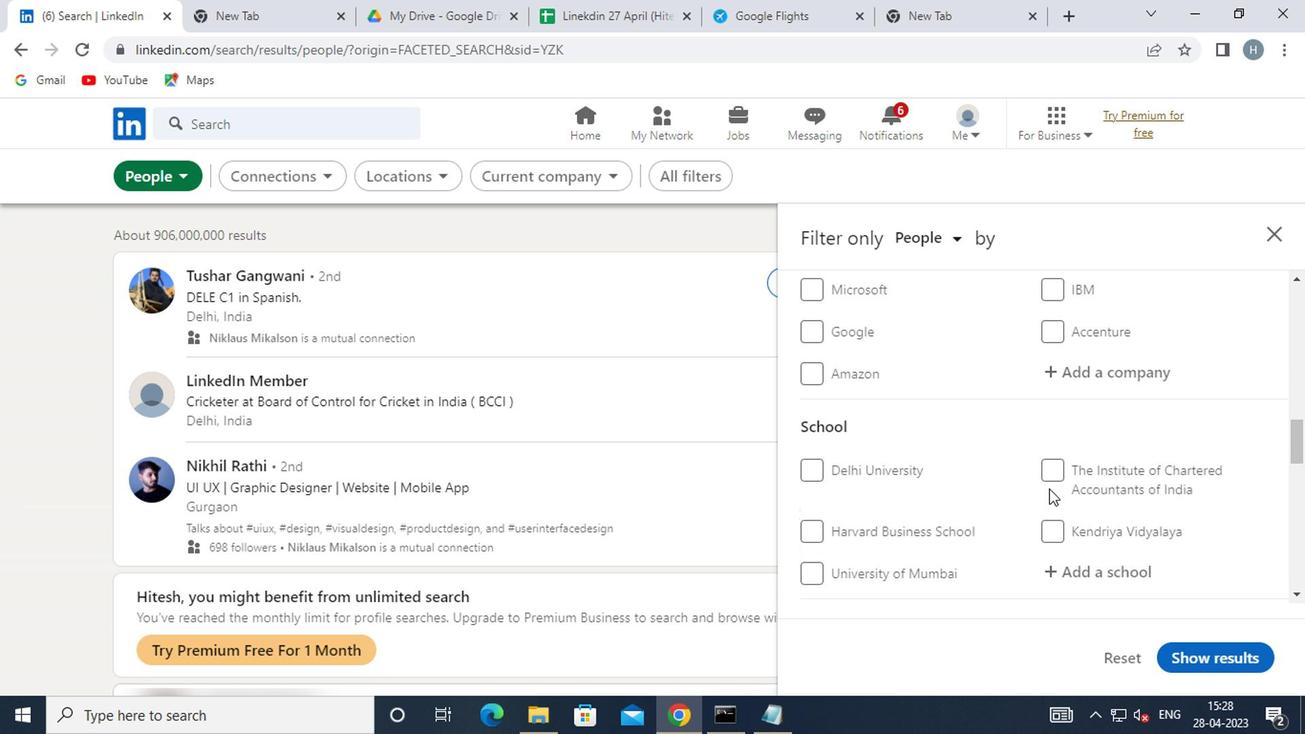 
Action: Mouse scrolled (1045, 481) with delta (0, -1)
Screenshot: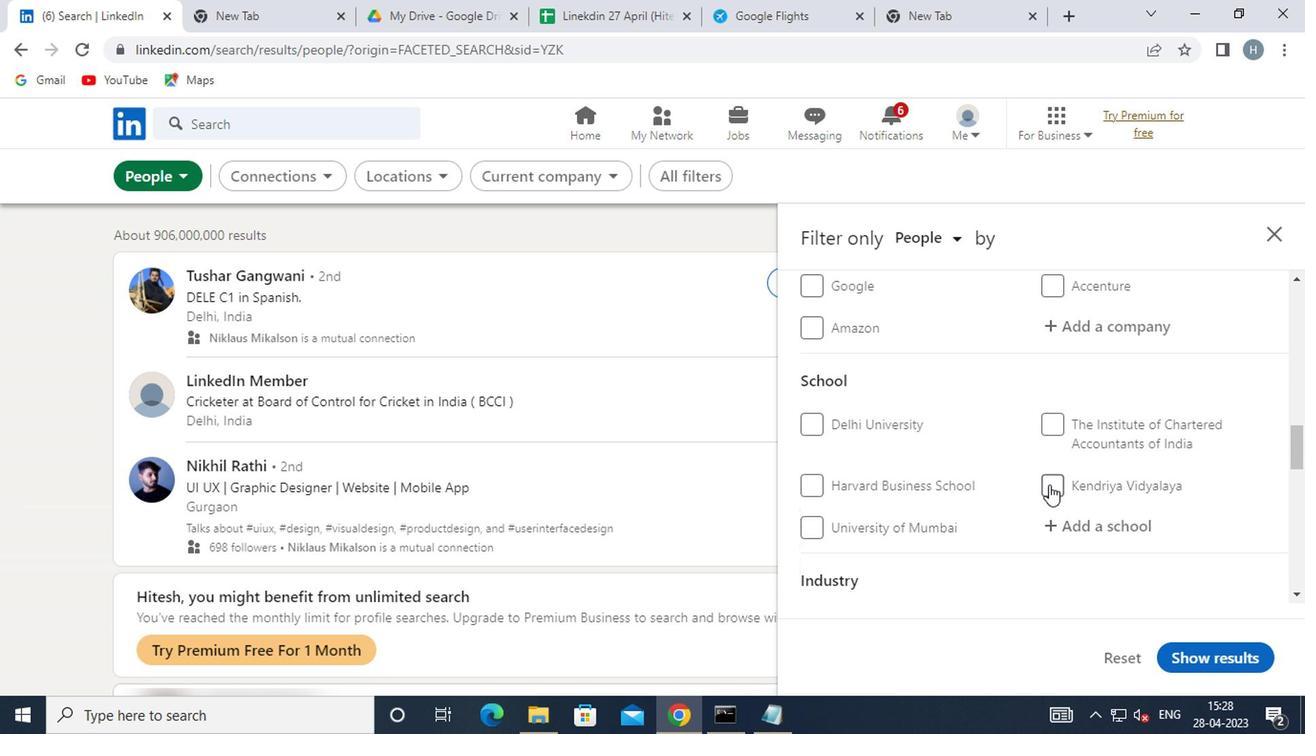 
Action: Mouse moved to (1117, 427)
Screenshot: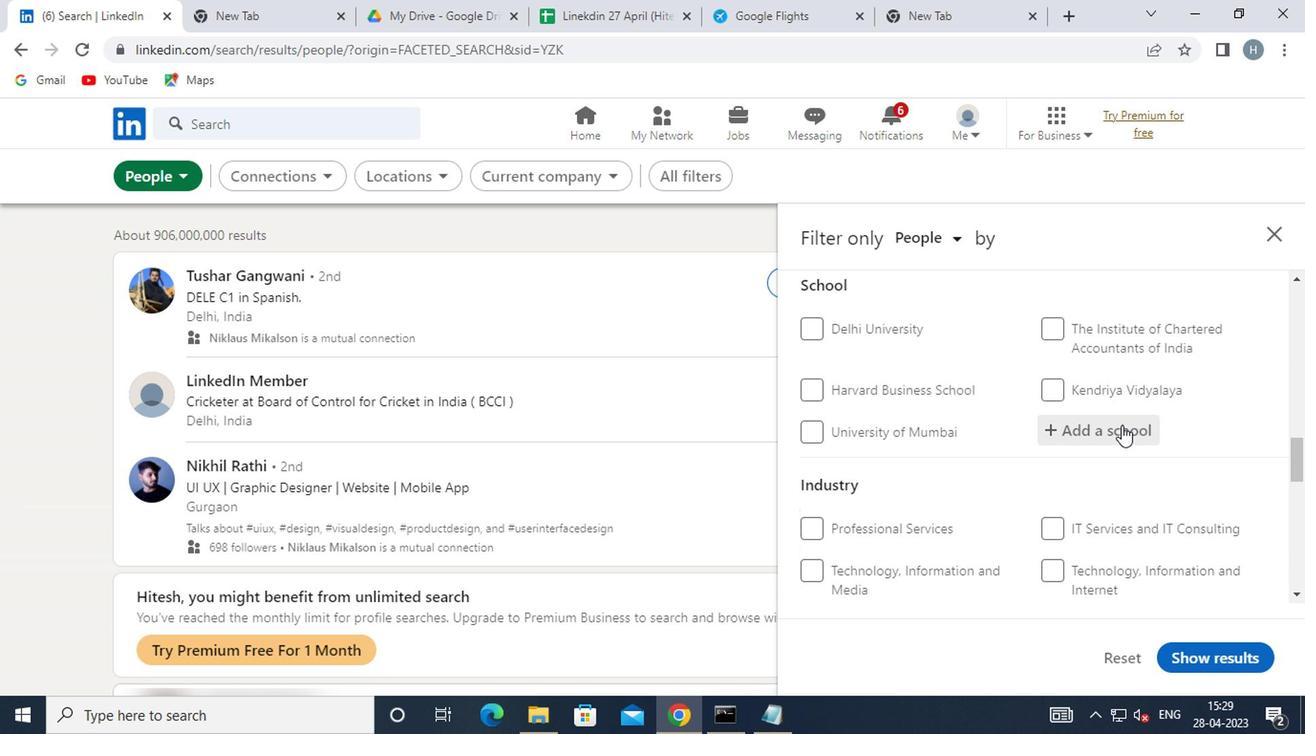 
Action: Mouse pressed left at (1117, 427)
Screenshot: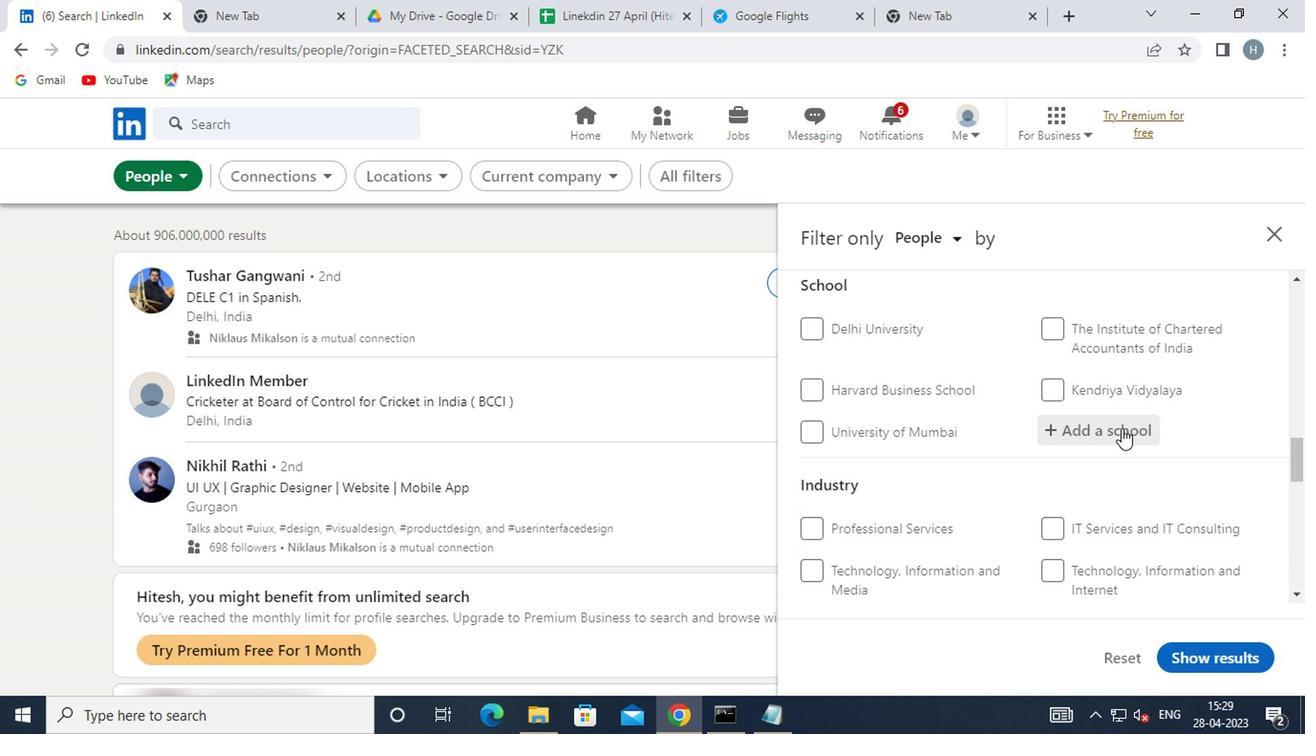 
Action: Key pressed <Key.shift>NEW<Key.space><Key.shift>ERA<Key.space><Key.shift>HIGH
Screenshot: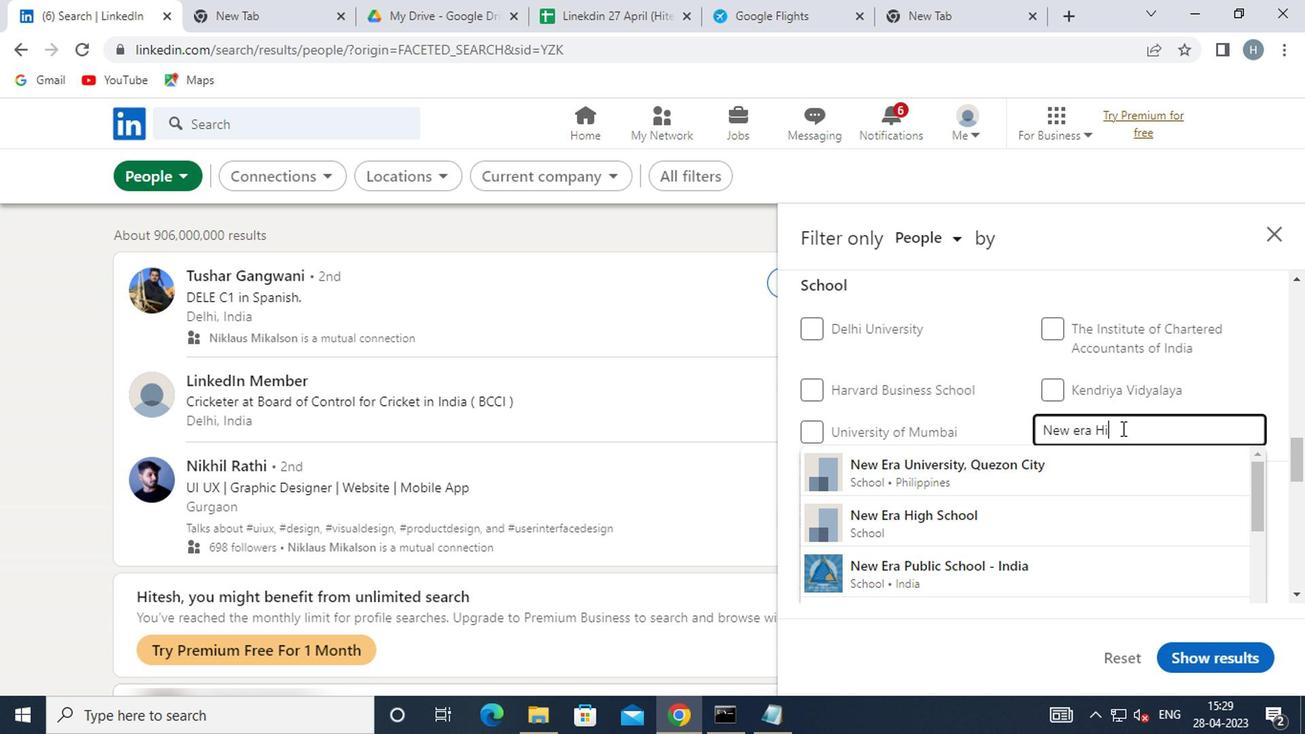 
Action: Mouse moved to (1079, 458)
Screenshot: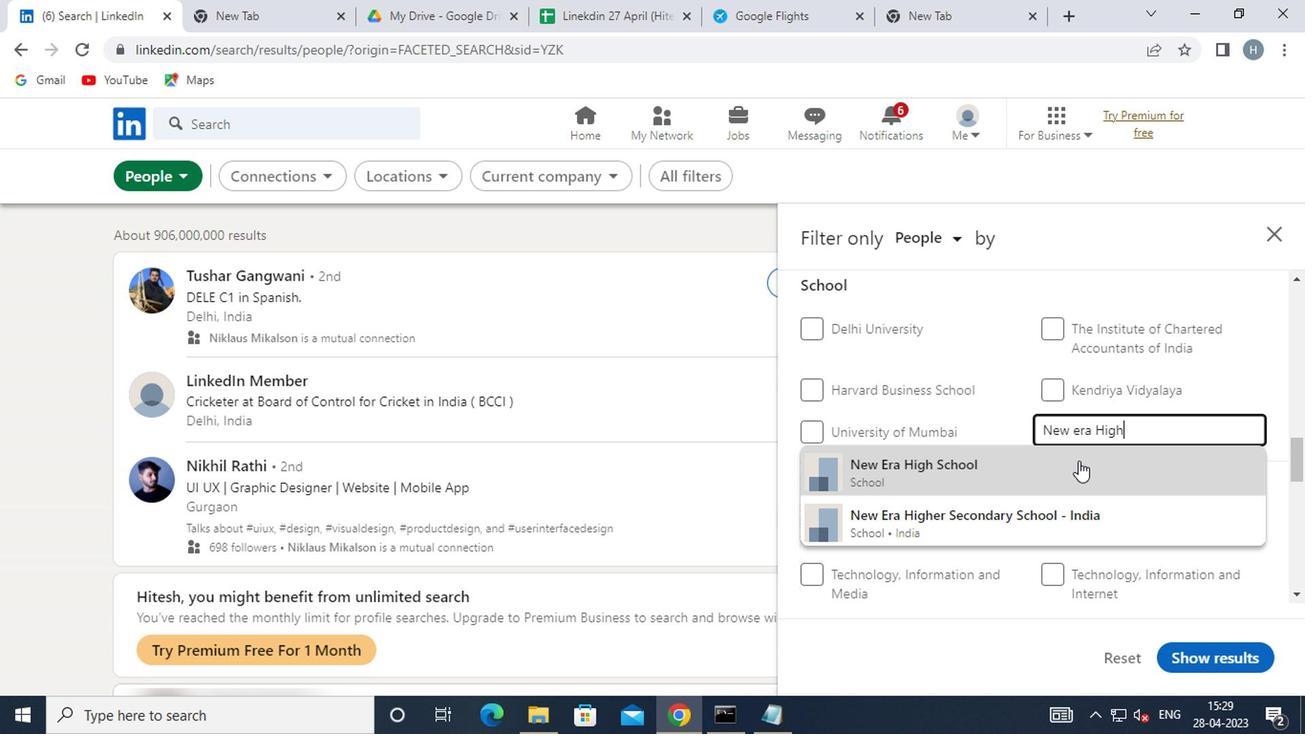 
Action: Mouse pressed left at (1079, 458)
Screenshot: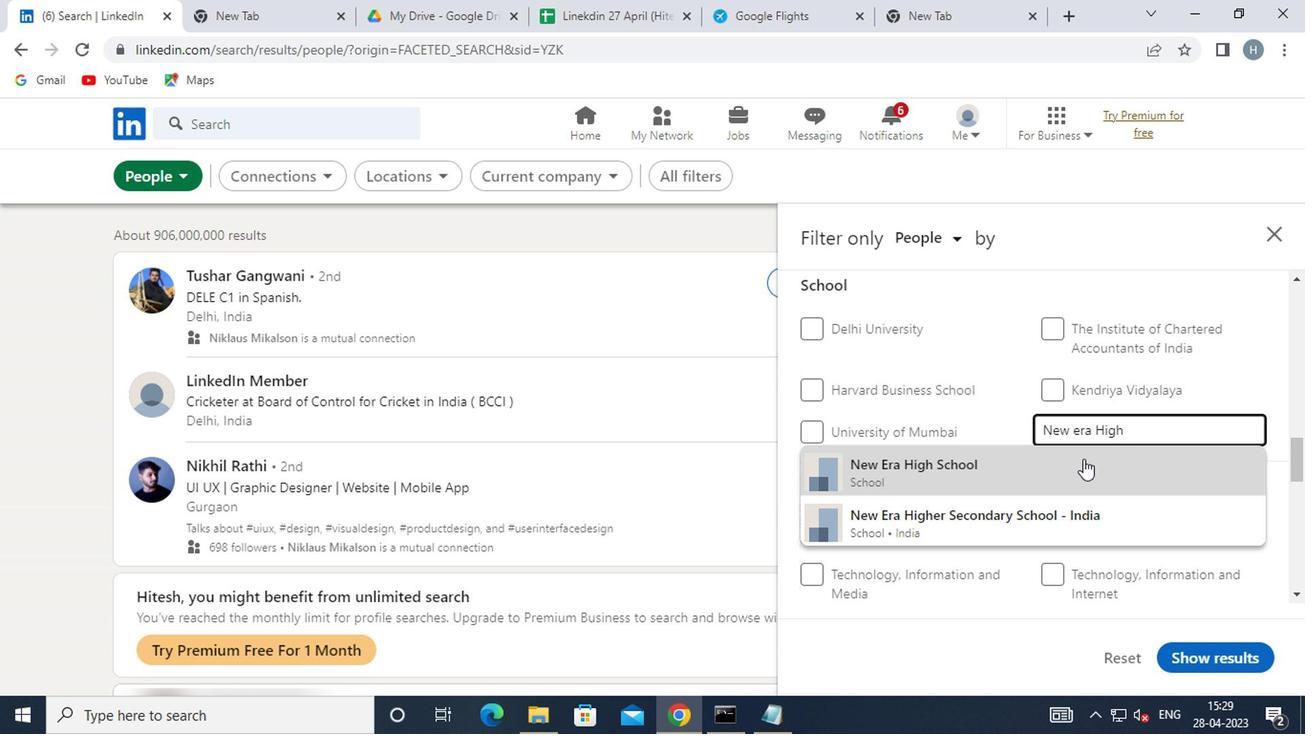 
Action: Mouse moved to (1051, 460)
Screenshot: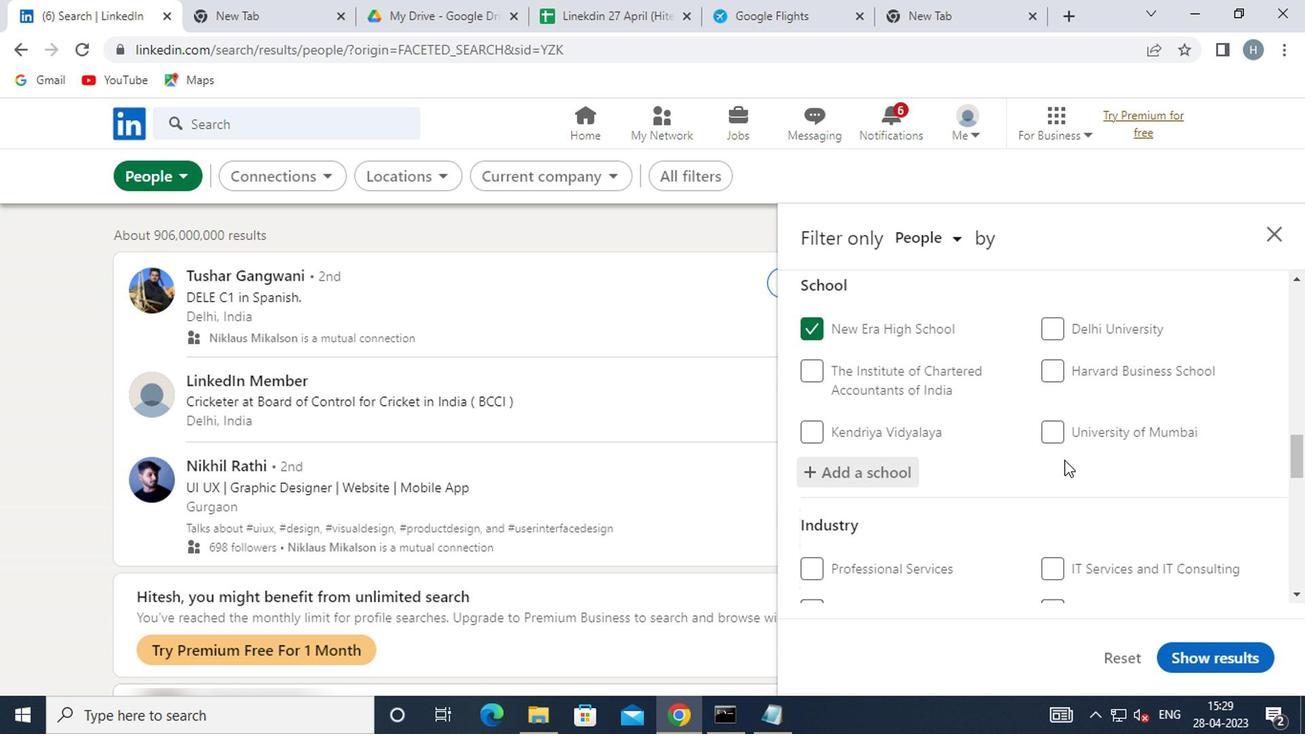 
Action: Mouse scrolled (1051, 459) with delta (0, -1)
Screenshot: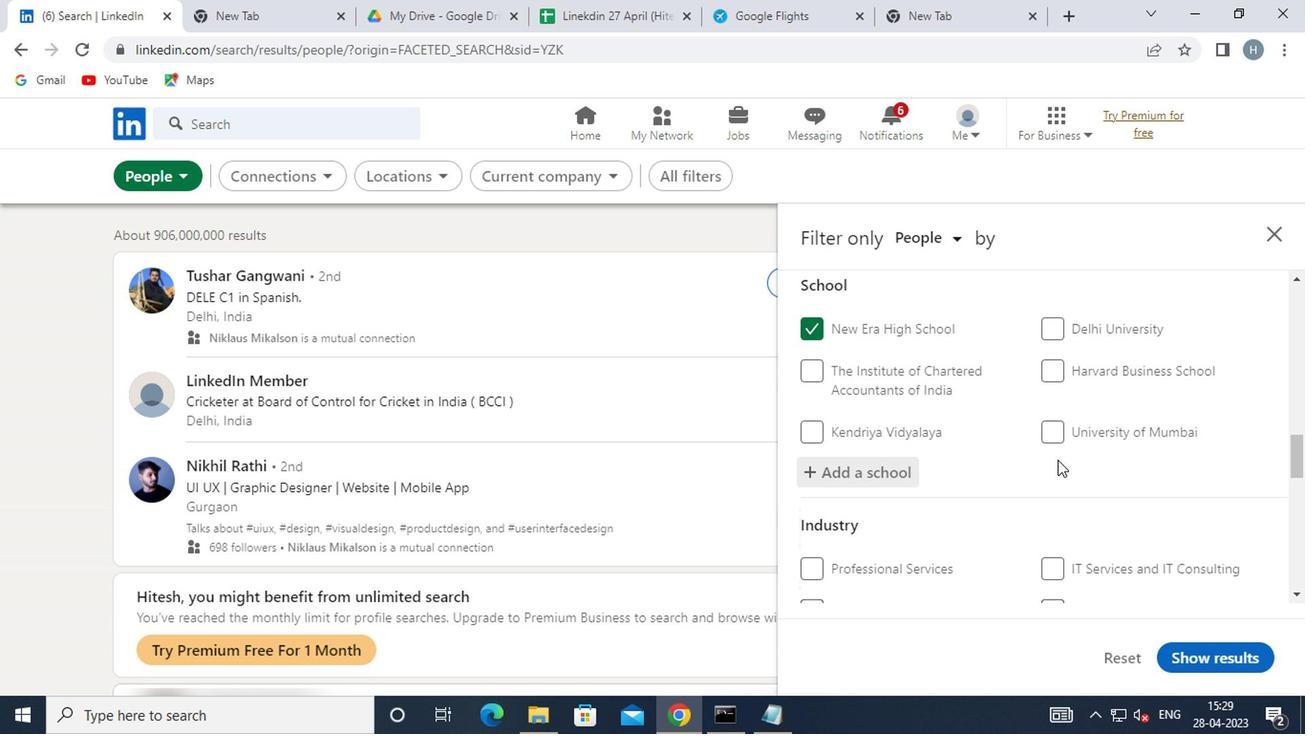 
Action: Mouse scrolled (1051, 459) with delta (0, -1)
Screenshot: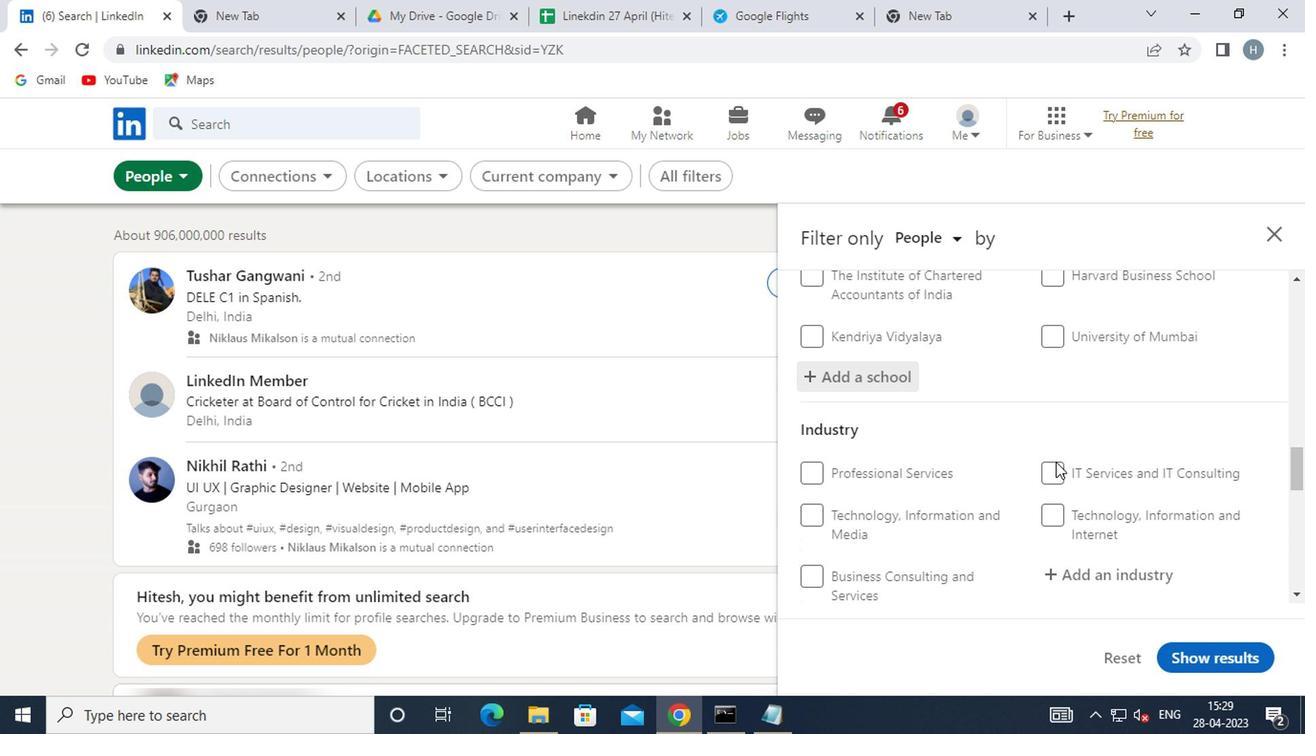 
Action: Mouse moved to (1049, 463)
Screenshot: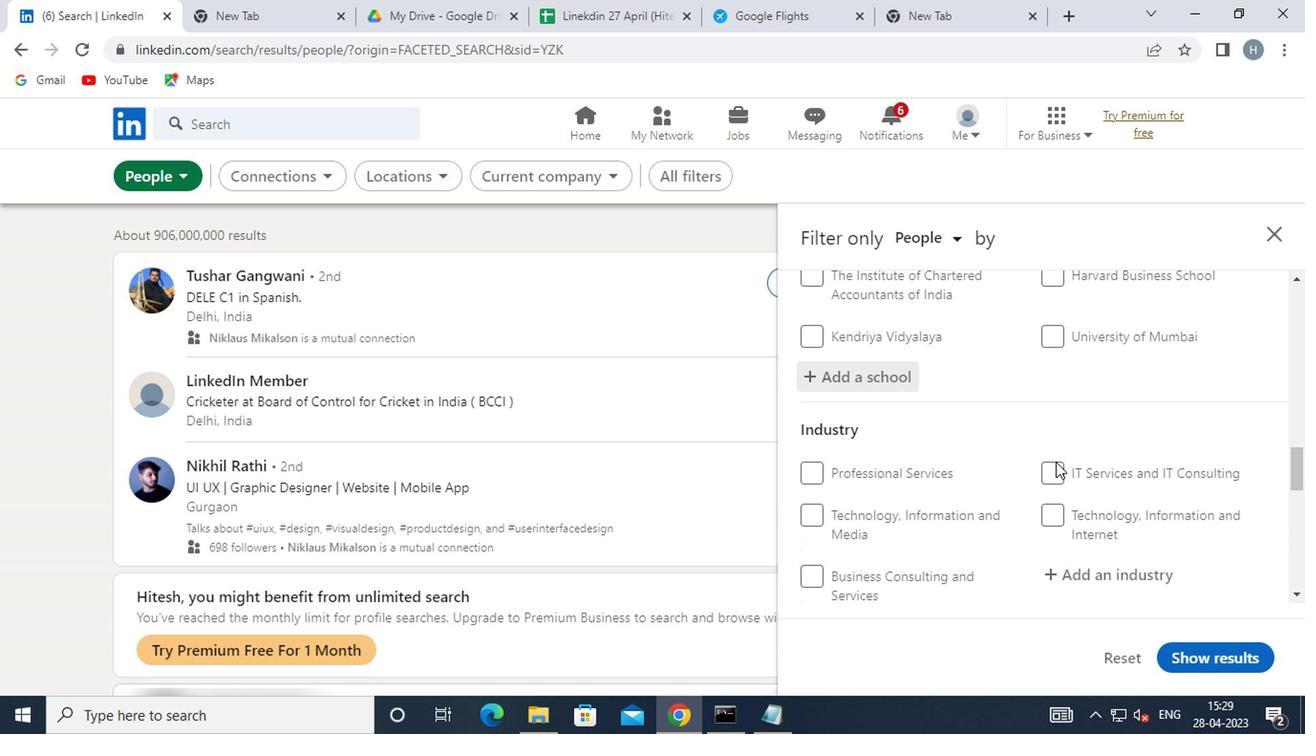 
Action: Mouse scrolled (1049, 461) with delta (0, -1)
Screenshot: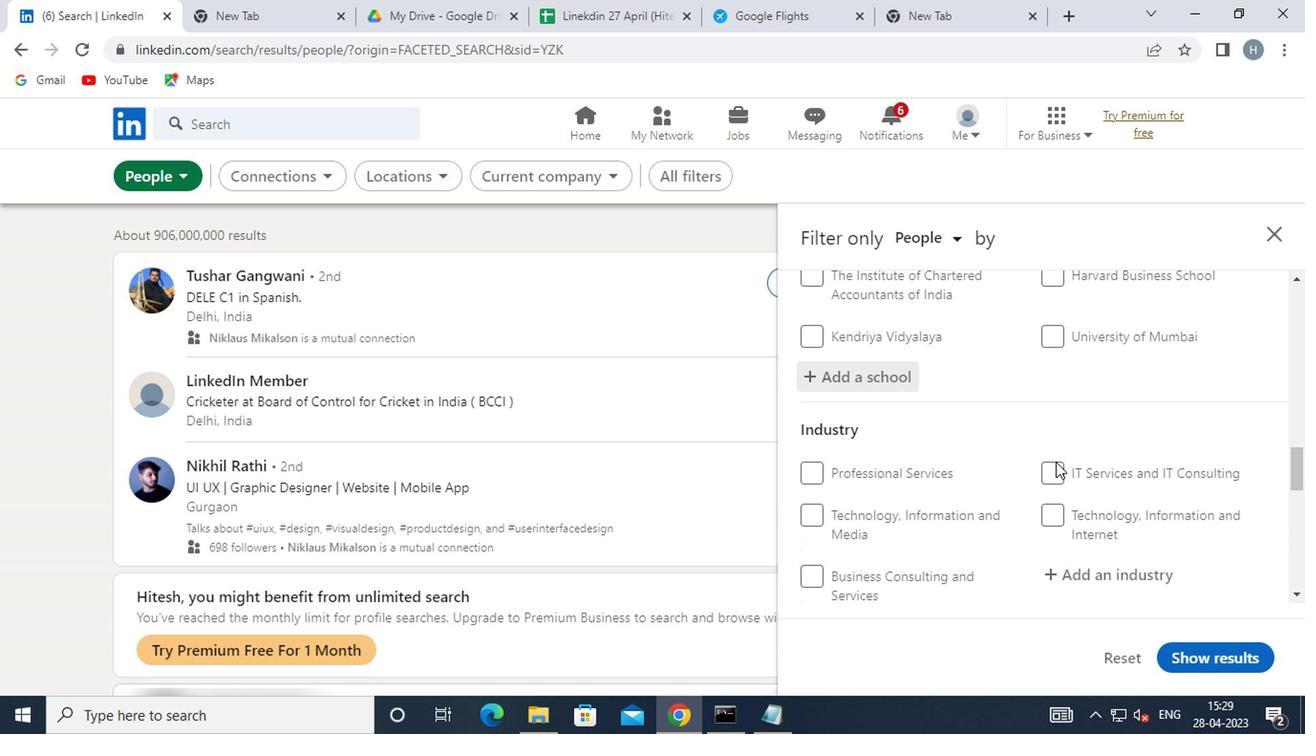 
Action: Mouse moved to (1116, 387)
Screenshot: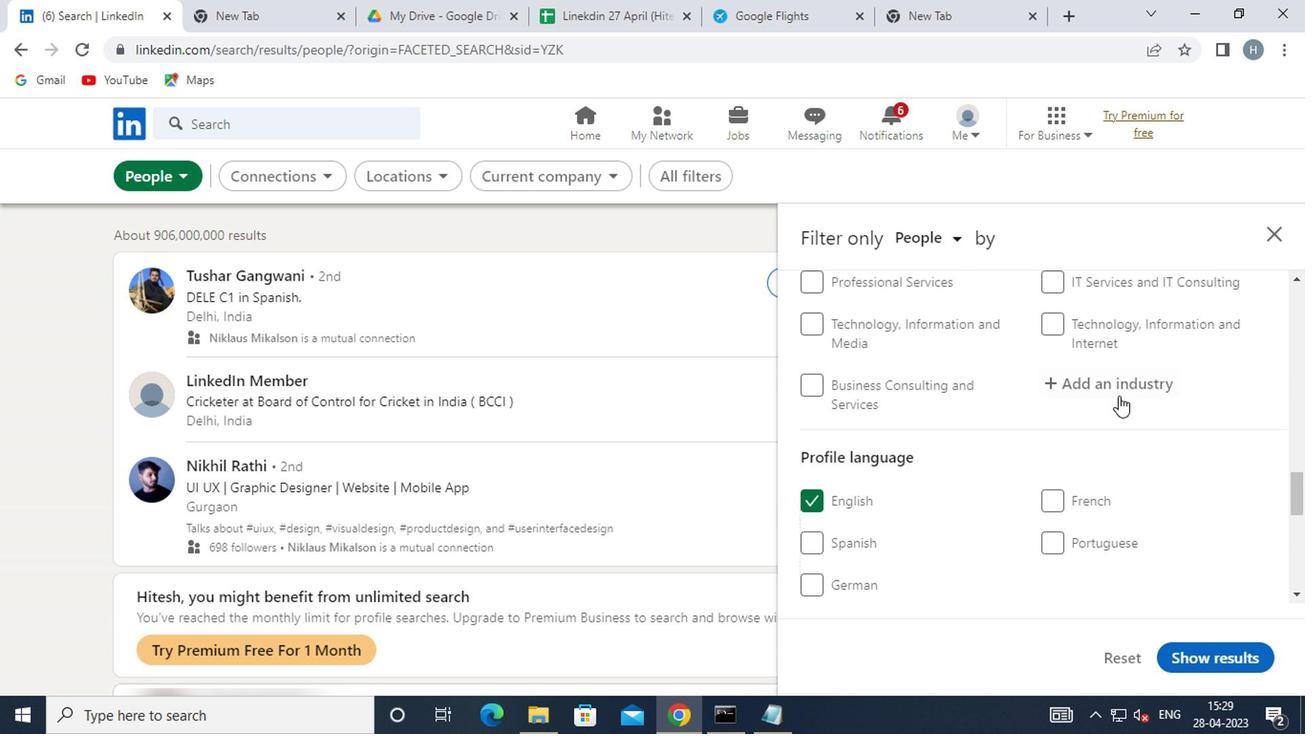 
Action: Mouse pressed left at (1116, 387)
Screenshot: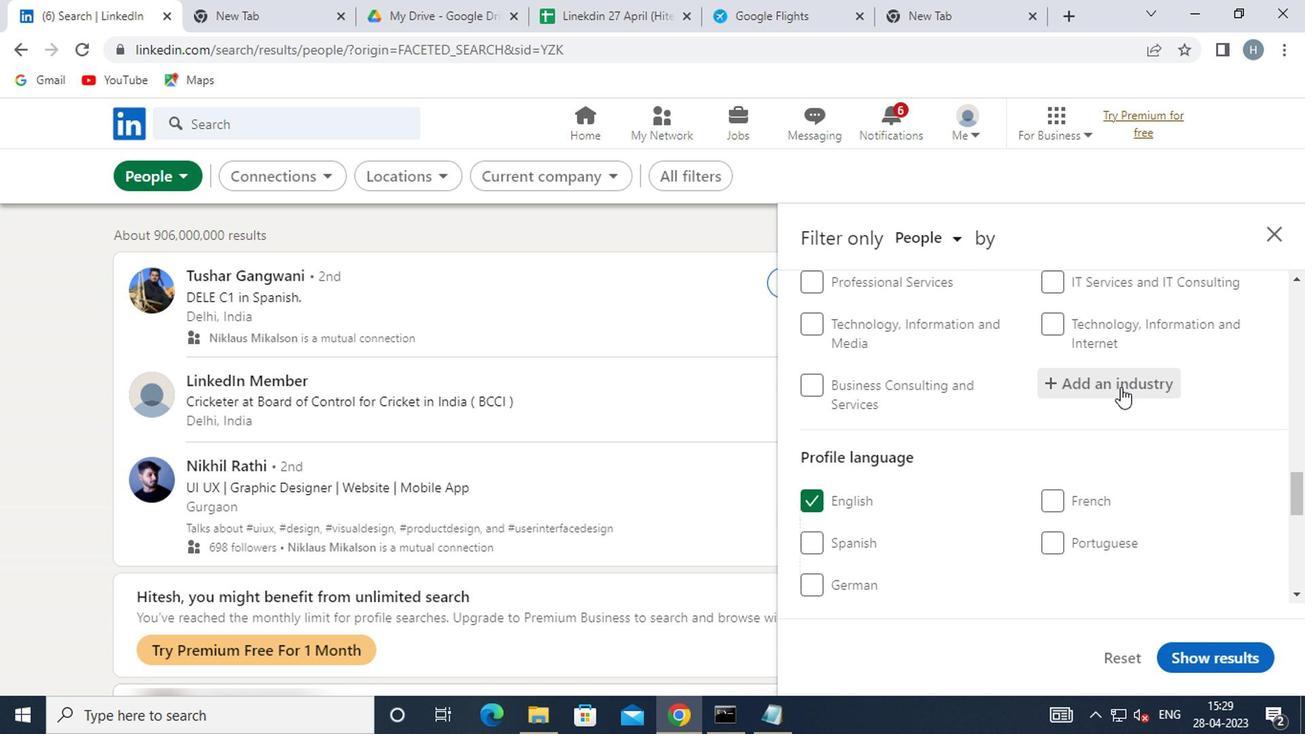 
Action: Key pressed <Key.shift>WHOLESALE
Screenshot: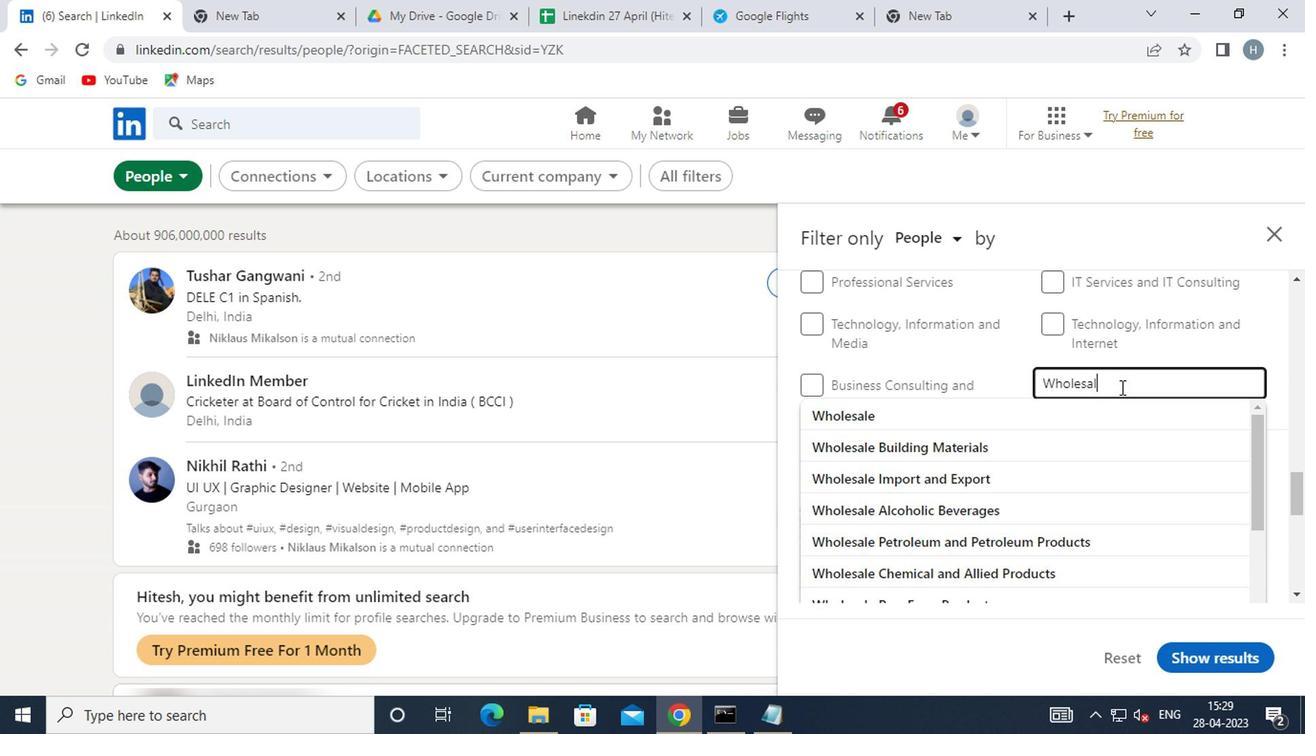 
Action: Mouse moved to (1116, 385)
Screenshot: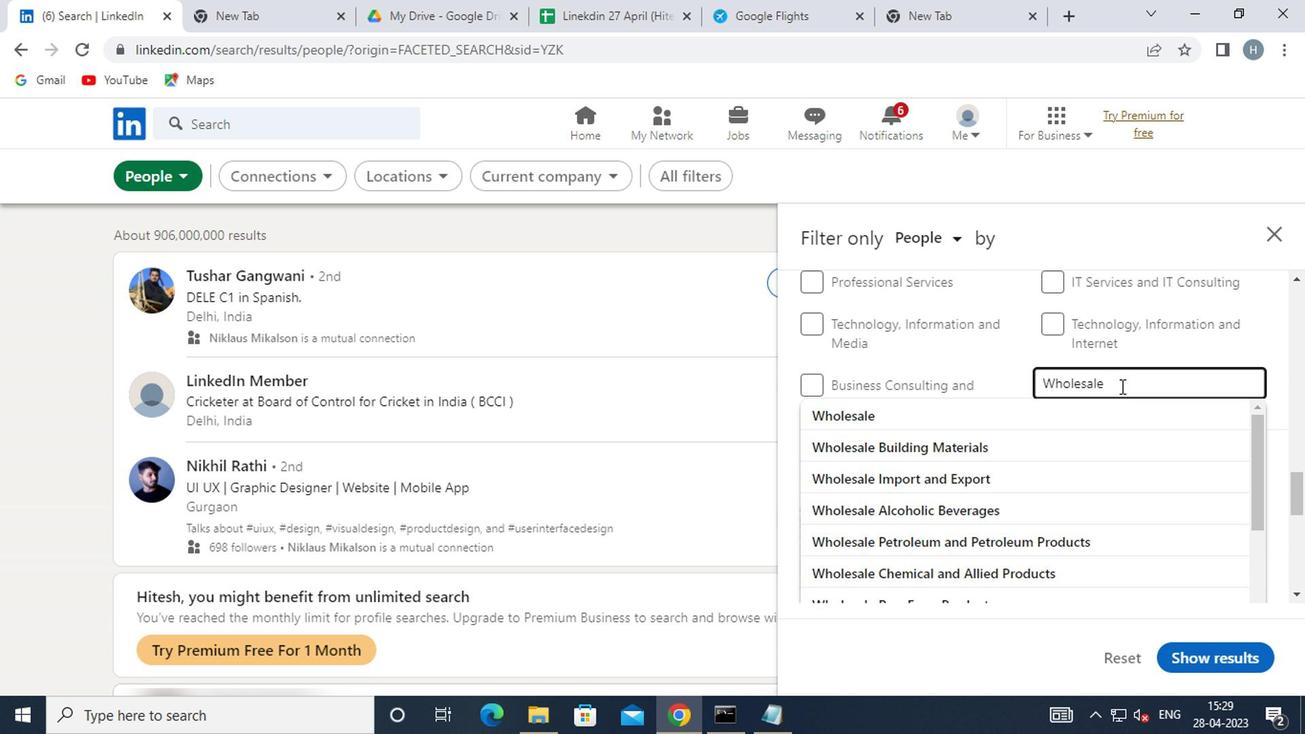 
Action: Key pressed <Key.space><Key.shift>PAPER
Screenshot: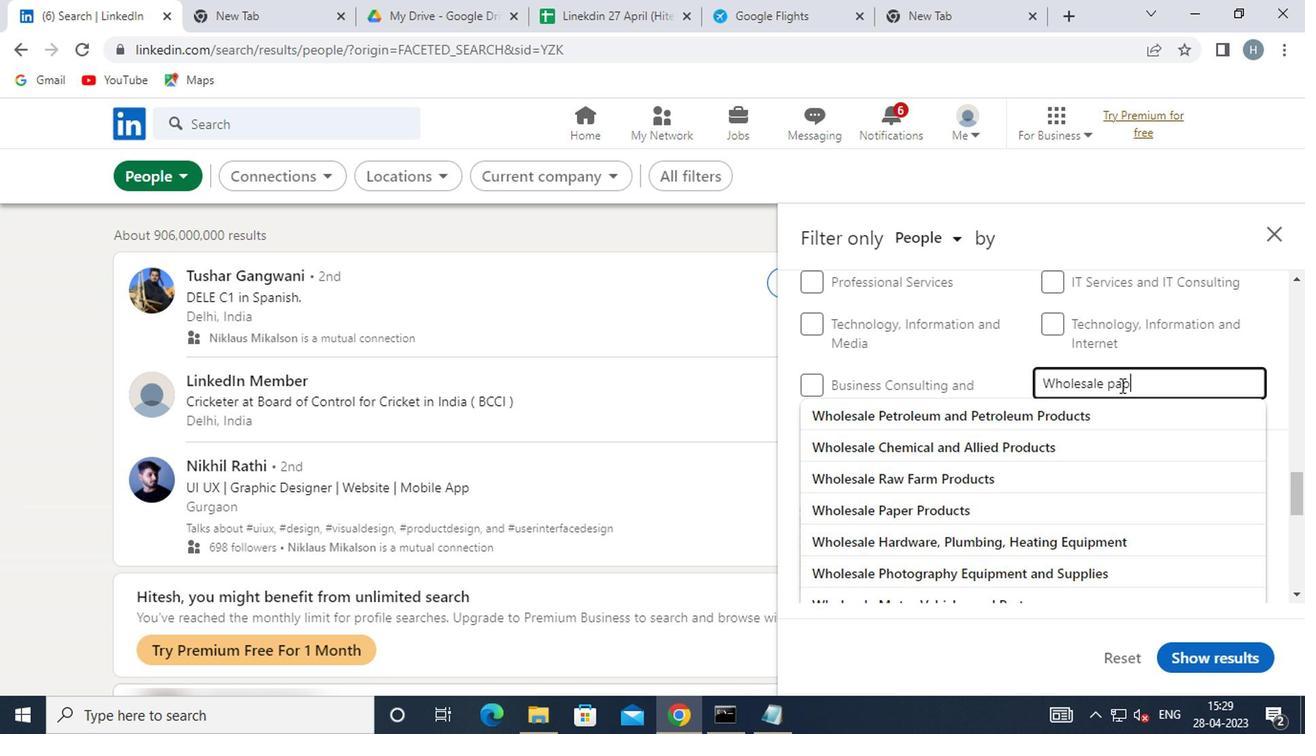 
Action: Mouse moved to (1024, 420)
Screenshot: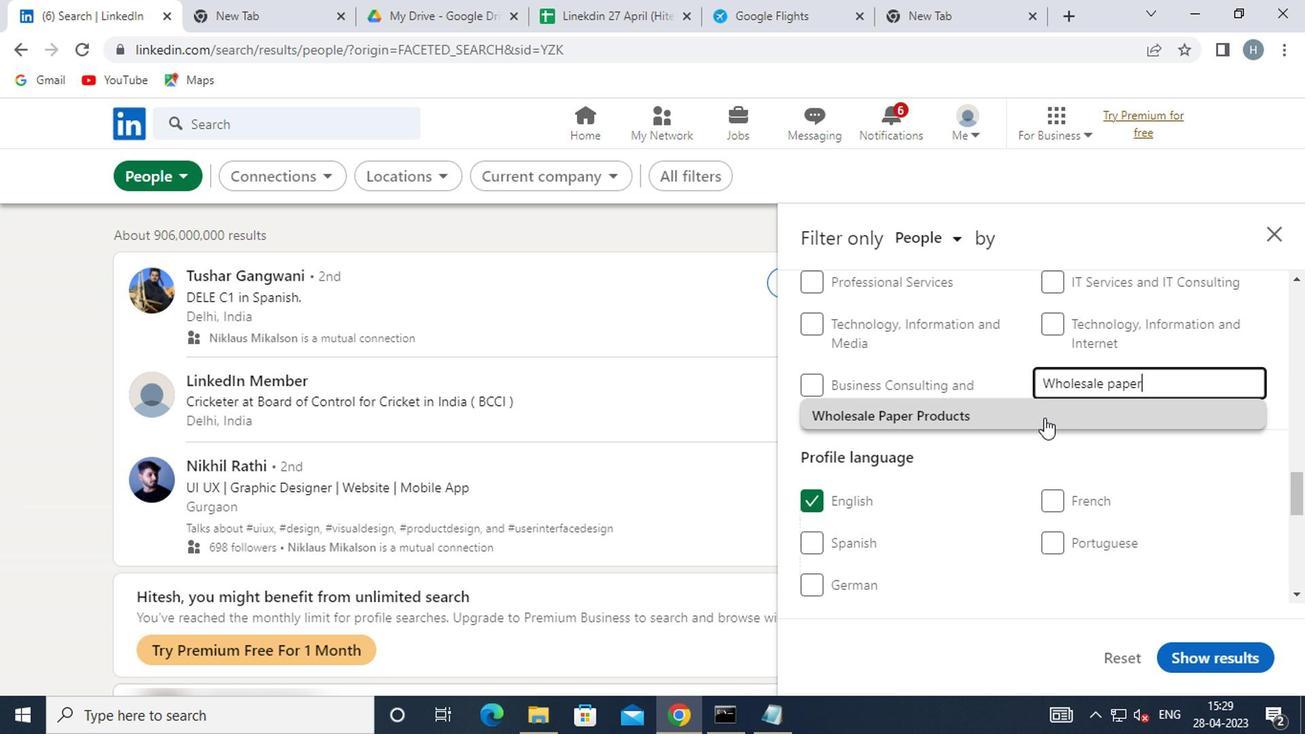 
Action: Mouse pressed left at (1024, 420)
Screenshot: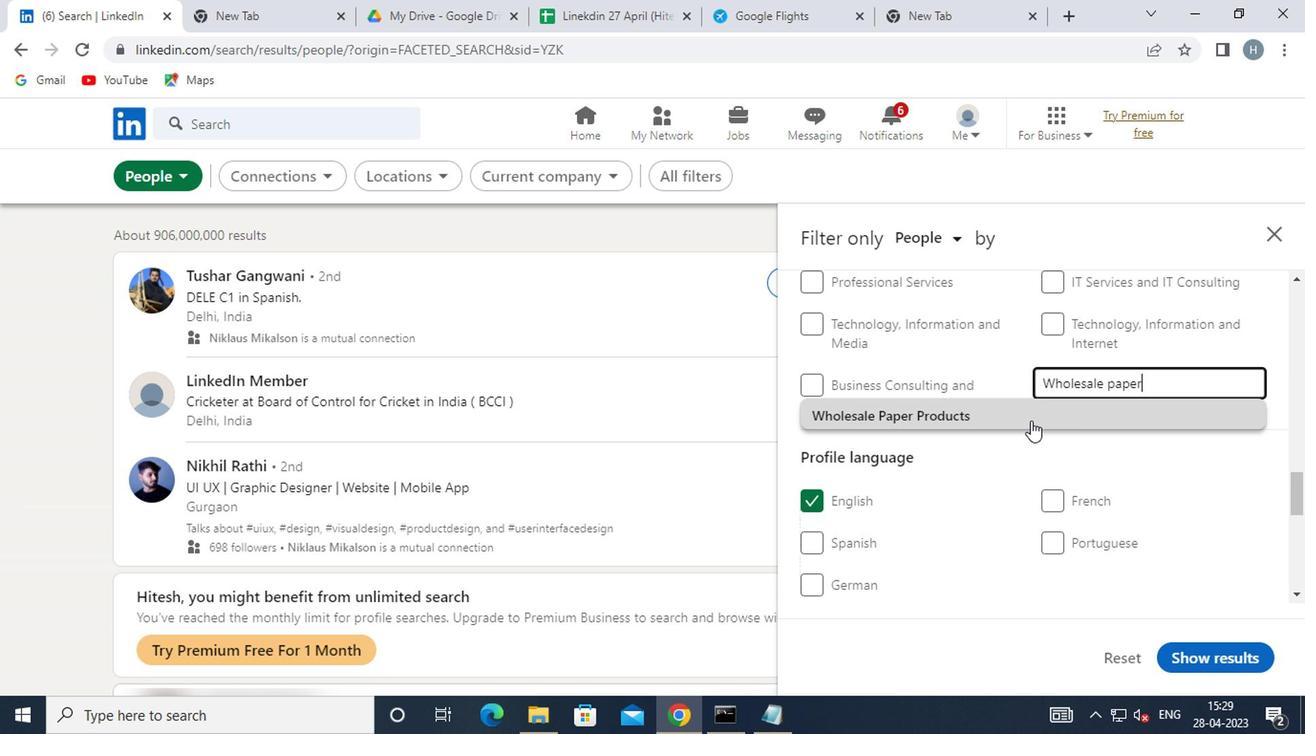 
Action: Mouse moved to (1023, 420)
Screenshot: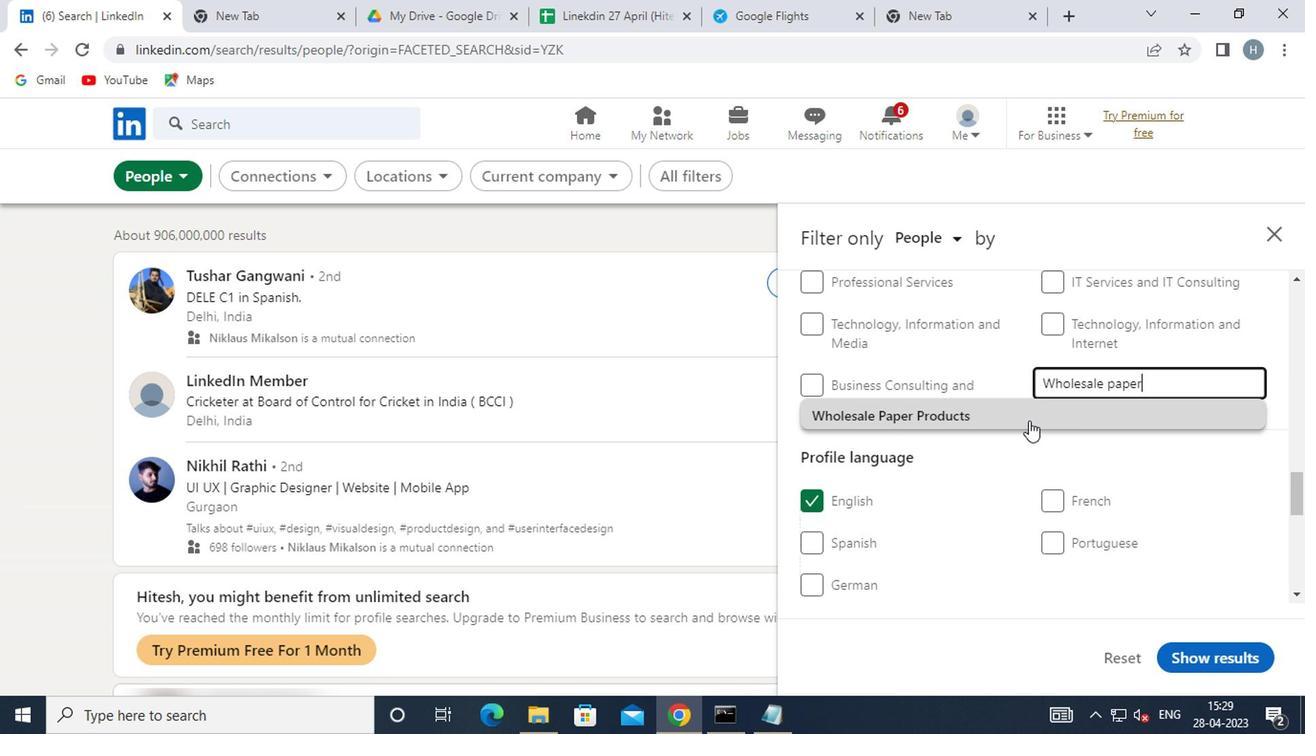 
Action: Mouse scrolled (1023, 419) with delta (0, 0)
Screenshot: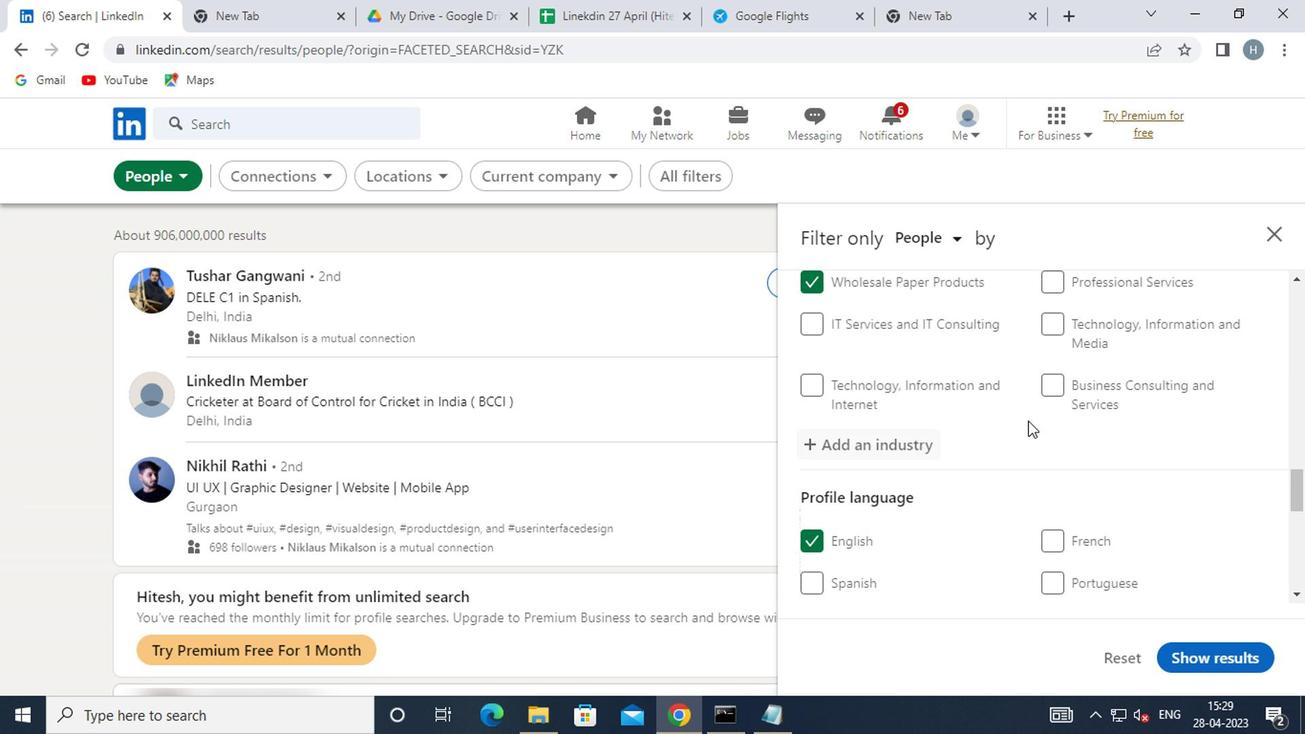 
Action: Mouse moved to (1021, 420)
Screenshot: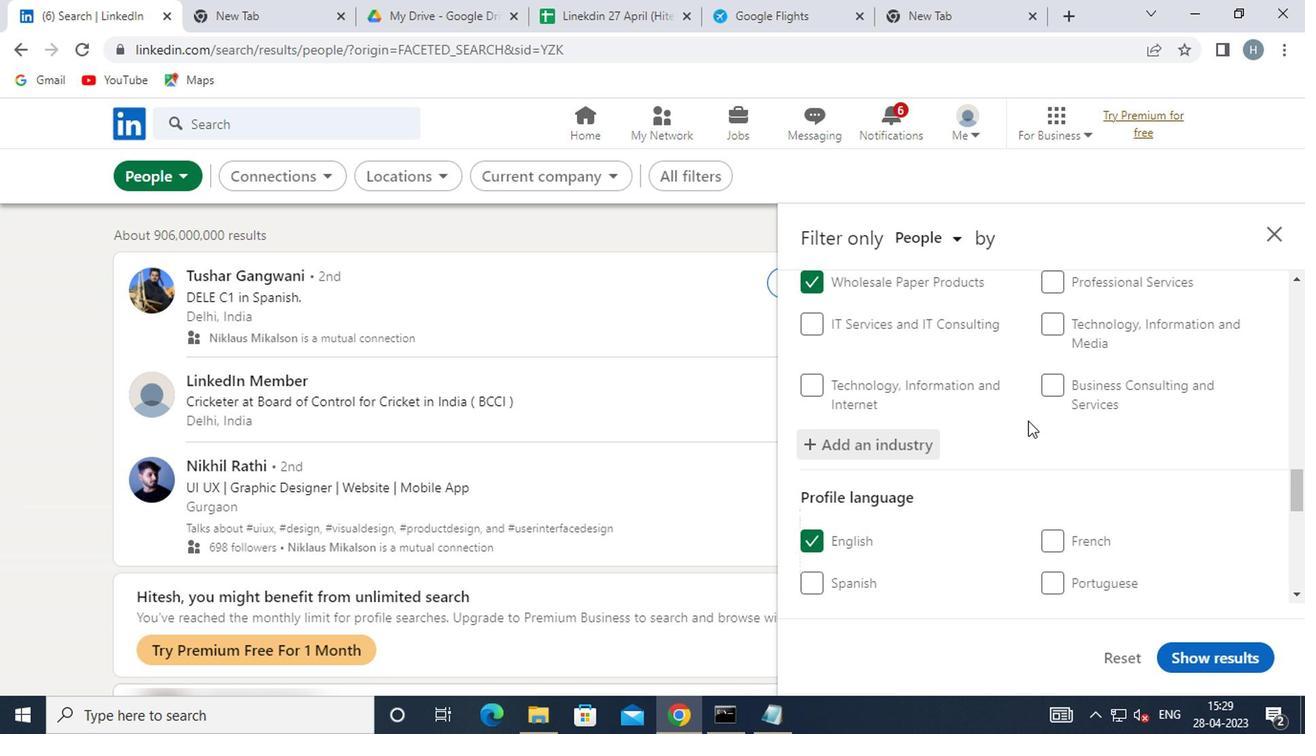 
Action: Mouse scrolled (1021, 419) with delta (0, 0)
Screenshot: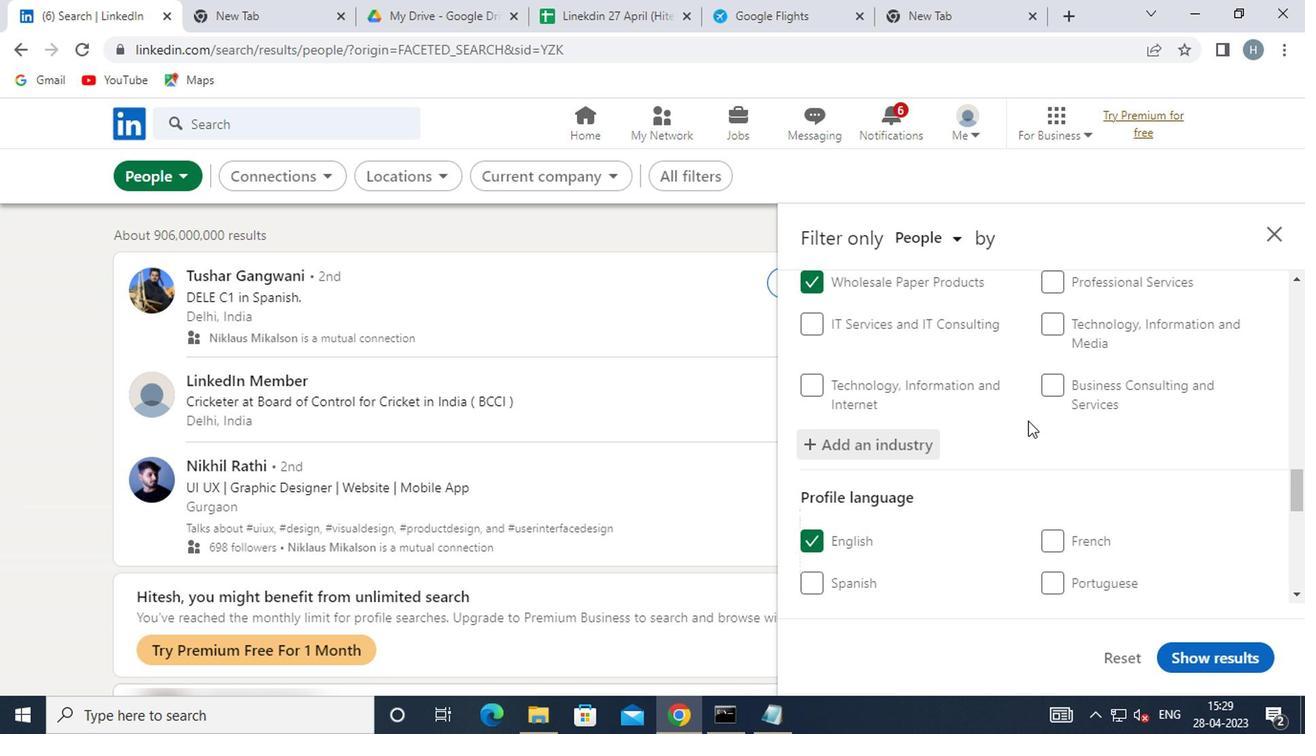 
Action: Mouse moved to (1005, 437)
Screenshot: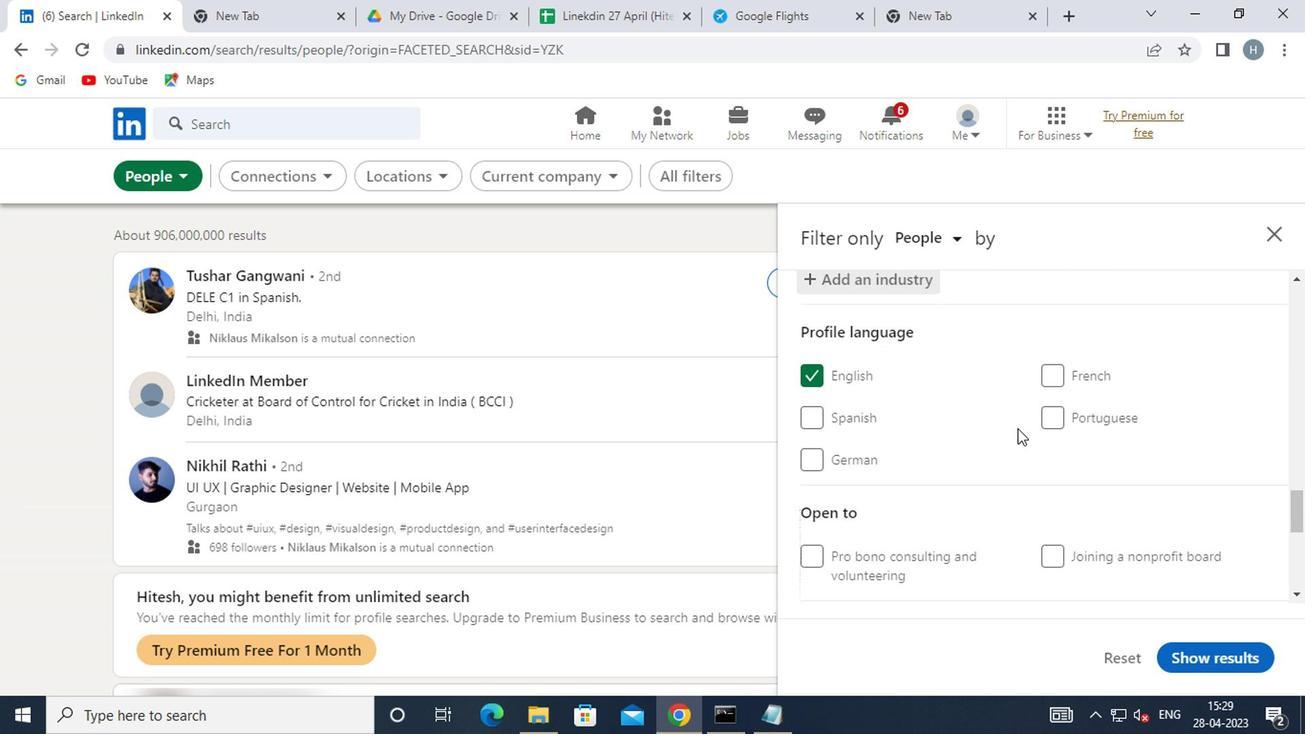 
Action: Mouse scrolled (1005, 436) with delta (0, 0)
Screenshot: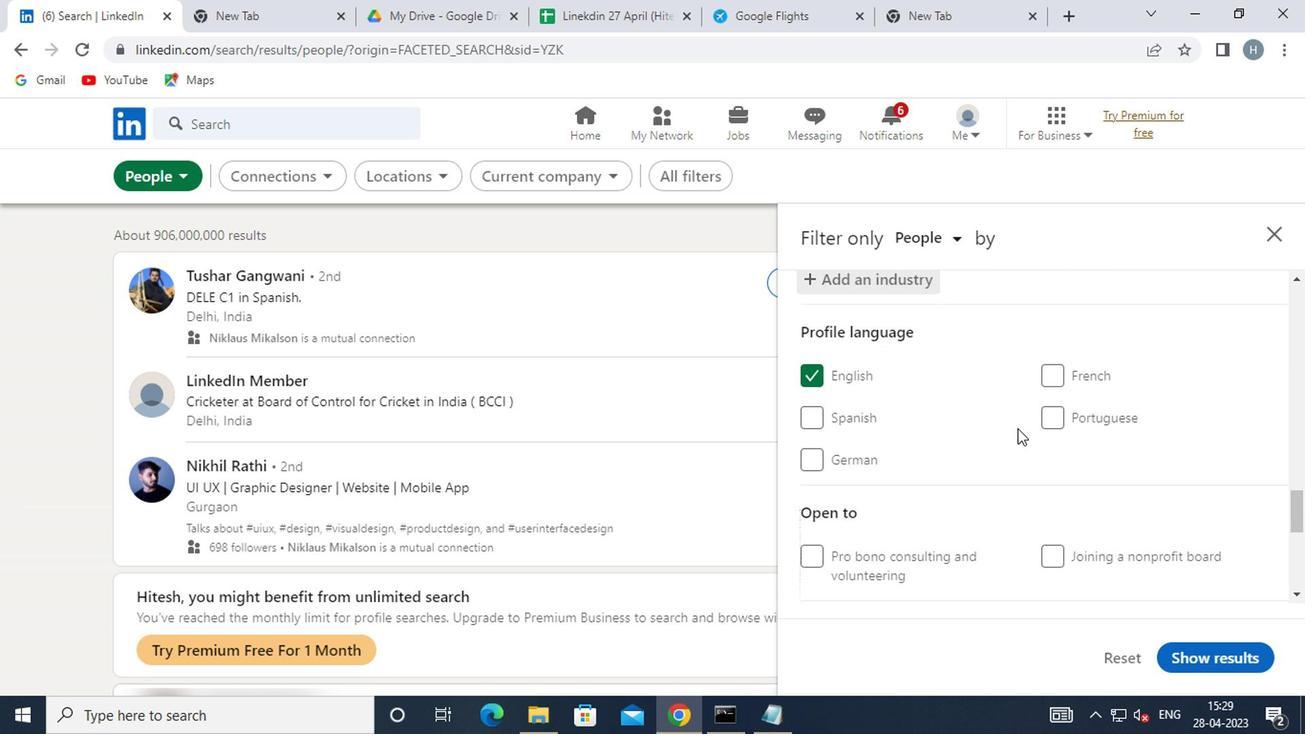
Action: Mouse moved to (996, 446)
Screenshot: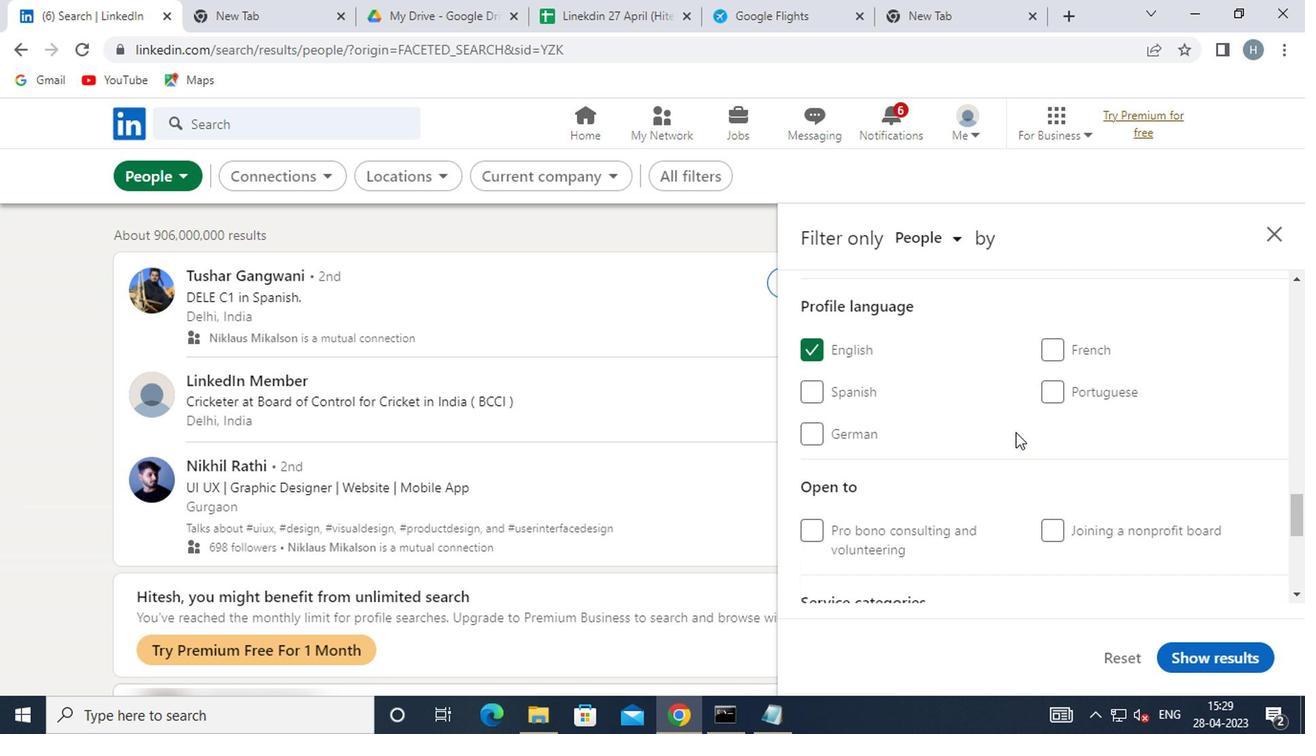 
Action: Mouse scrolled (996, 444) with delta (0, -1)
Screenshot: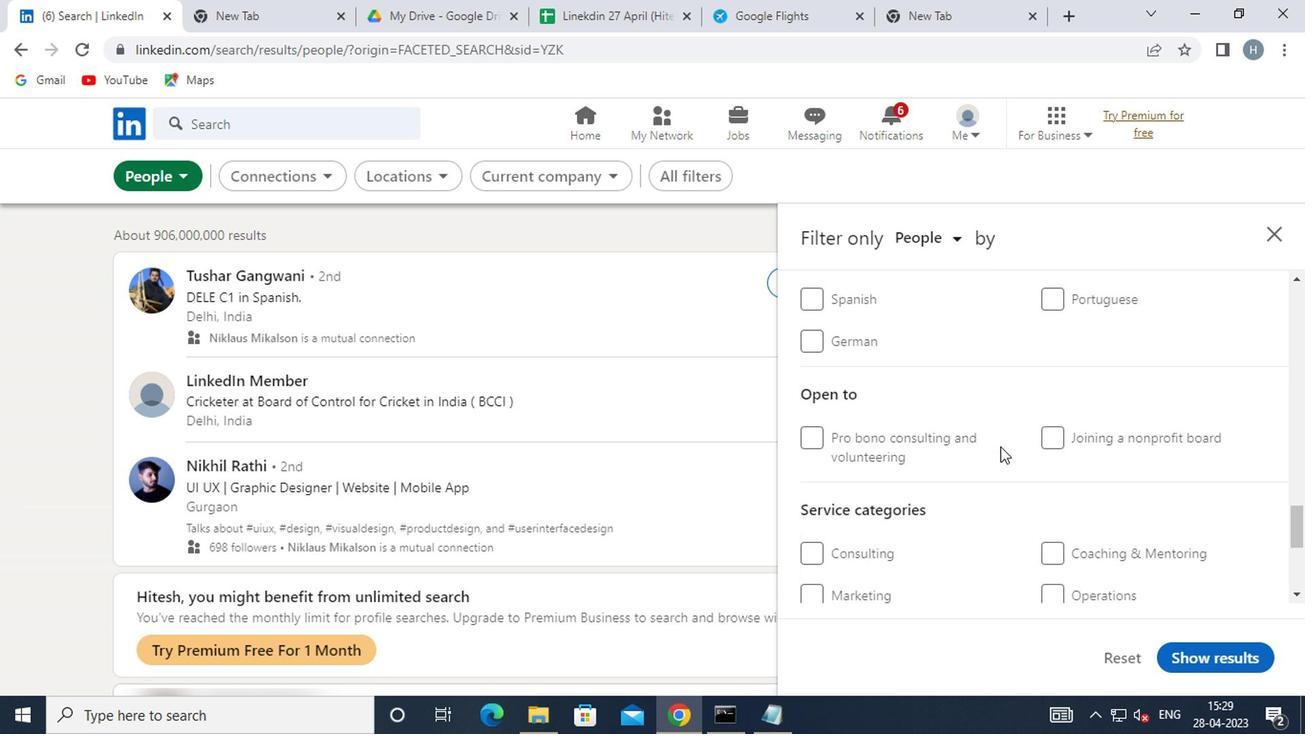 
Action: Mouse scrolled (996, 444) with delta (0, -1)
Screenshot: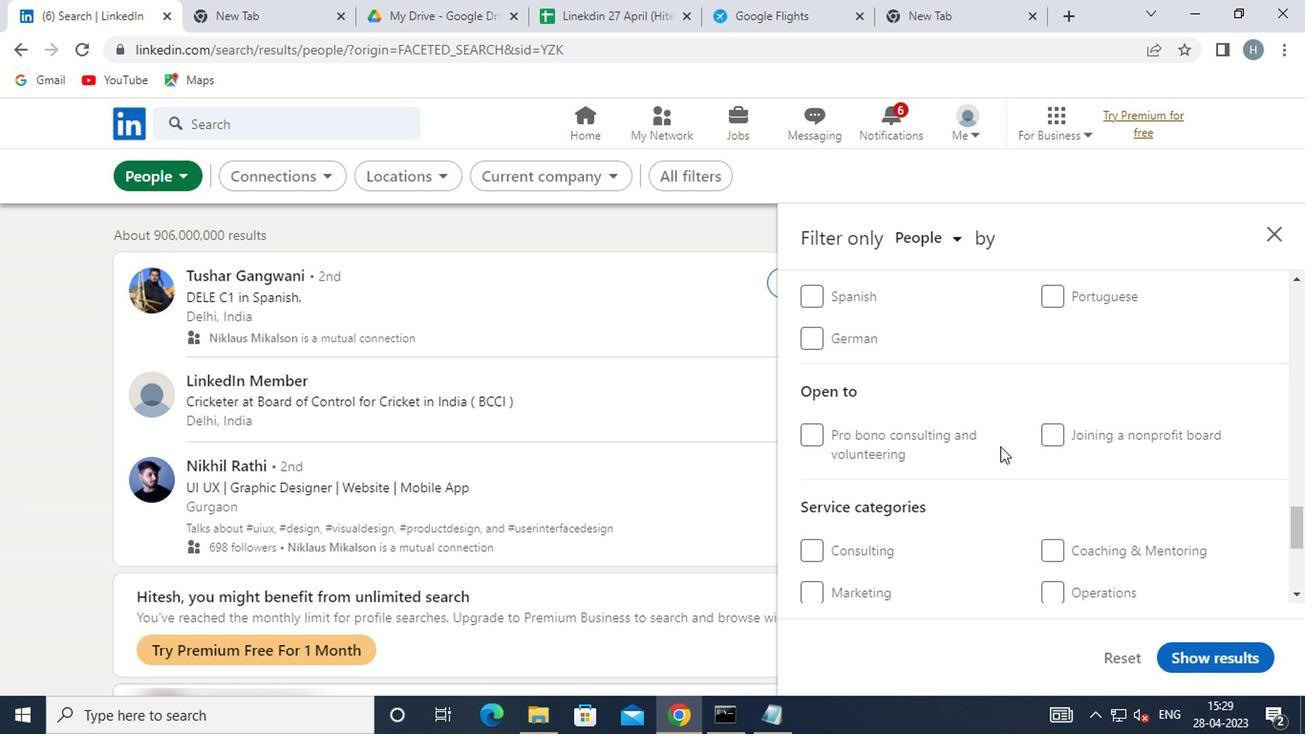 
Action: Mouse moved to (1099, 439)
Screenshot: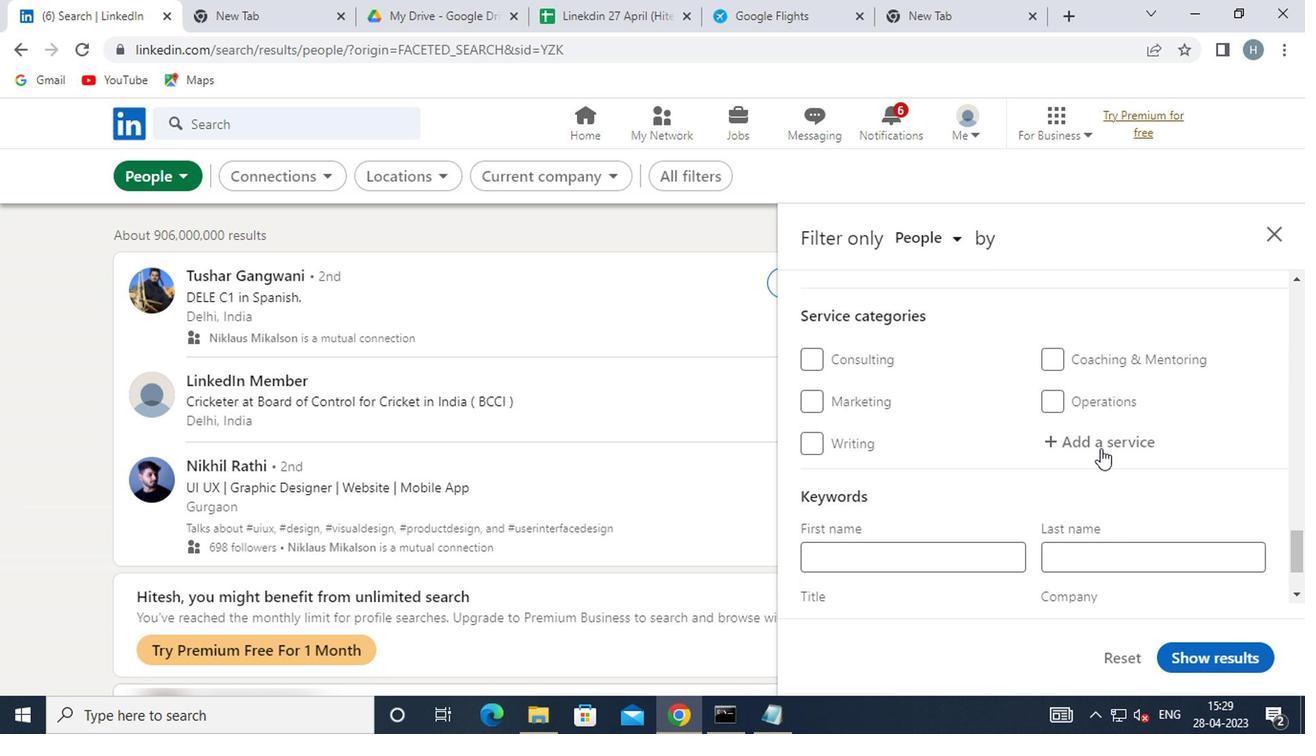 
Action: Mouse pressed left at (1099, 439)
Screenshot: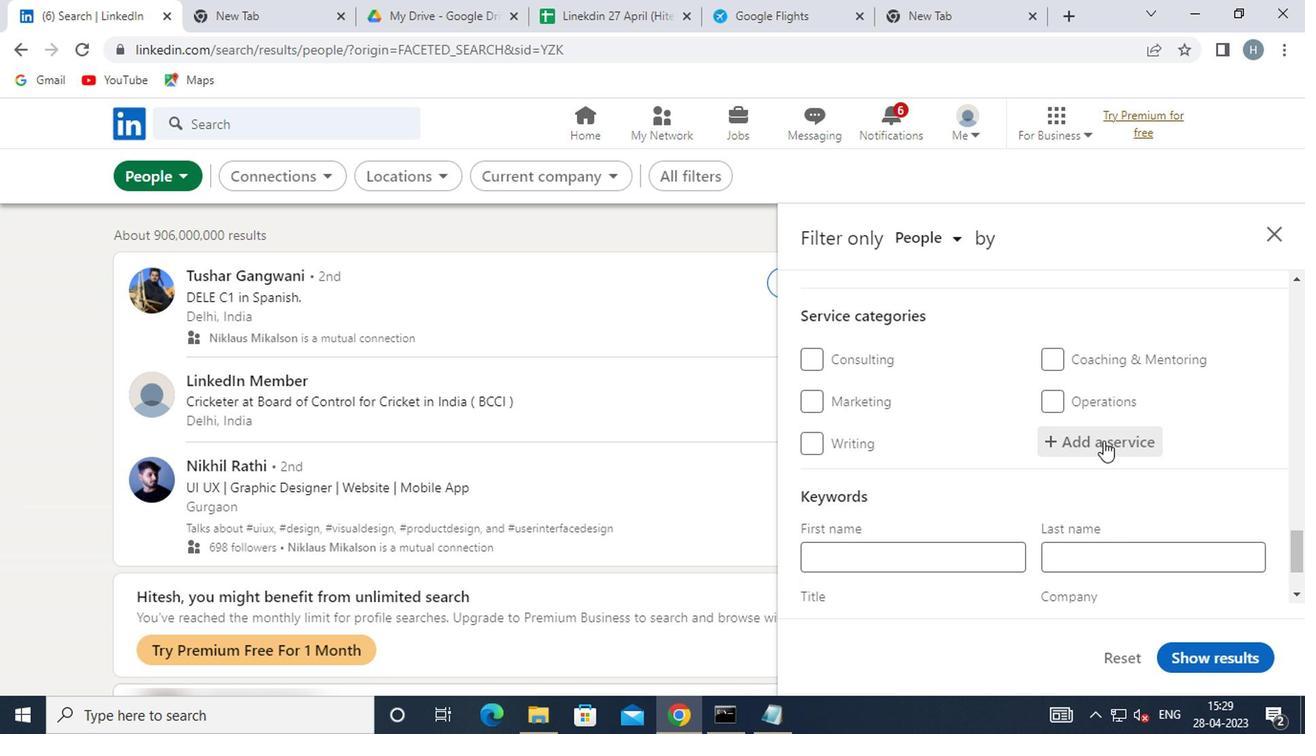 
Action: Mouse moved to (1091, 427)
Screenshot: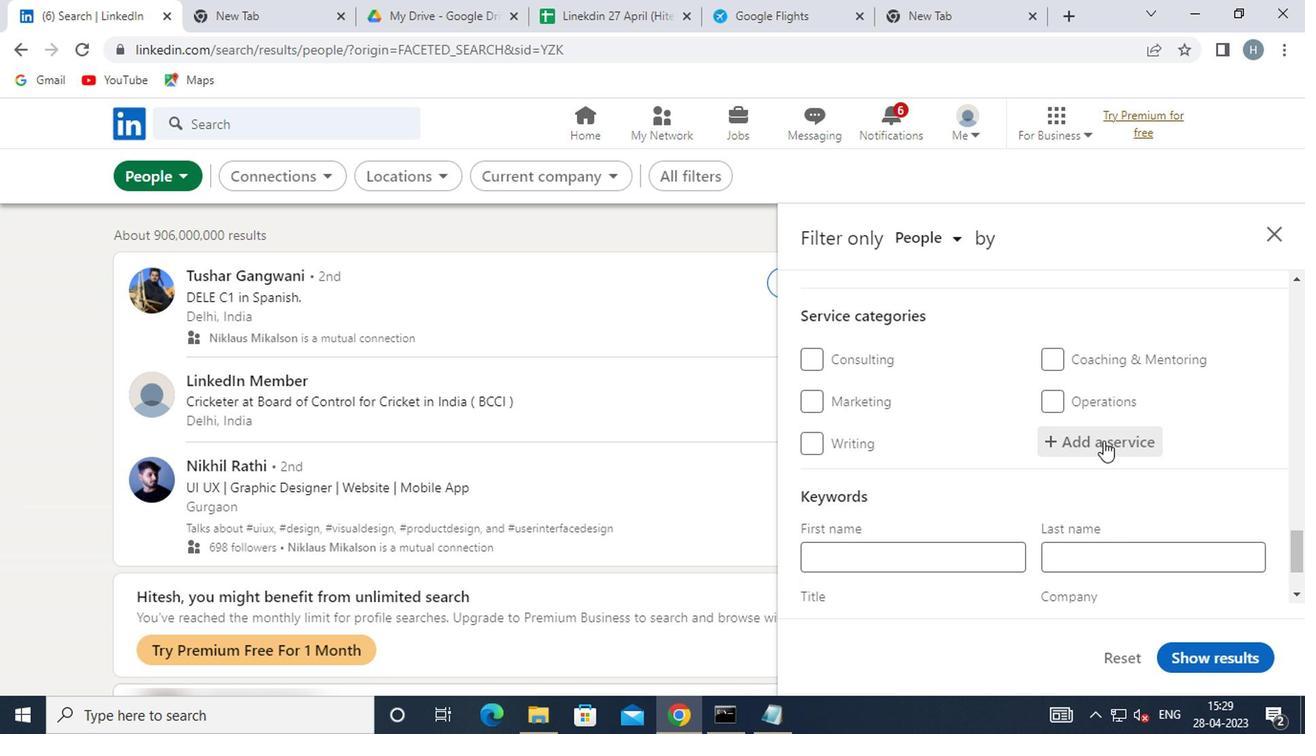 
Action: Key pressed <Key.shift>GRANT
Screenshot: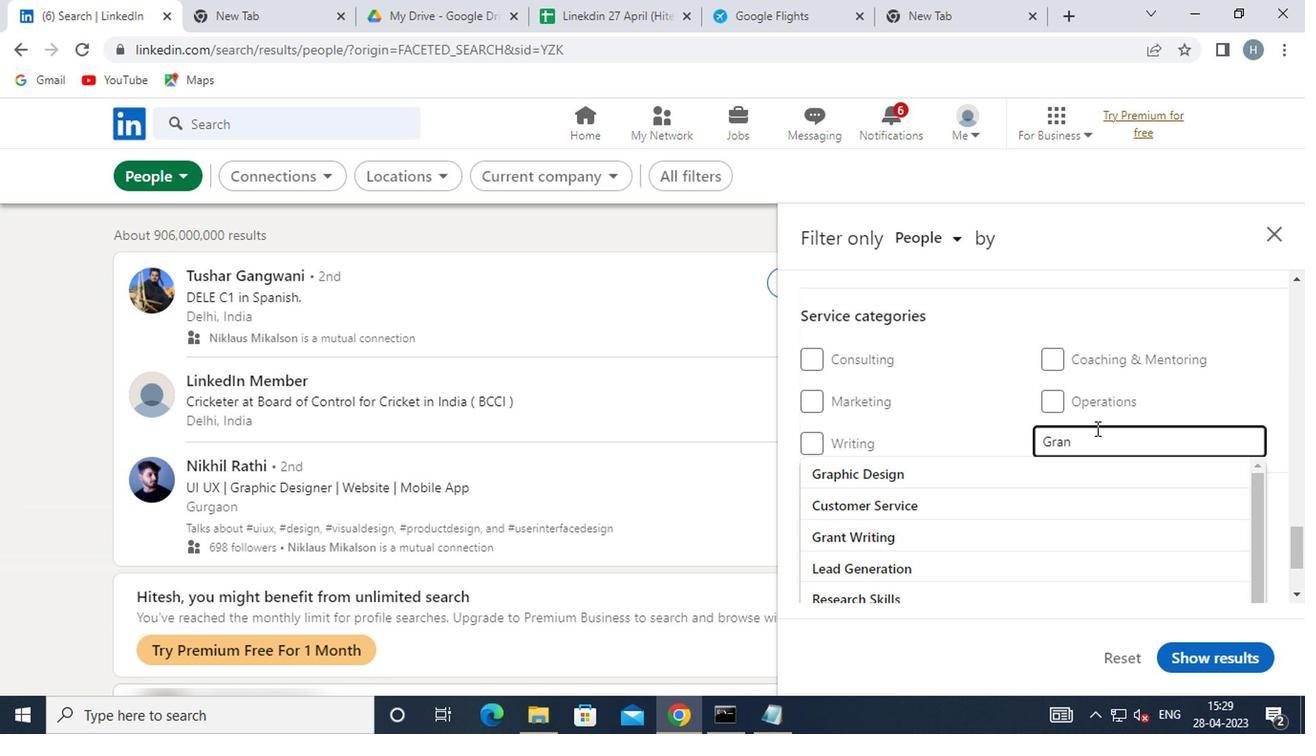
Action: Mouse moved to (1045, 469)
Screenshot: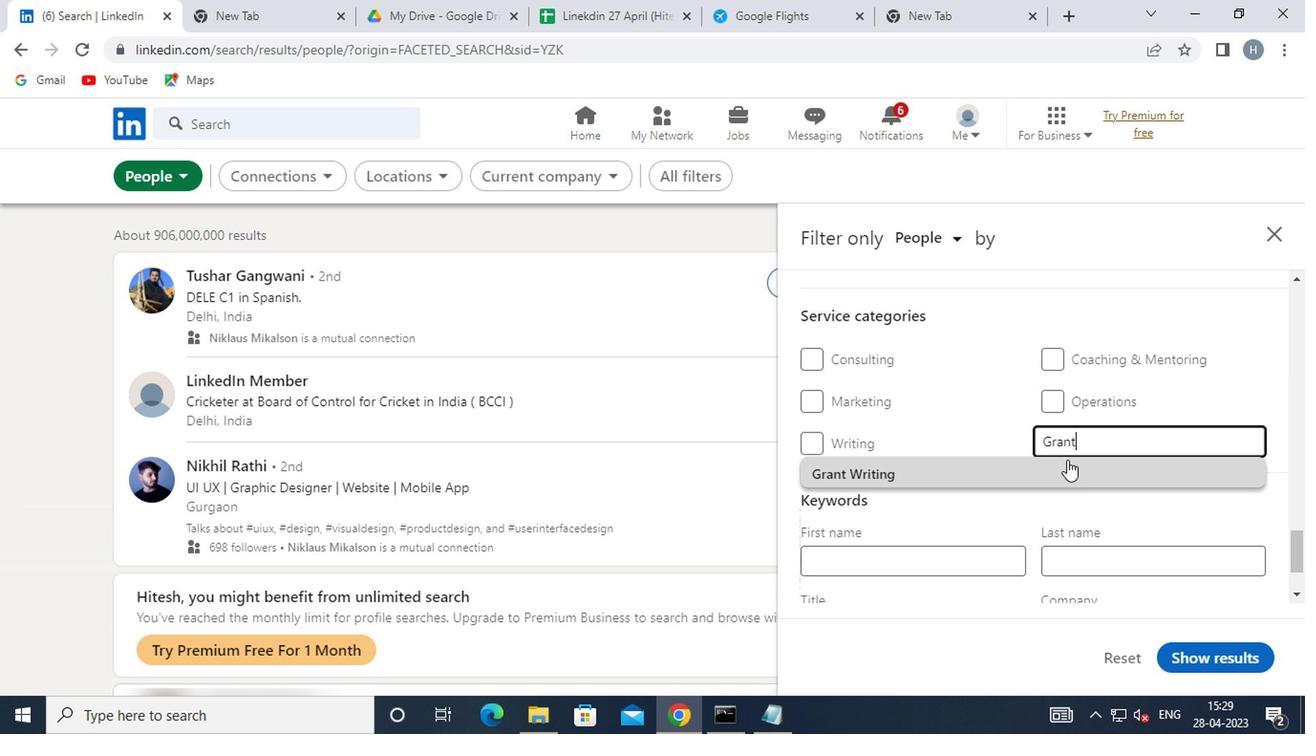 
Action: Mouse pressed left at (1045, 469)
Screenshot: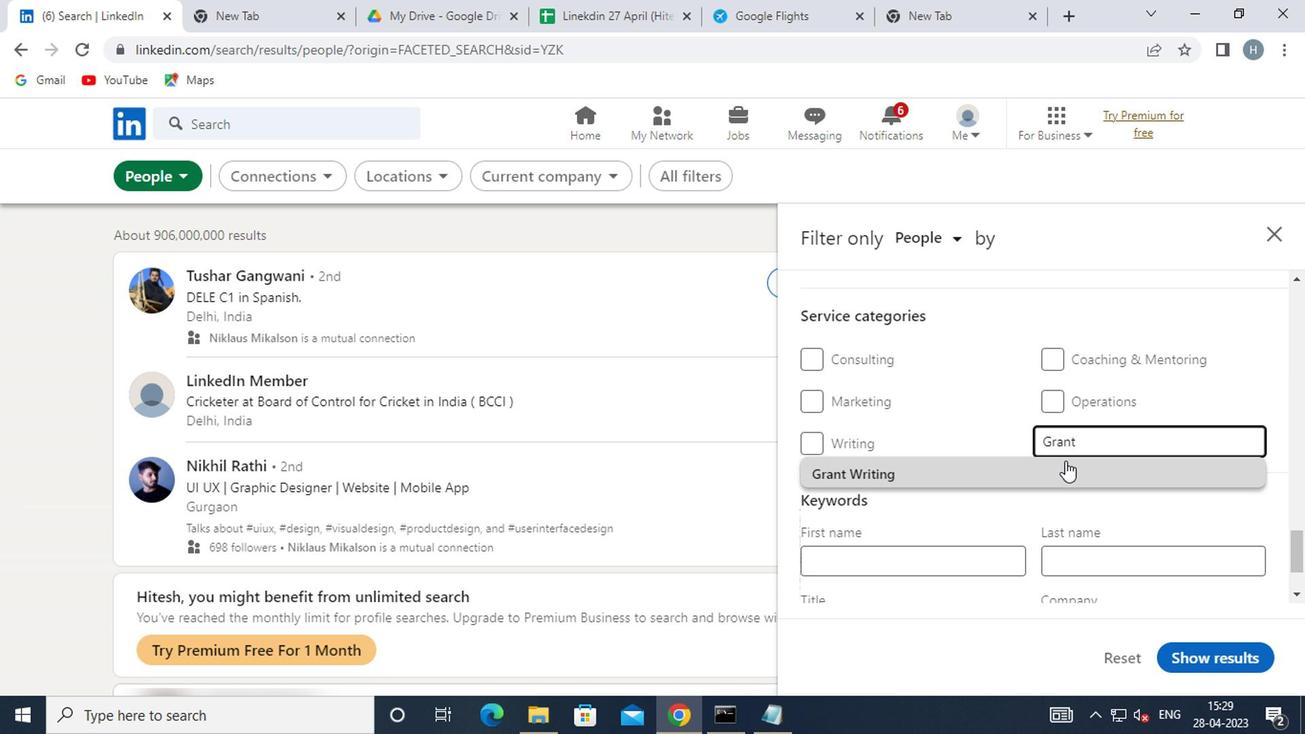 
Action: Mouse moved to (1043, 469)
Screenshot: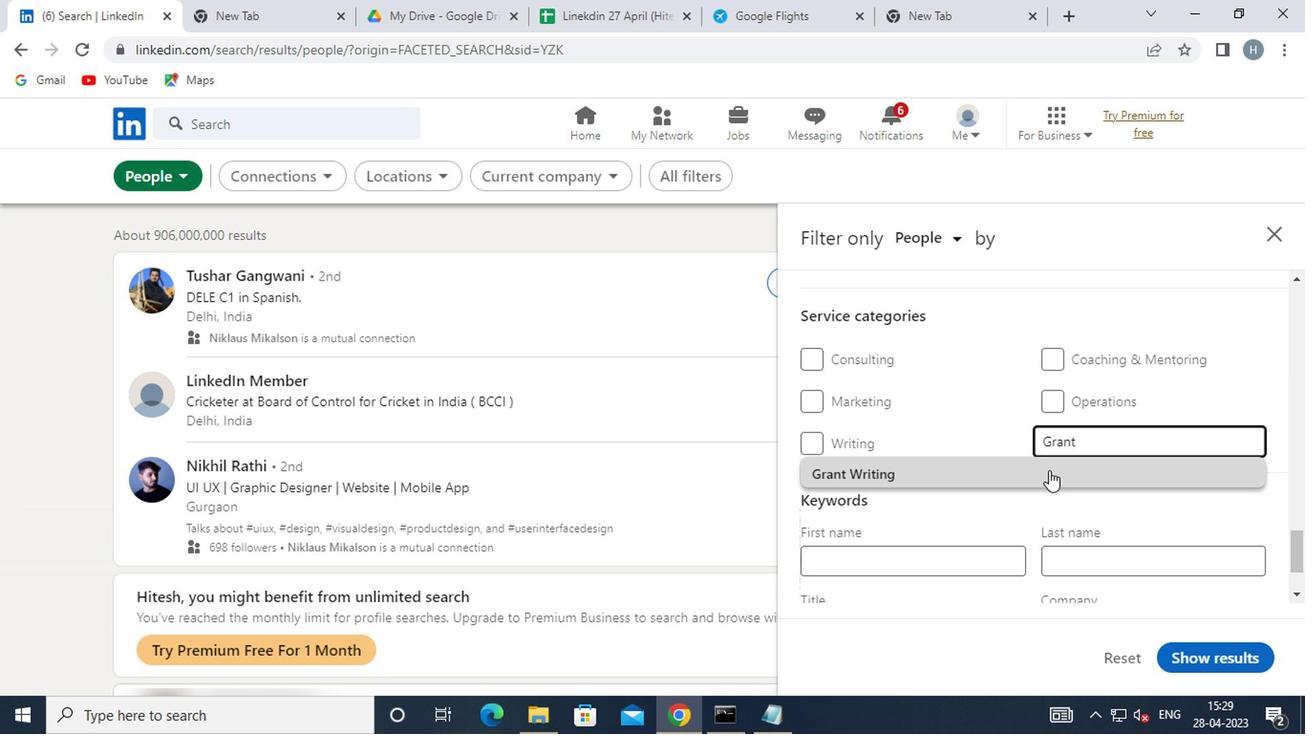 
Action: Mouse scrolled (1043, 468) with delta (0, 0)
Screenshot: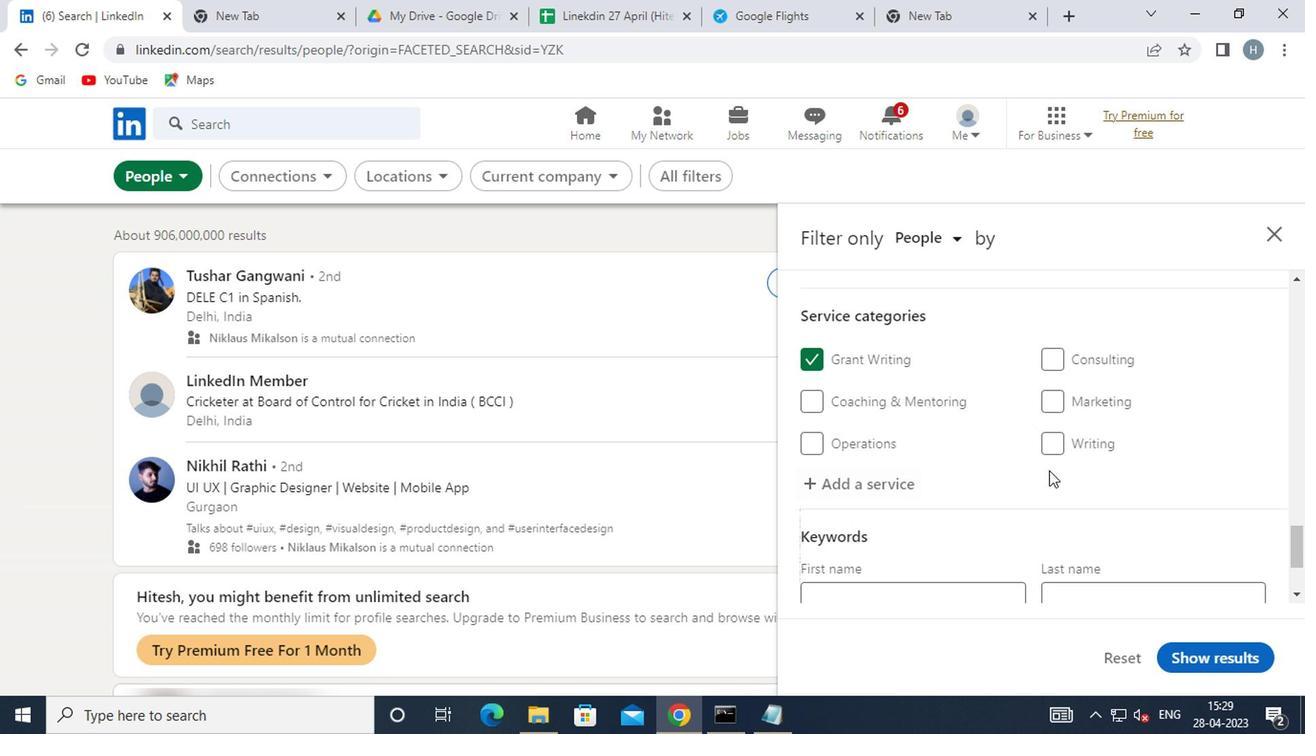 
Action: Mouse scrolled (1043, 468) with delta (0, 0)
Screenshot: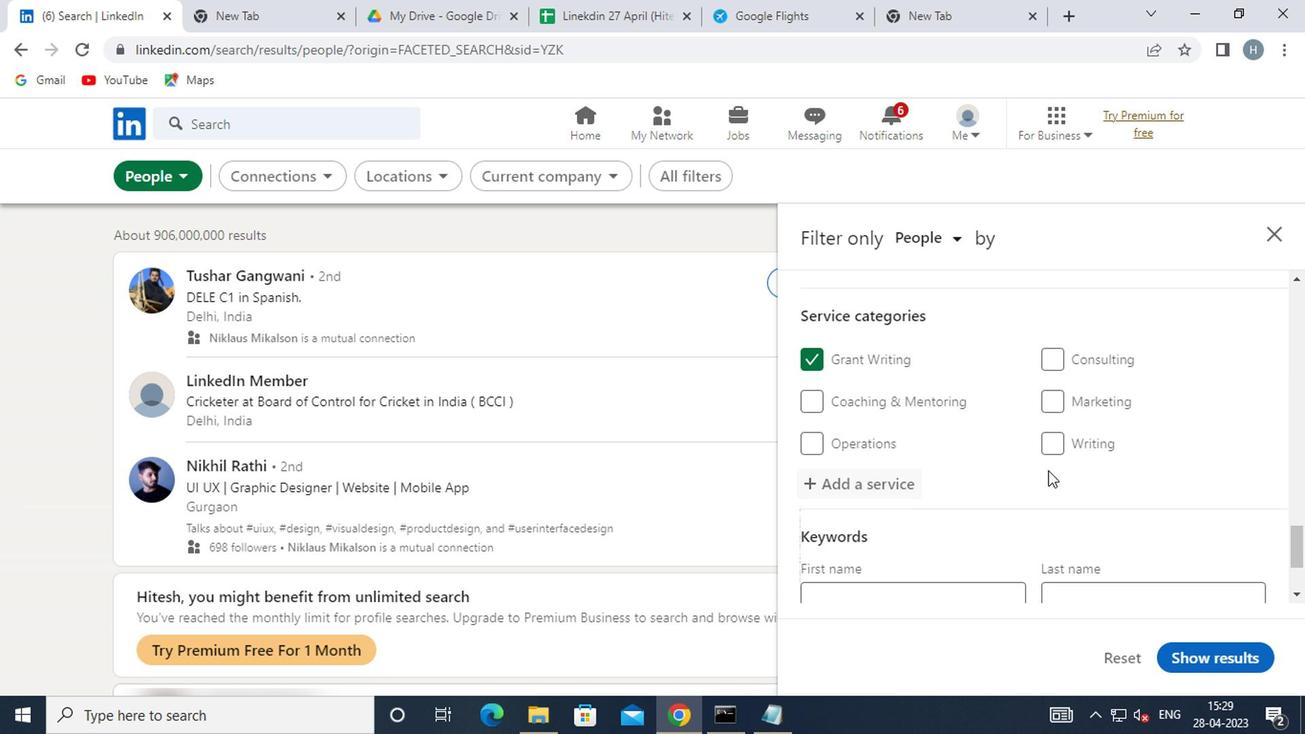 
Action: Mouse moved to (1045, 469)
Screenshot: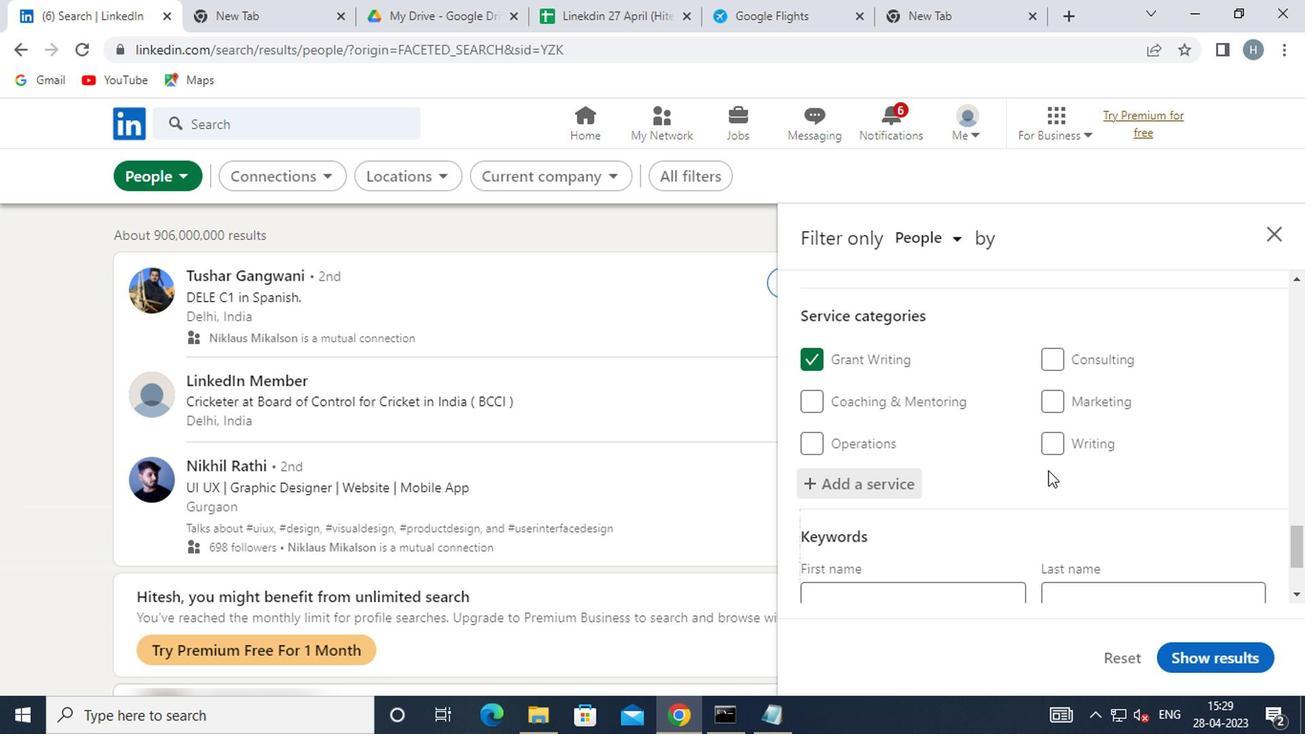 
Action: Mouse scrolled (1045, 468) with delta (0, 0)
Screenshot: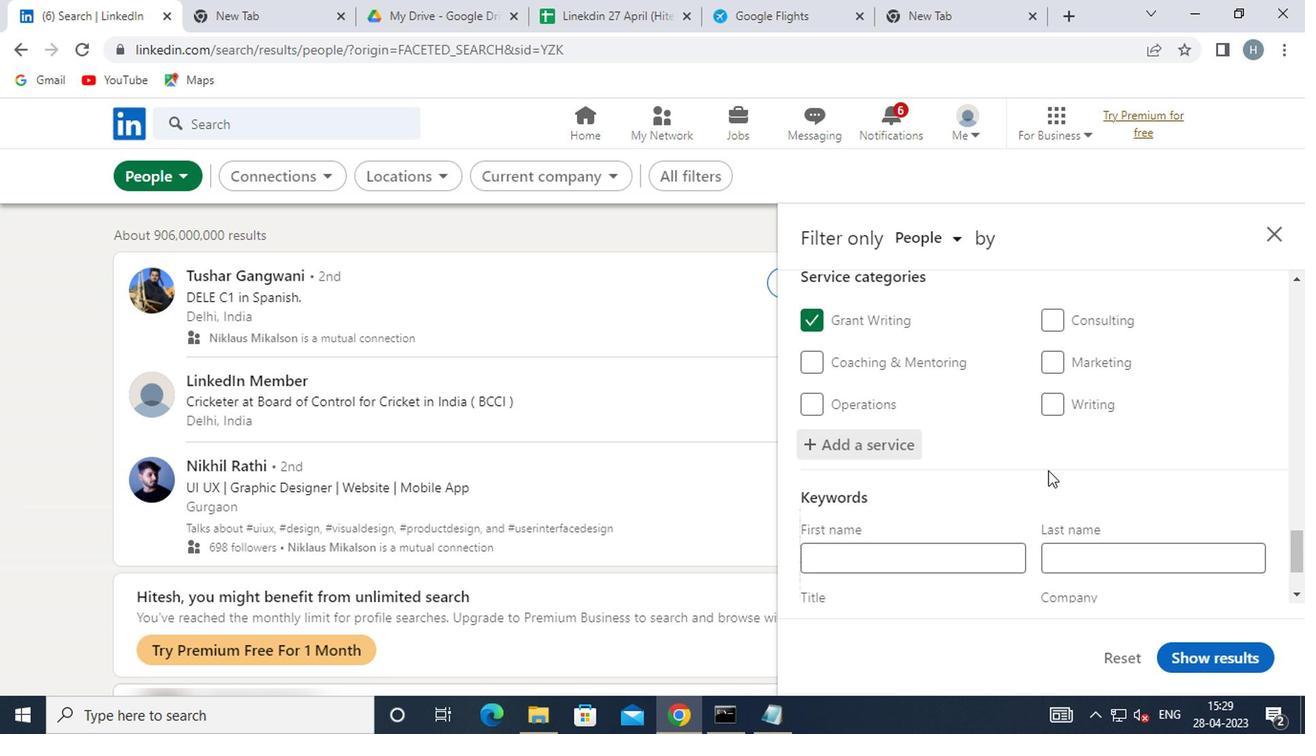 
Action: Mouse moved to (1046, 470)
Screenshot: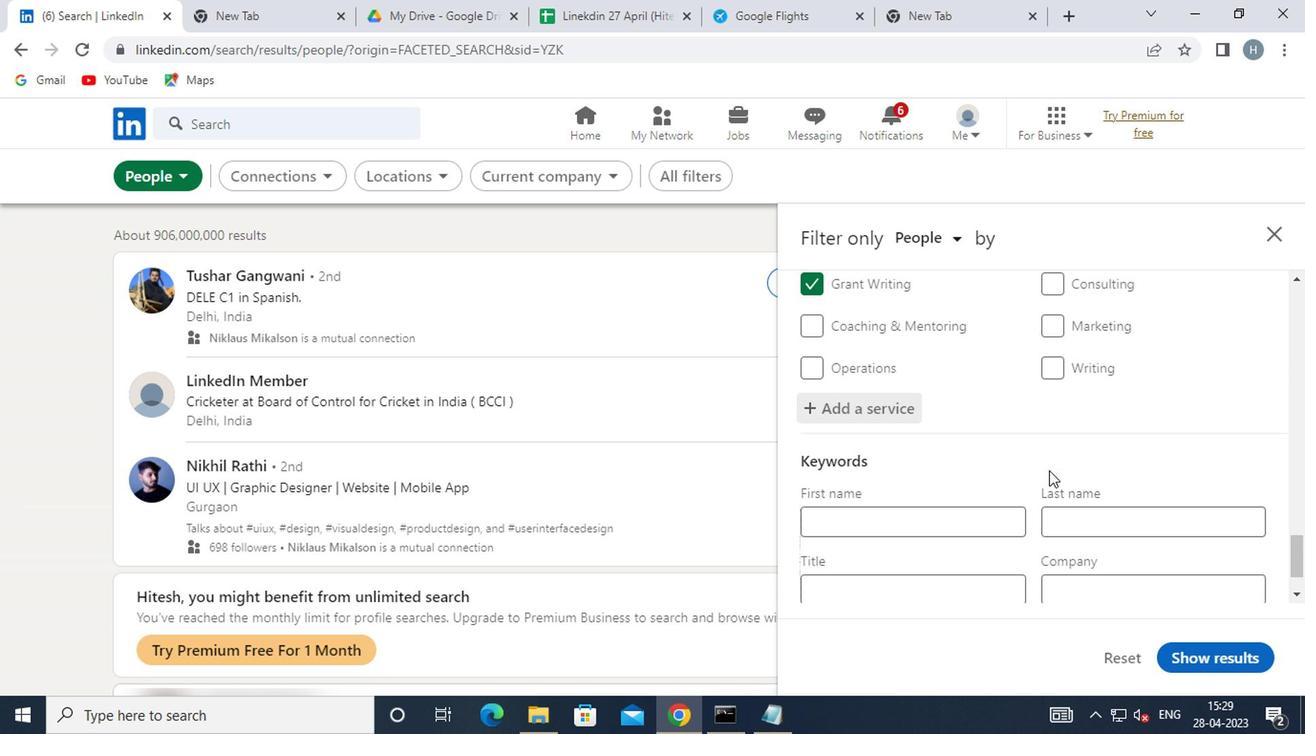 
Action: Mouse scrolled (1046, 469) with delta (0, -1)
Screenshot: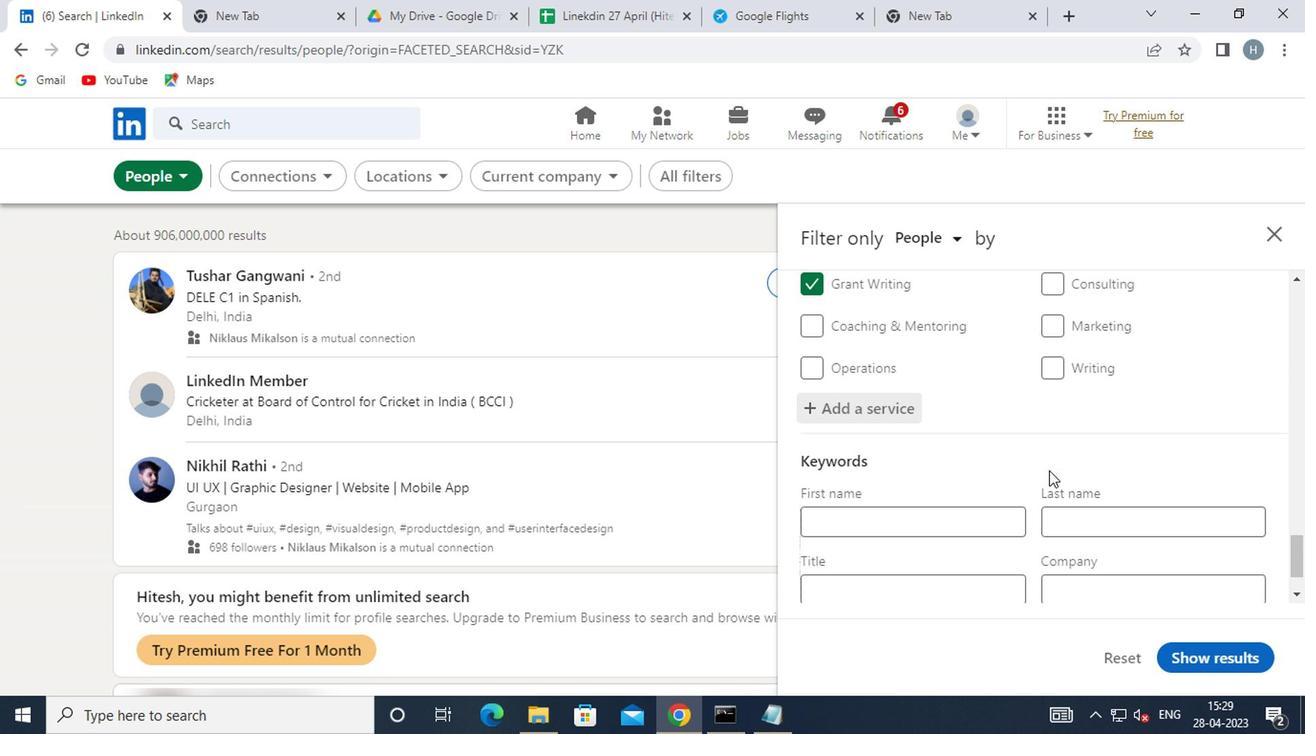 
Action: Mouse moved to (1046, 471)
Screenshot: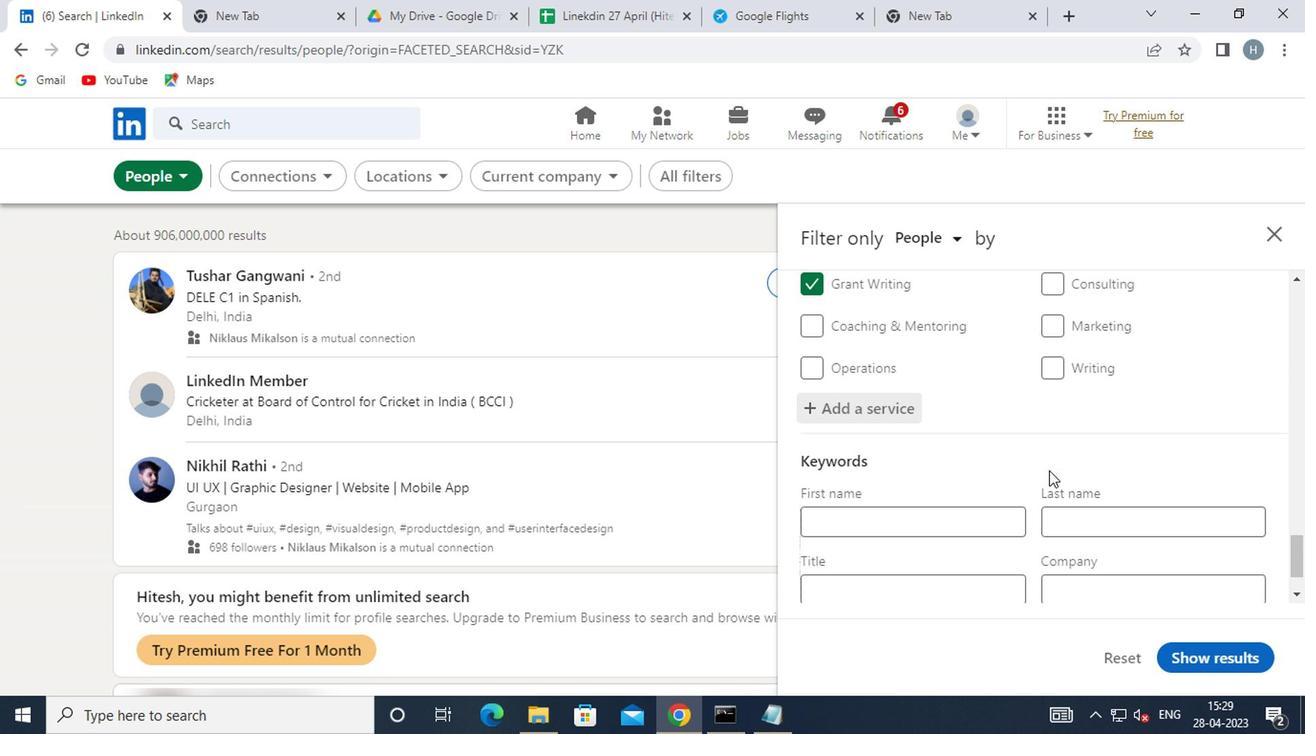 
Action: Mouse scrolled (1046, 471) with delta (0, 0)
Screenshot: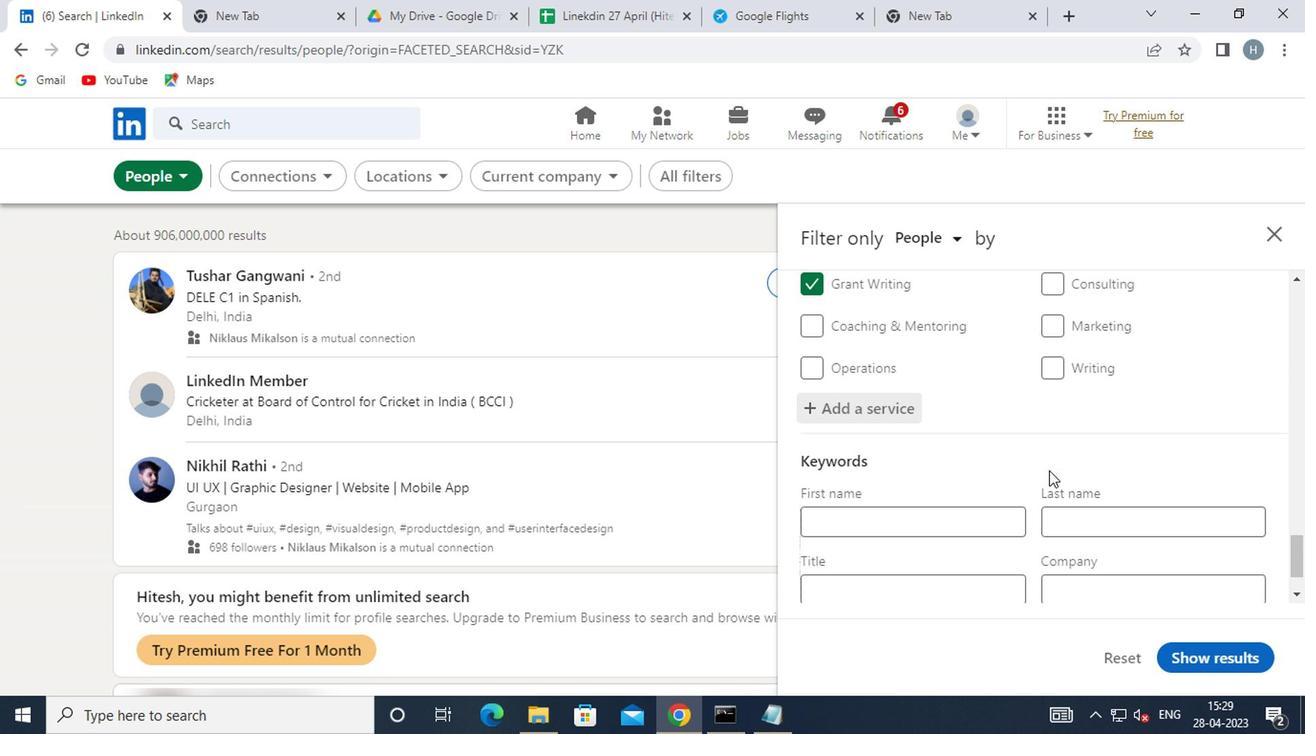 
Action: Mouse moved to (965, 503)
Screenshot: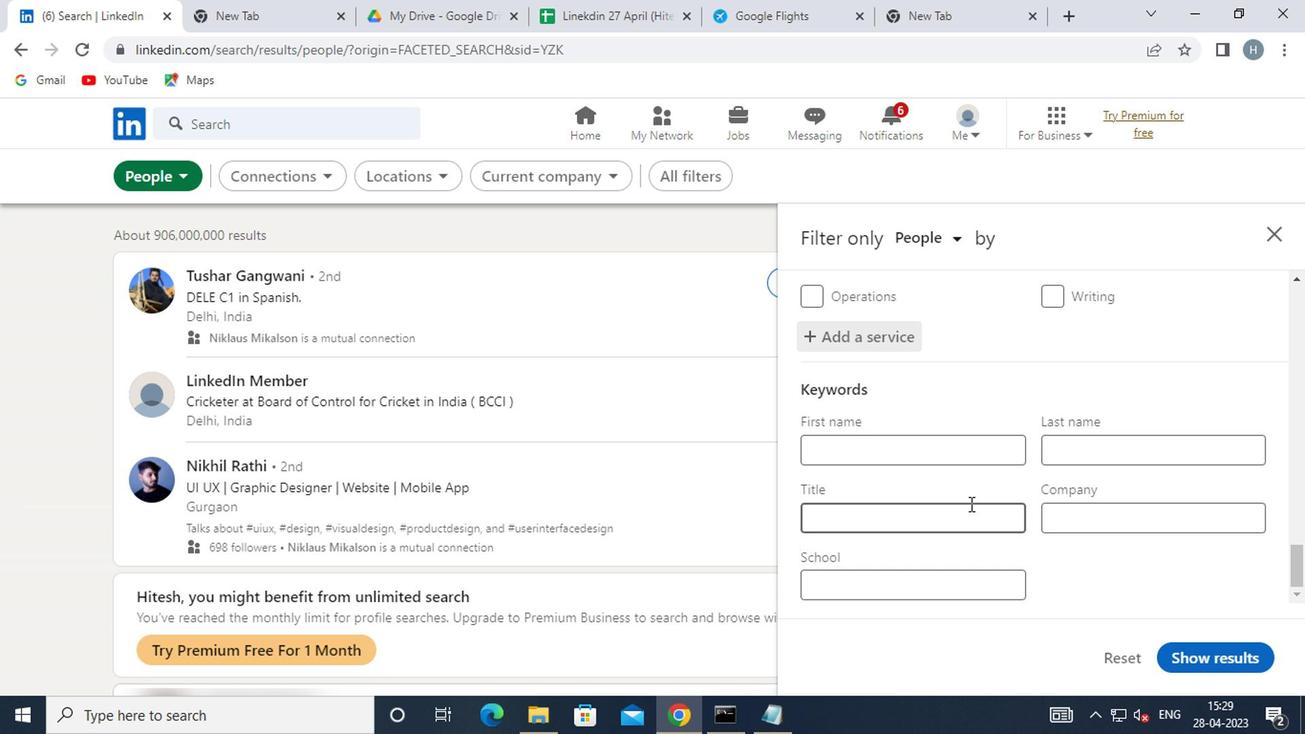 
Action: Mouse pressed left at (965, 503)
Screenshot: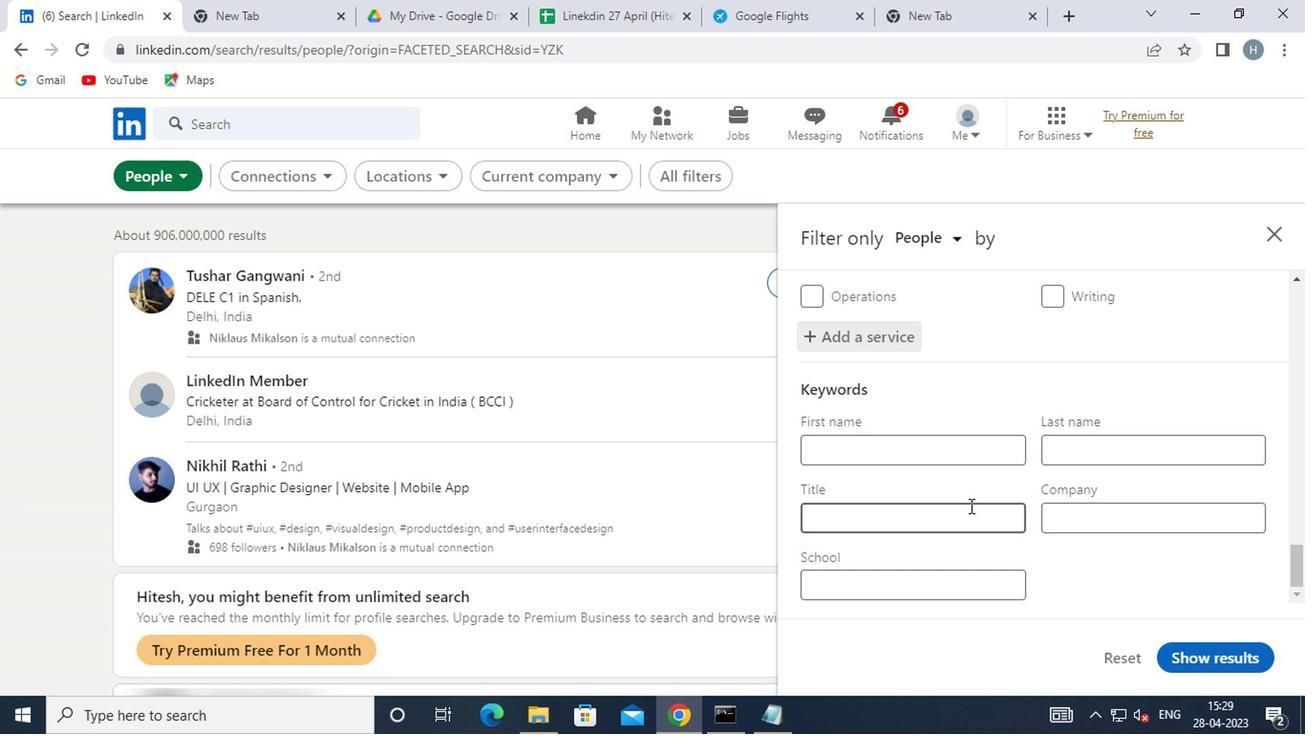 
Action: Mouse moved to (971, 497)
Screenshot: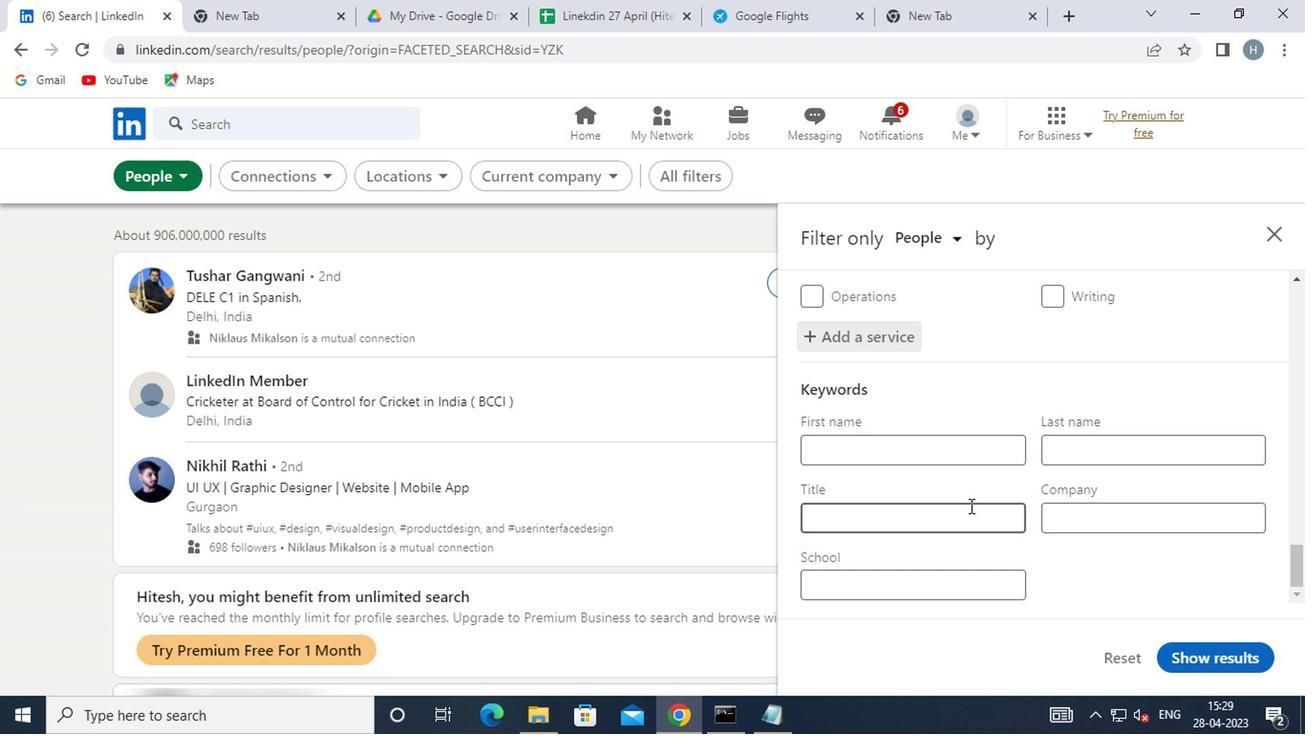 
Action: Key pressed <Key.shift>GEO;OGIST
Screenshot: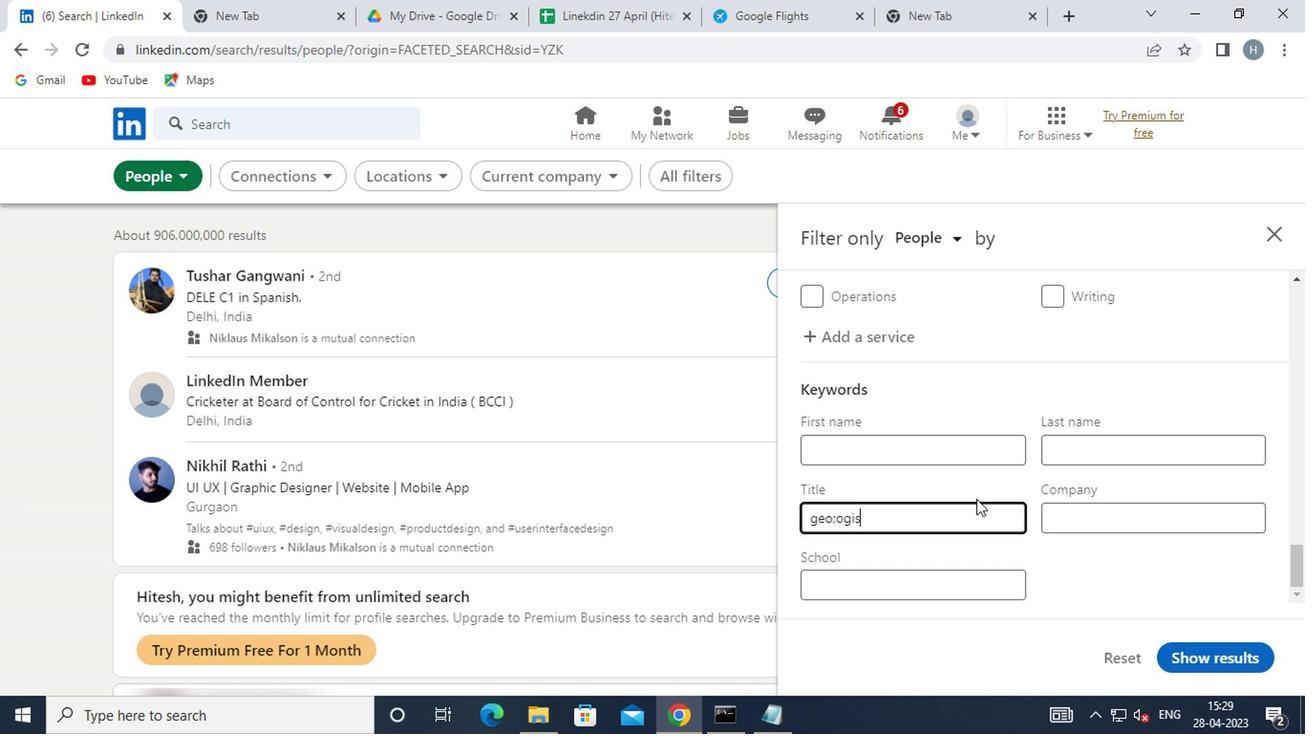 
Action: Mouse moved to (1224, 643)
Screenshot: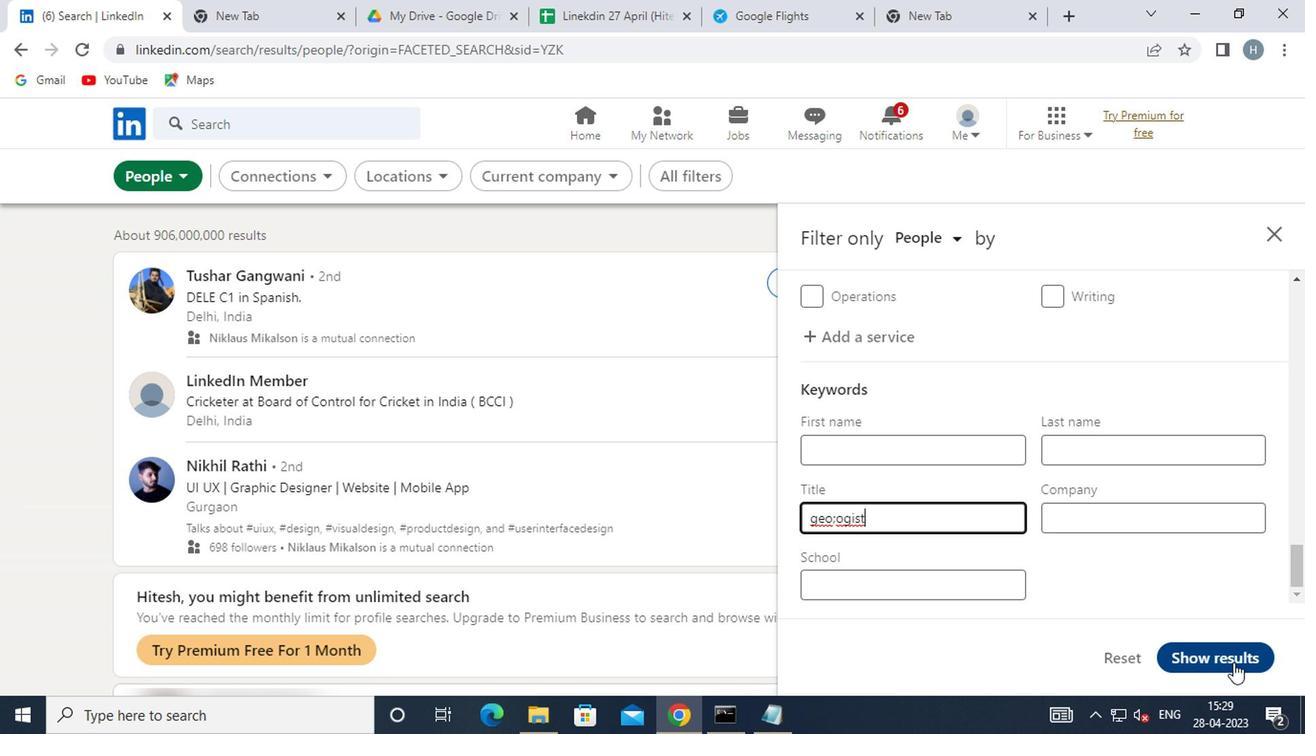 
Action: Mouse pressed left at (1224, 643)
Screenshot: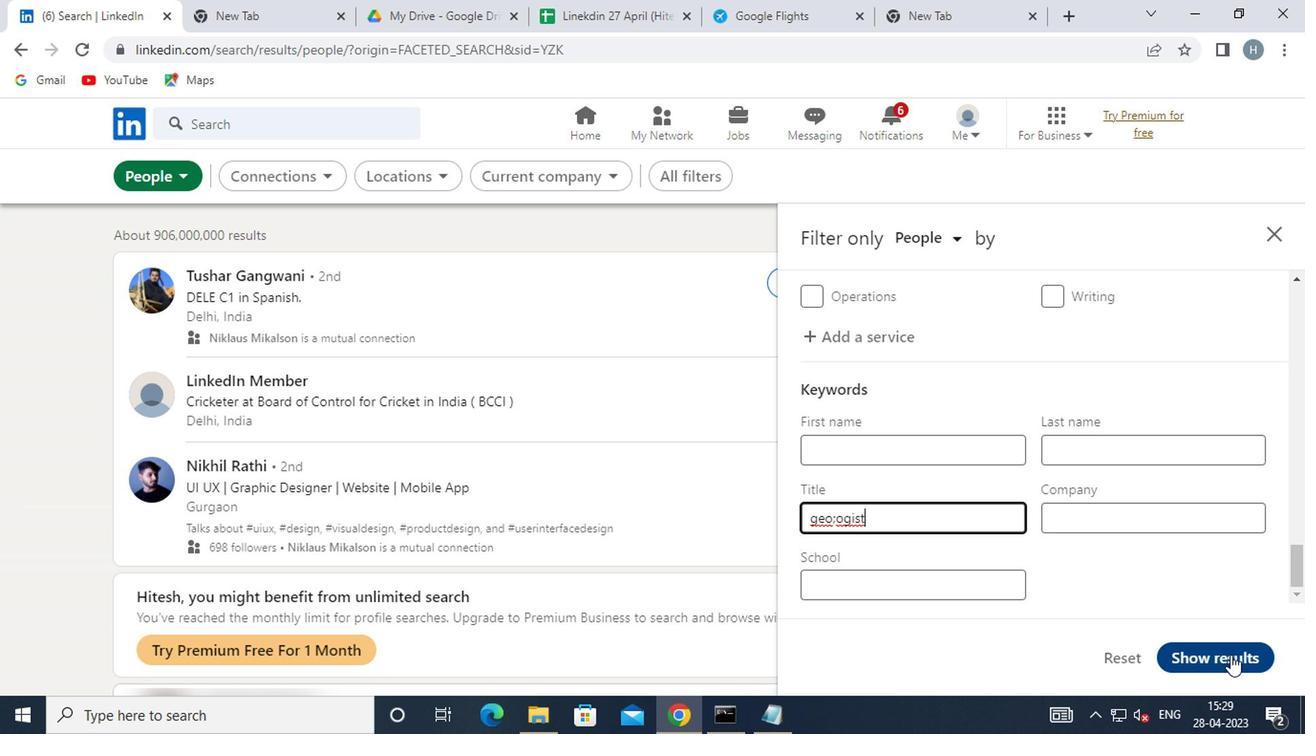 
Action: Mouse moved to (1015, 578)
Screenshot: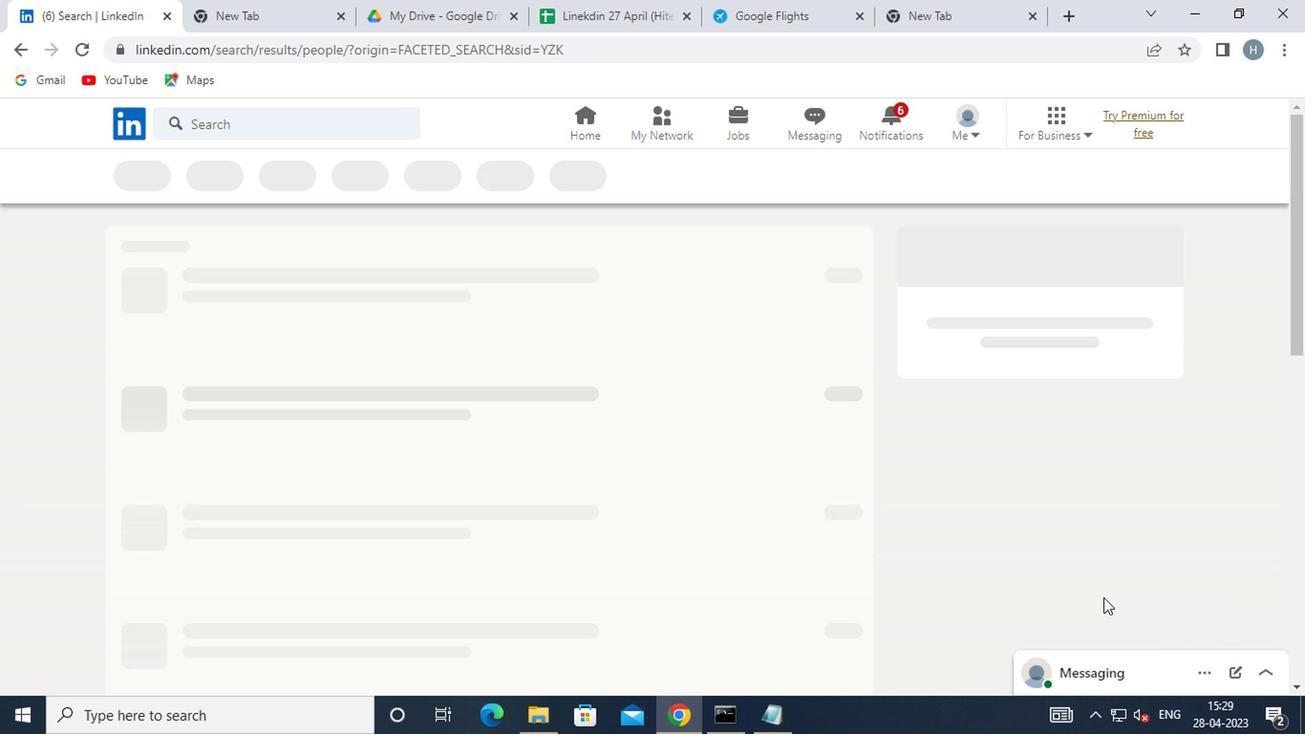 
